 Task: Look for space in Seririt, Indonesia from 12th  August, 2023 to 15th August, 2023 for 3 adults in price range Rs.12000 to Rs.16000. Place can be entire place with 2 bedrooms having 3 beds and 1 bathroom. Property type can be house, flat, guest house. Booking option can be shelf check-in. Required host language is English.
Action: Mouse moved to (476, 79)
Screenshot: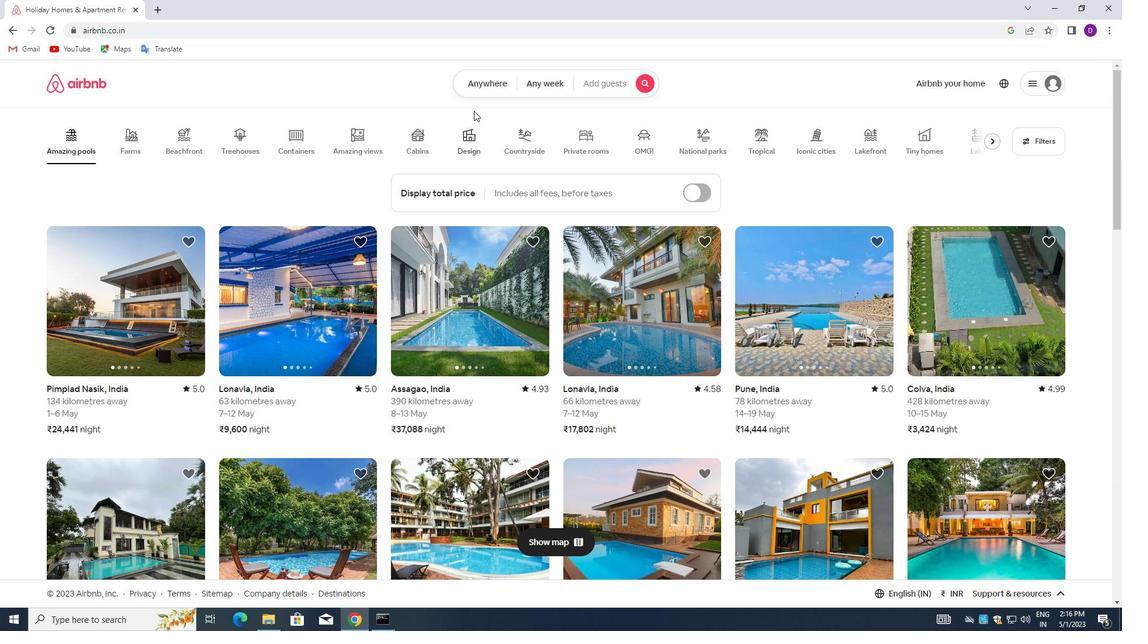 
Action: Mouse pressed left at (476, 79)
Screenshot: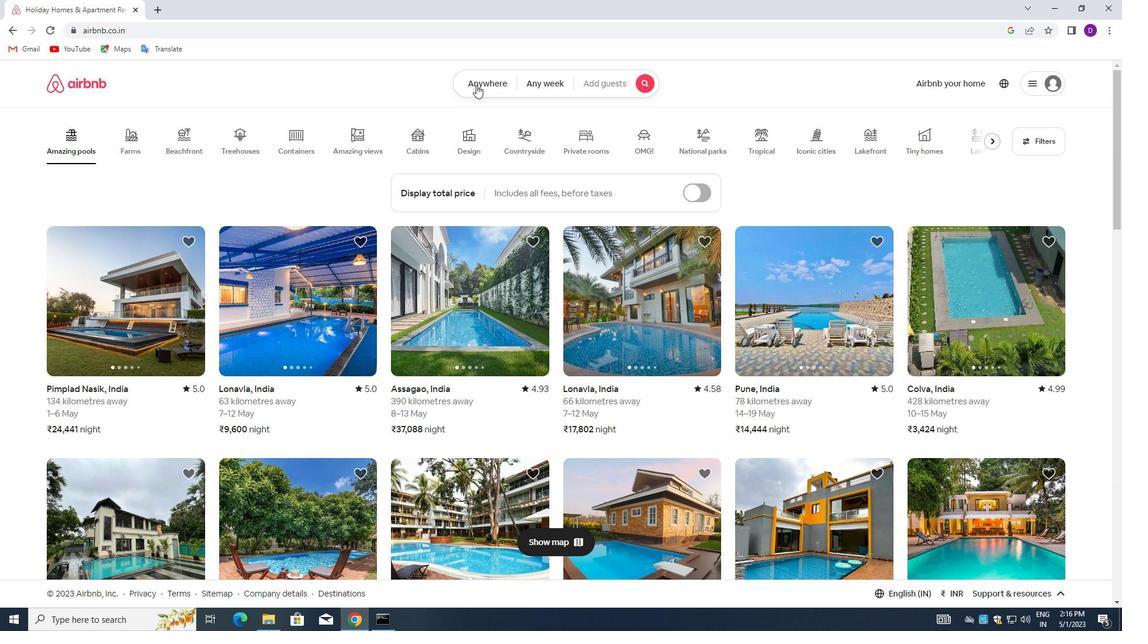 
Action: Mouse moved to (364, 132)
Screenshot: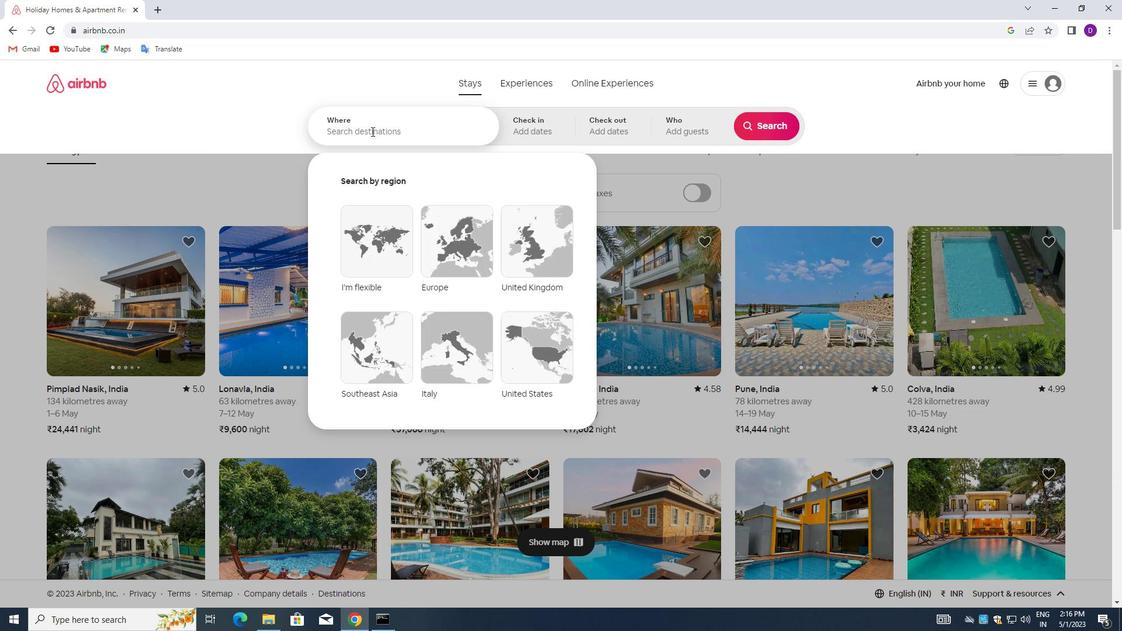 
Action: Mouse pressed left at (364, 132)
Screenshot: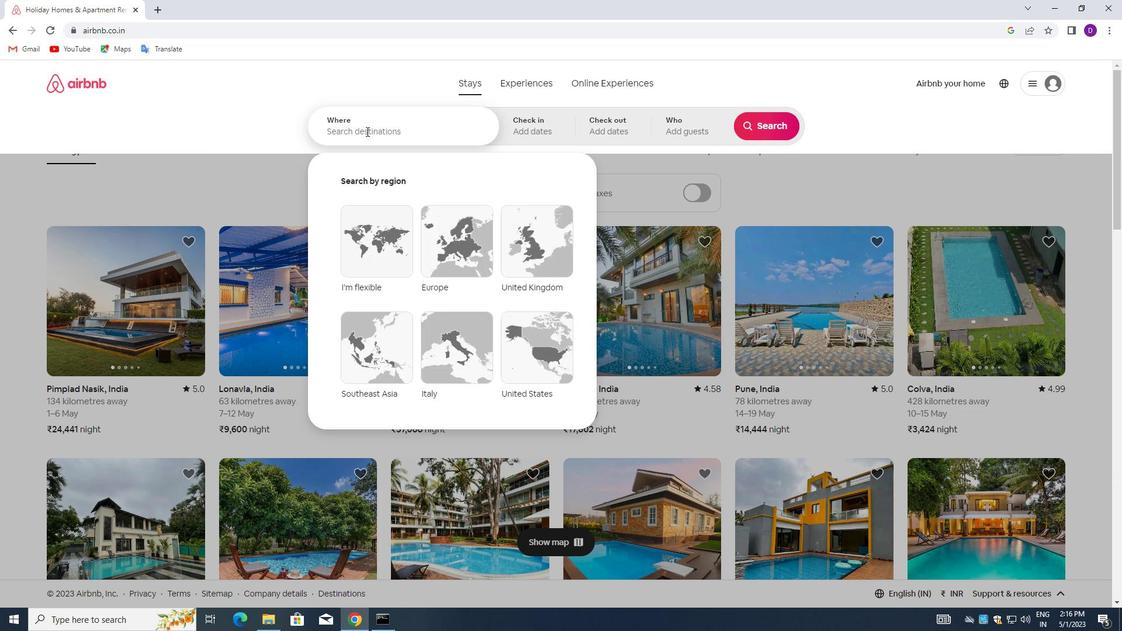 
Action: Key pressed <Key.shift>SERIRIT,<Key.space><Key.shift>INDONESIA<Key.enter>
Screenshot: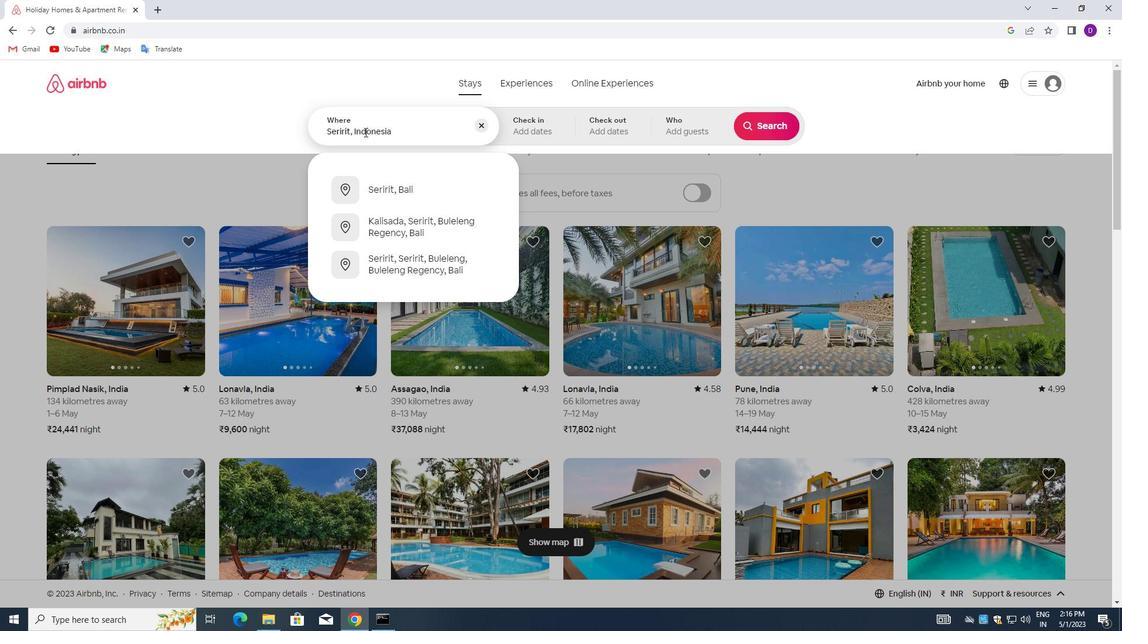 
Action: Mouse moved to (766, 218)
Screenshot: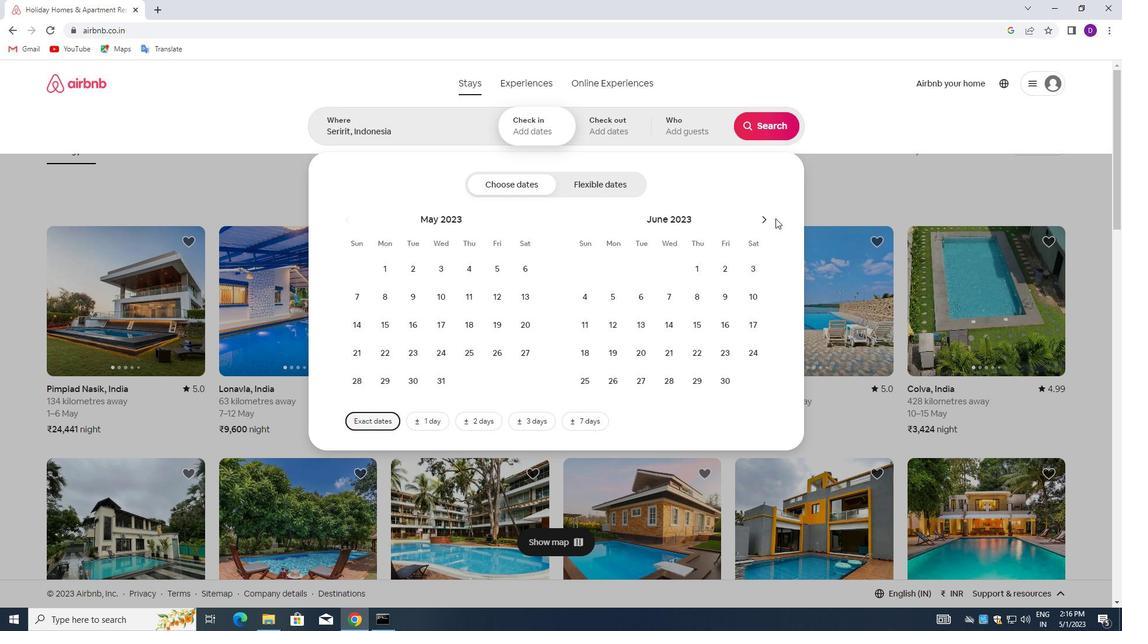 
Action: Mouse pressed left at (766, 218)
Screenshot: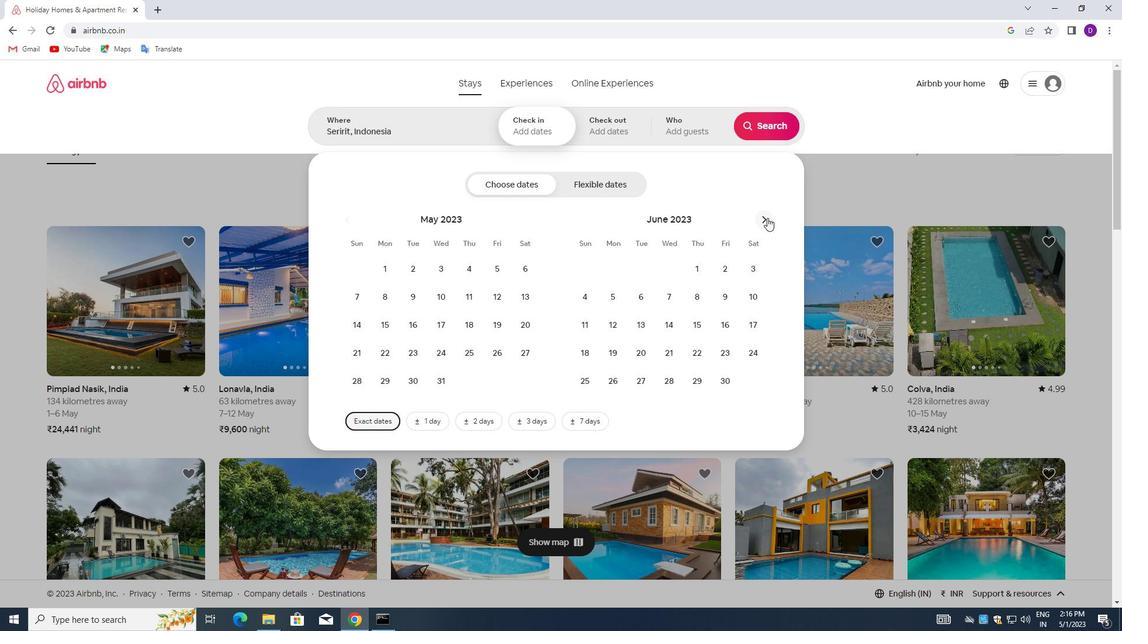 
Action: Mouse moved to (765, 218)
Screenshot: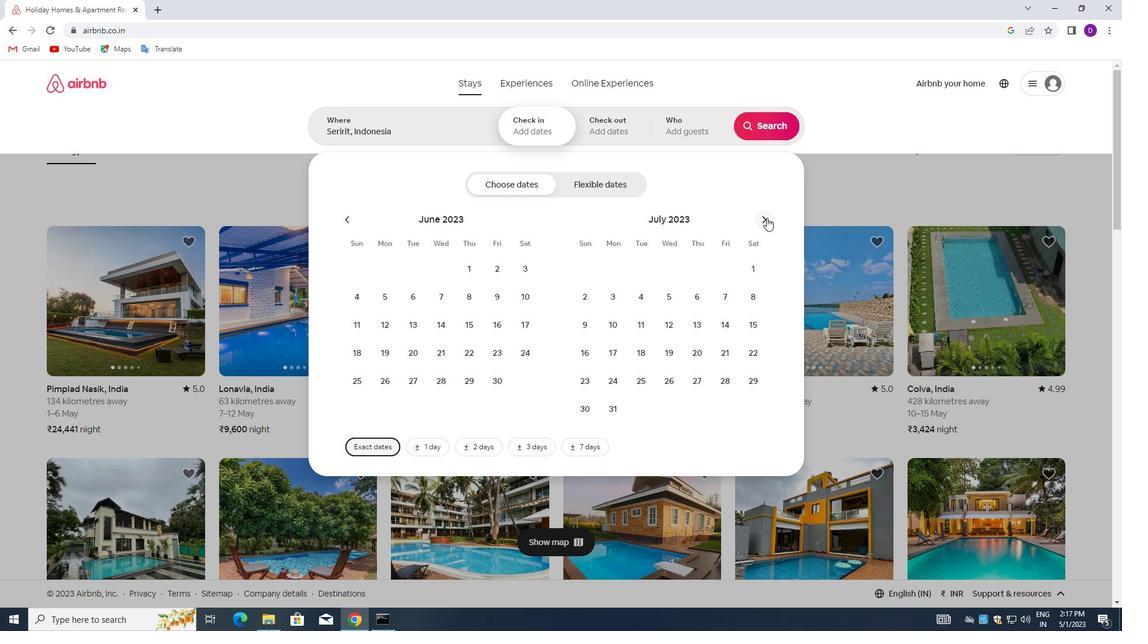 
Action: Mouse pressed left at (765, 218)
Screenshot: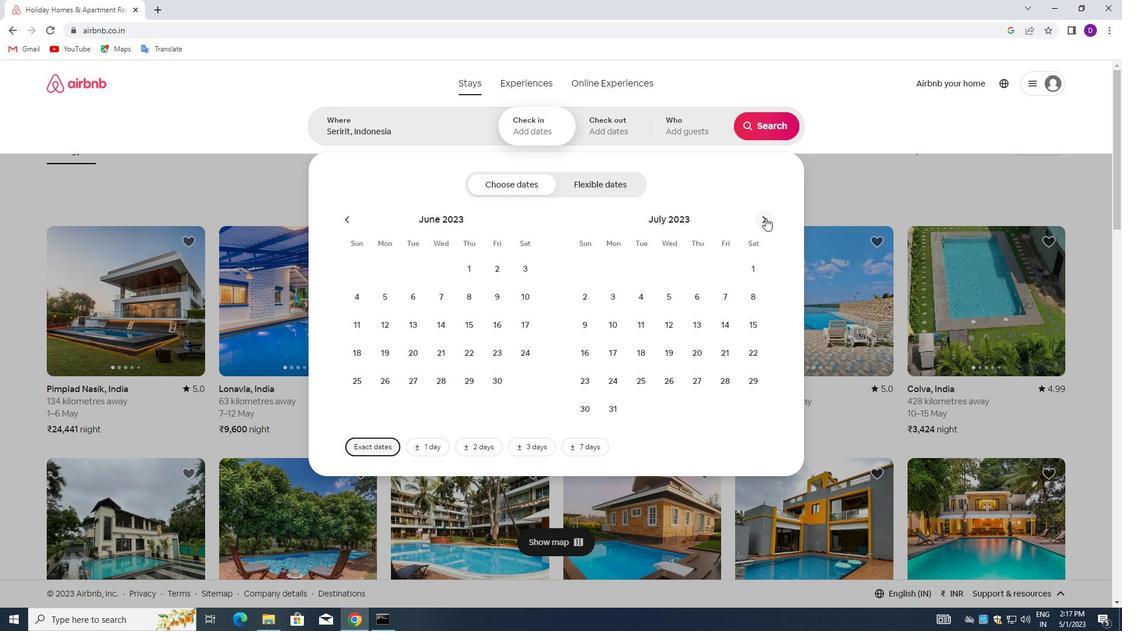 
Action: Mouse moved to (745, 292)
Screenshot: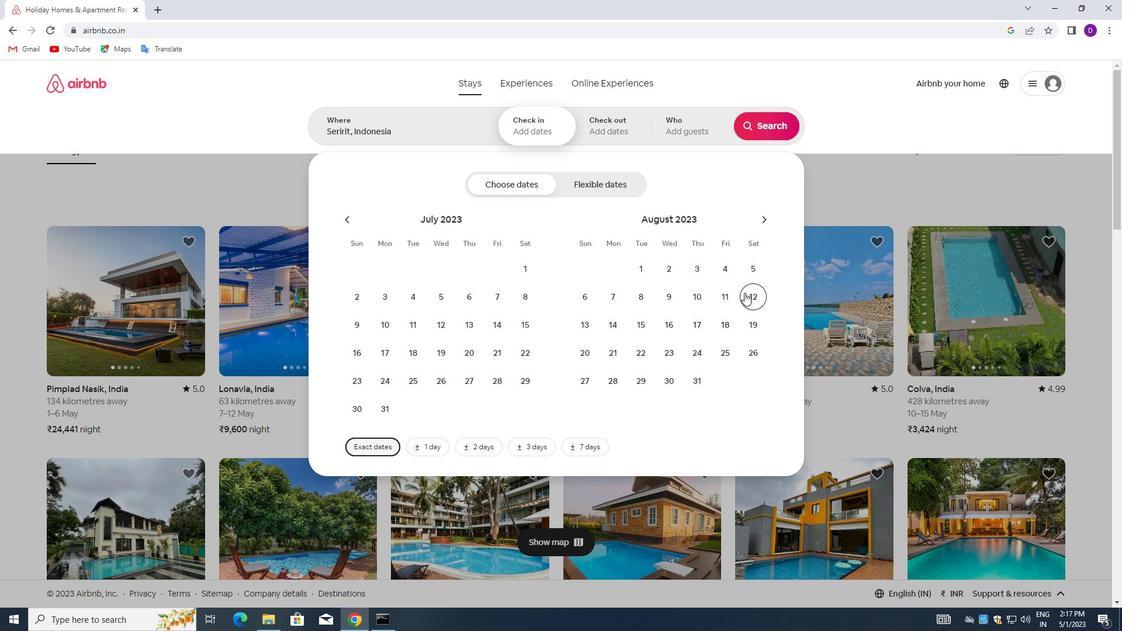 
Action: Mouse pressed left at (745, 292)
Screenshot: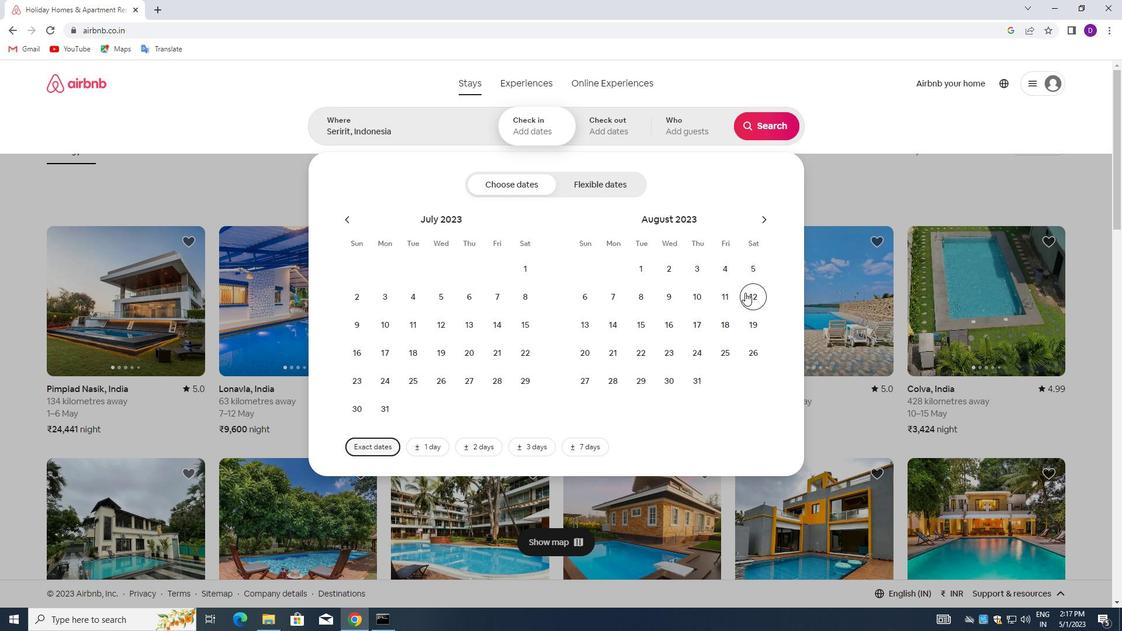 
Action: Mouse moved to (642, 323)
Screenshot: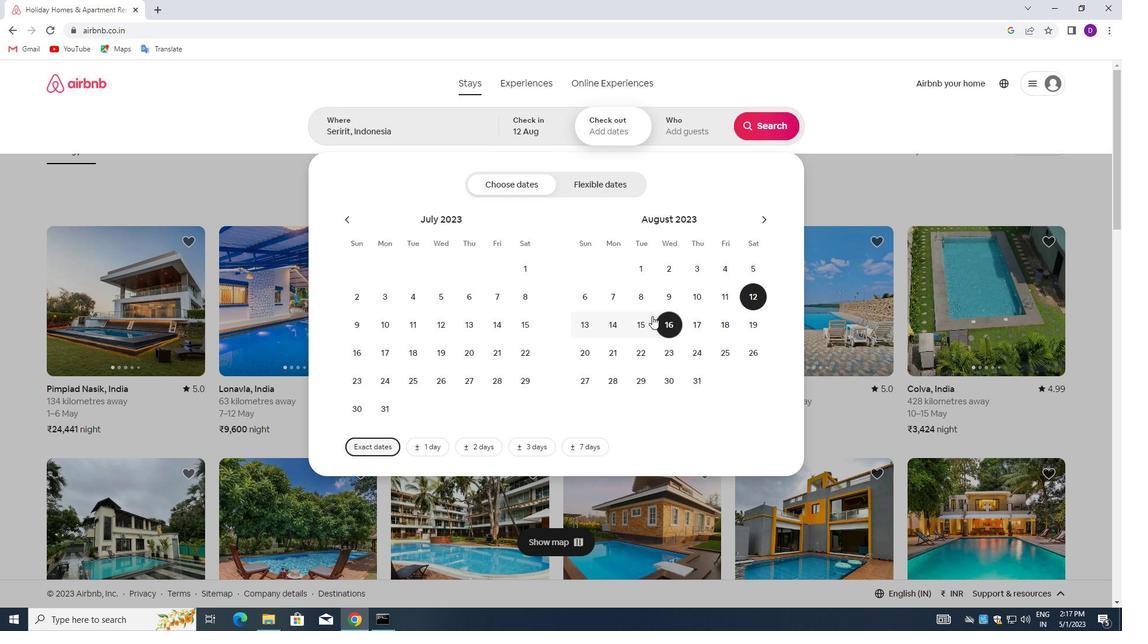
Action: Mouse pressed left at (642, 323)
Screenshot: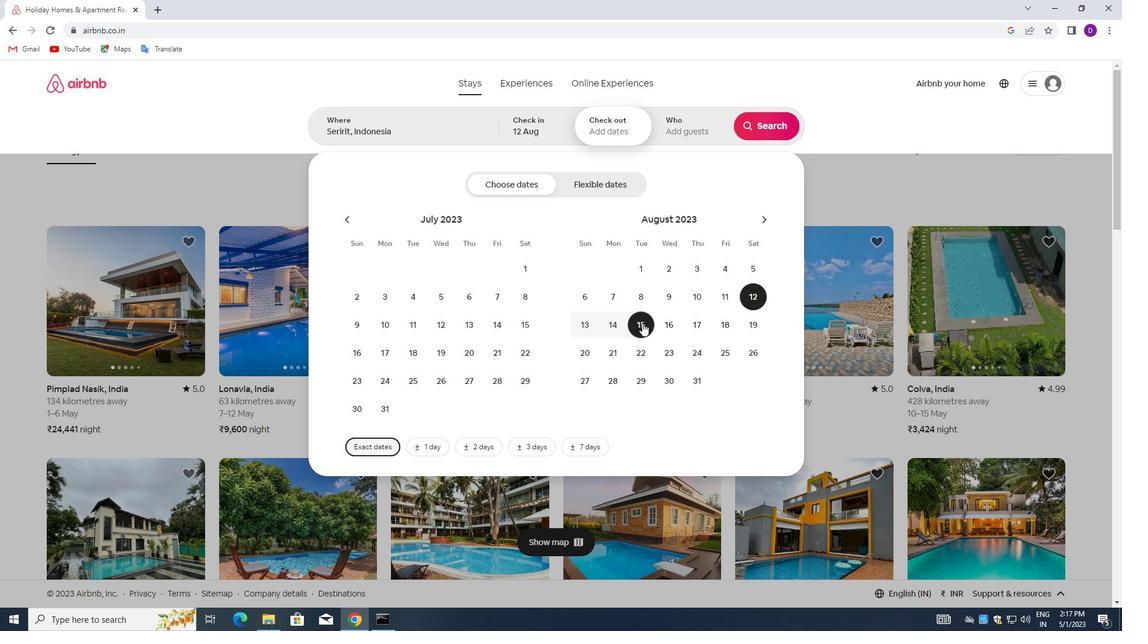 
Action: Mouse moved to (665, 126)
Screenshot: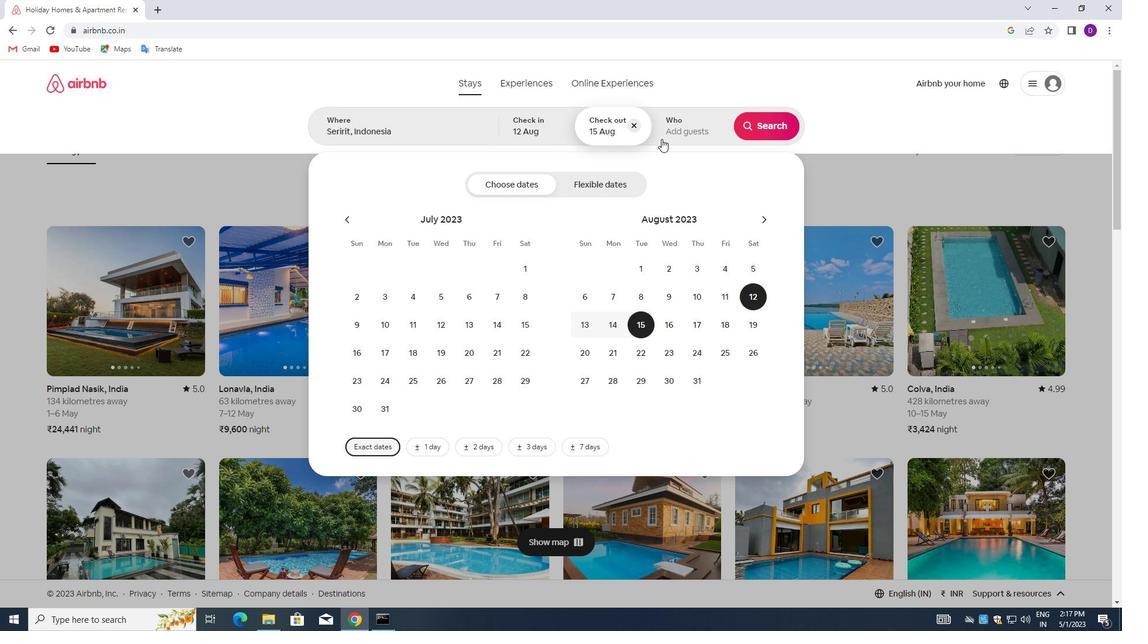 
Action: Mouse pressed left at (665, 126)
Screenshot: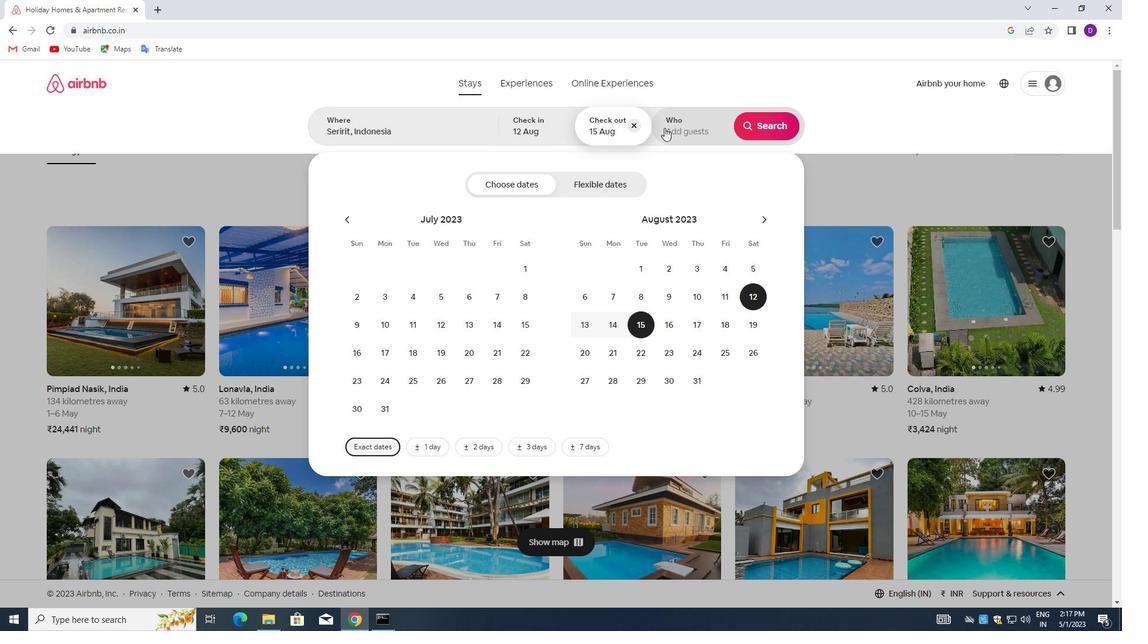 
Action: Mouse moved to (770, 191)
Screenshot: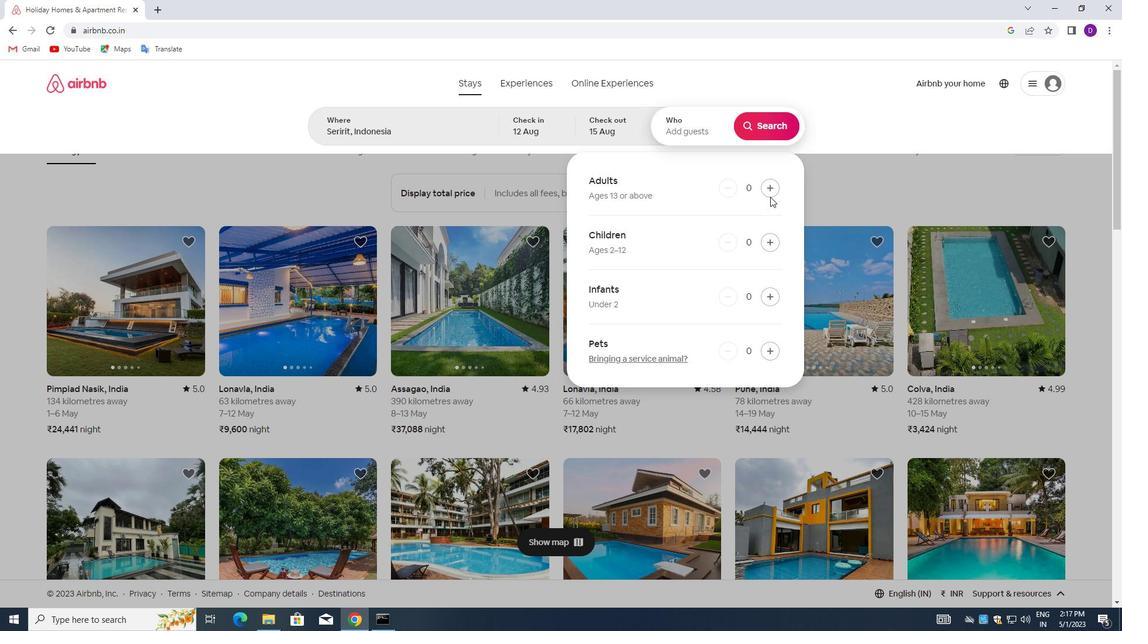 
Action: Mouse pressed left at (770, 191)
Screenshot: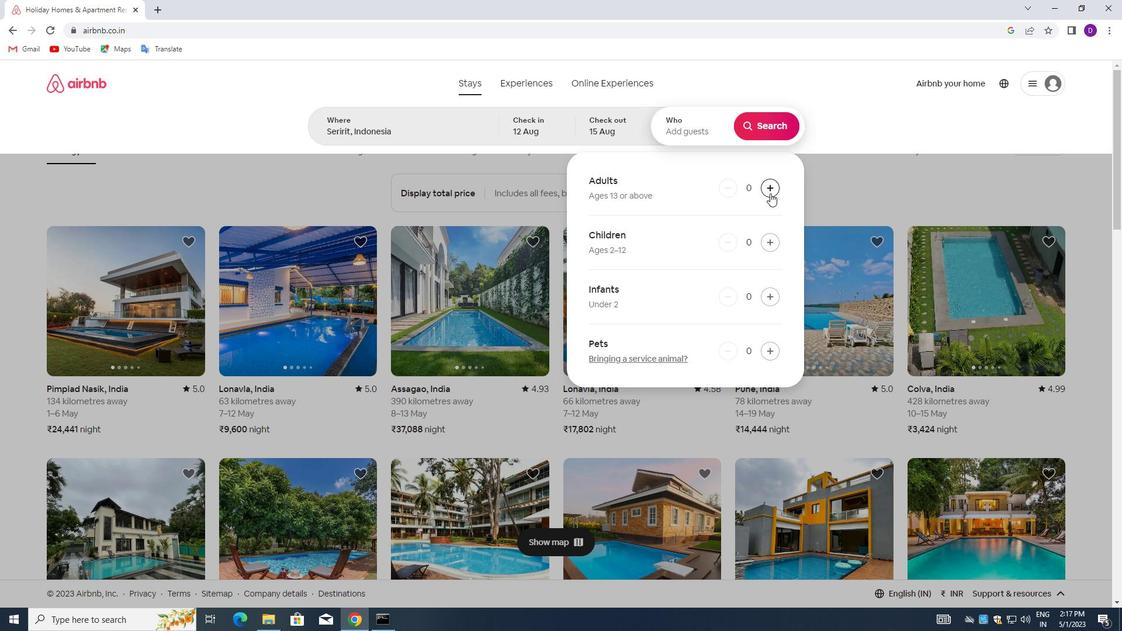 
Action: Mouse pressed left at (770, 191)
Screenshot: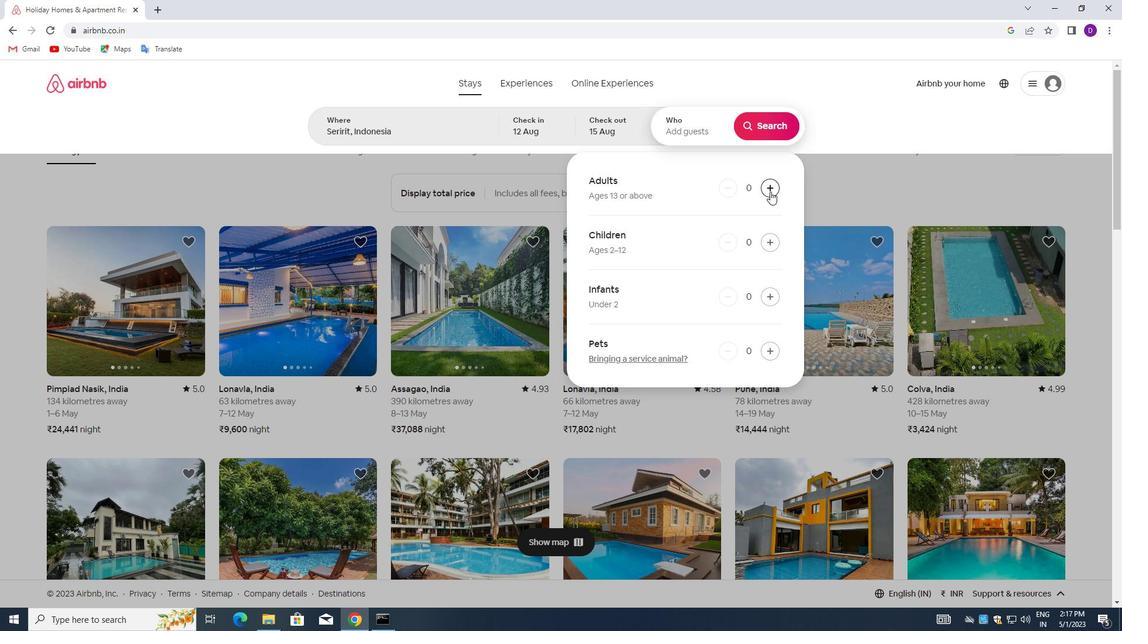 
Action: Mouse pressed left at (770, 191)
Screenshot: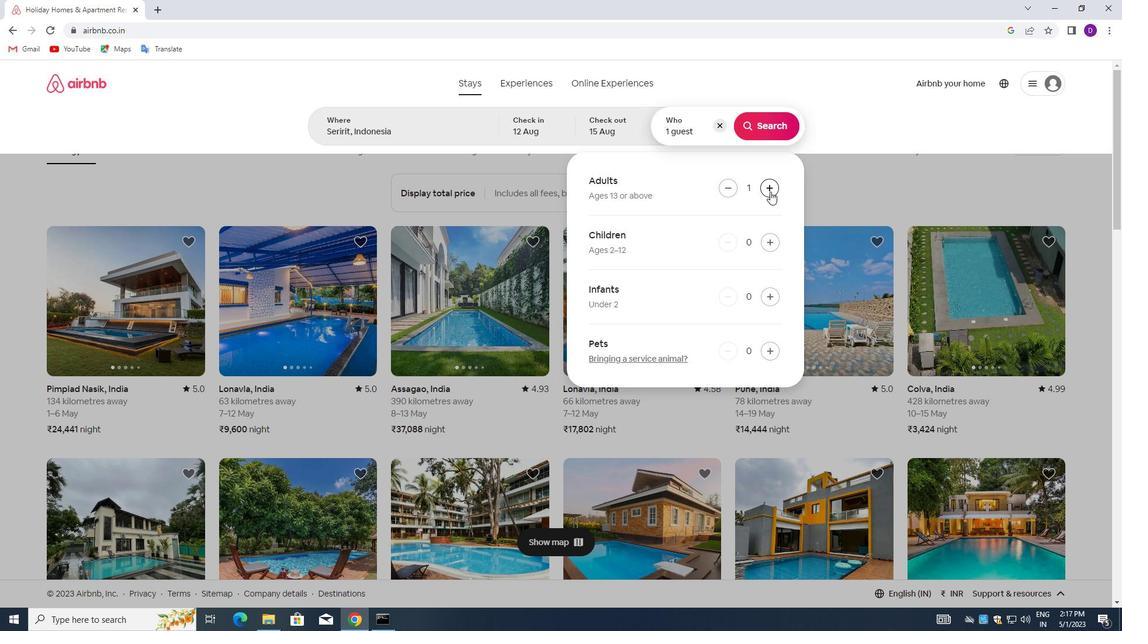 
Action: Mouse moved to (765, 125)
Screenshot: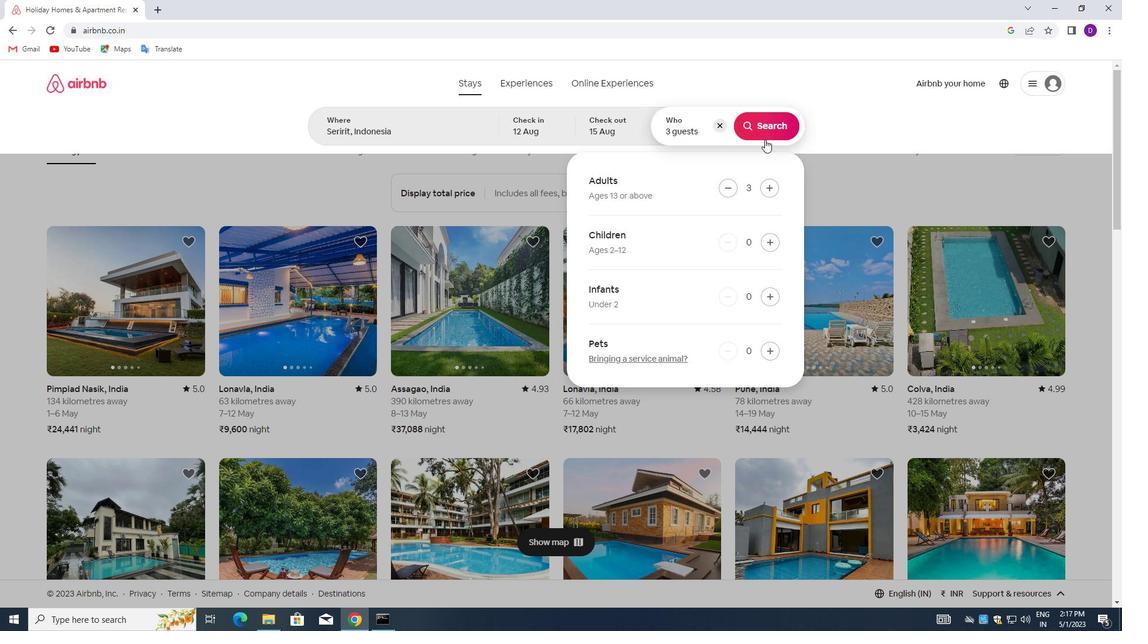 
Action: Mouse pressed left at (765, 125)
Screenshot: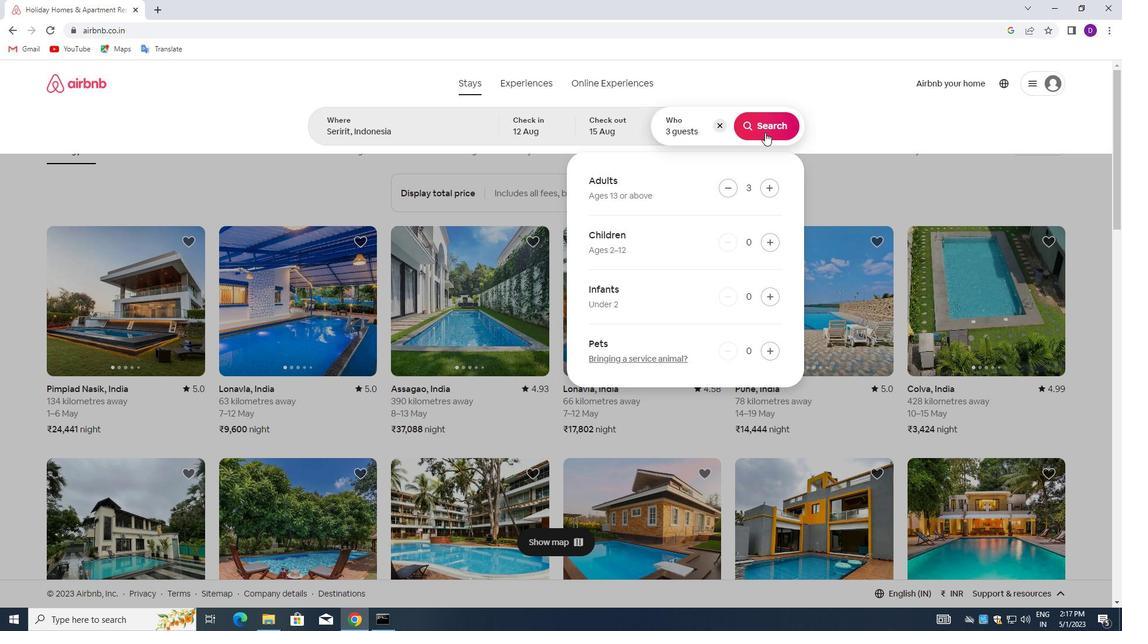 
Action: Mouse moved to (1059, 127)
Screenshot: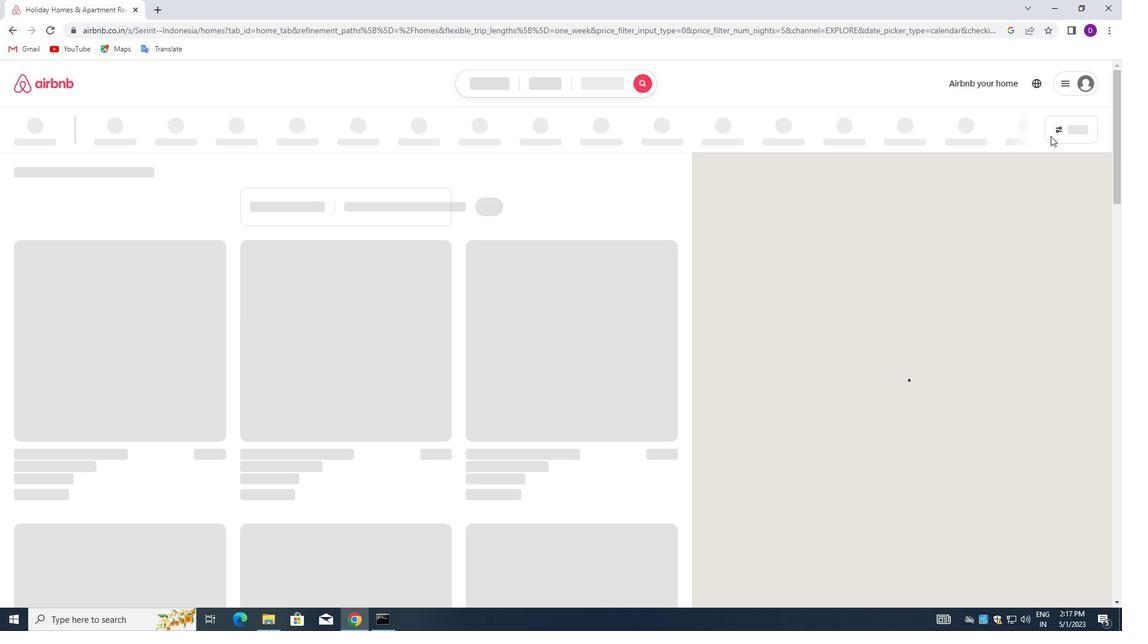 
Action: Mouse pressed left at (1059, 127)
Screenshot: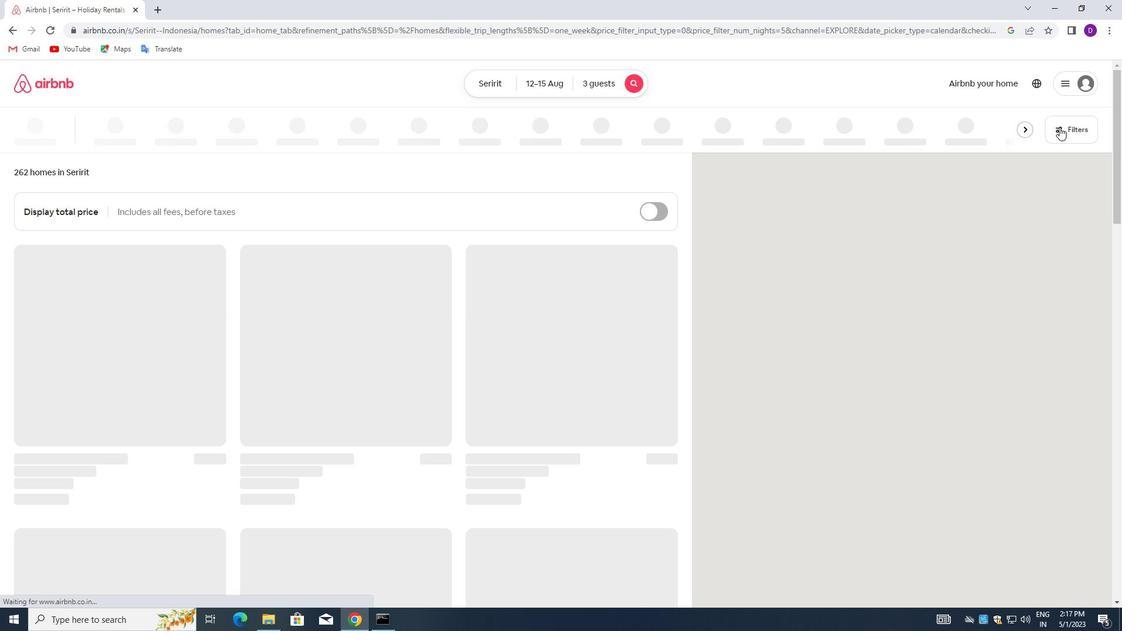 
Action: Mouse moved to (1052, 127)
Screenshot: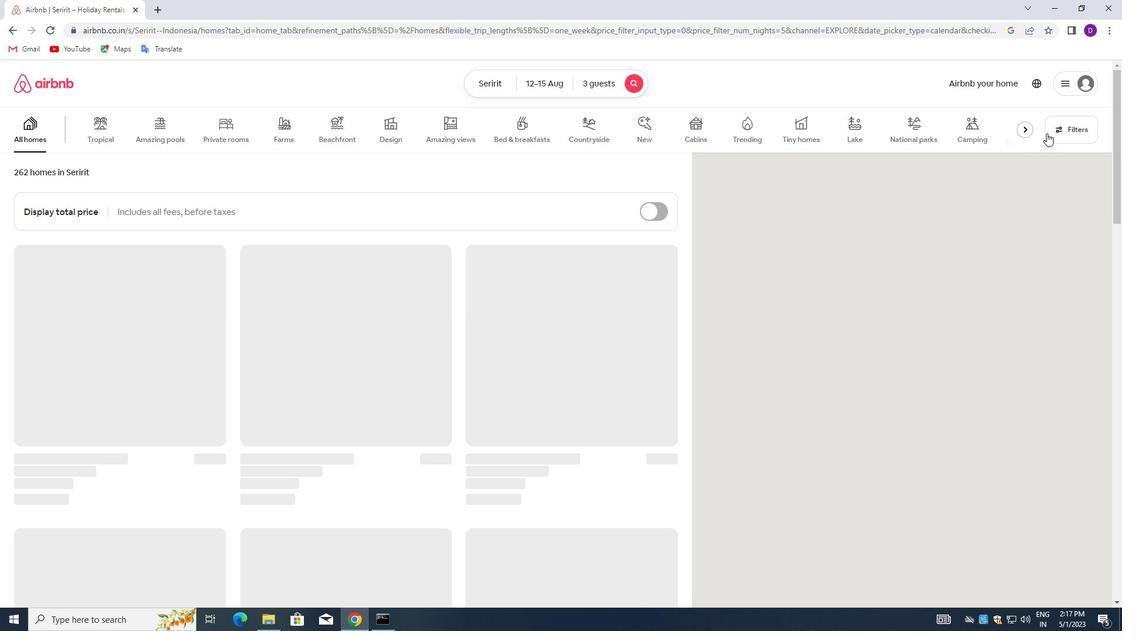 
Action: Mouse pressed left at (1052, 127)
Screenshot: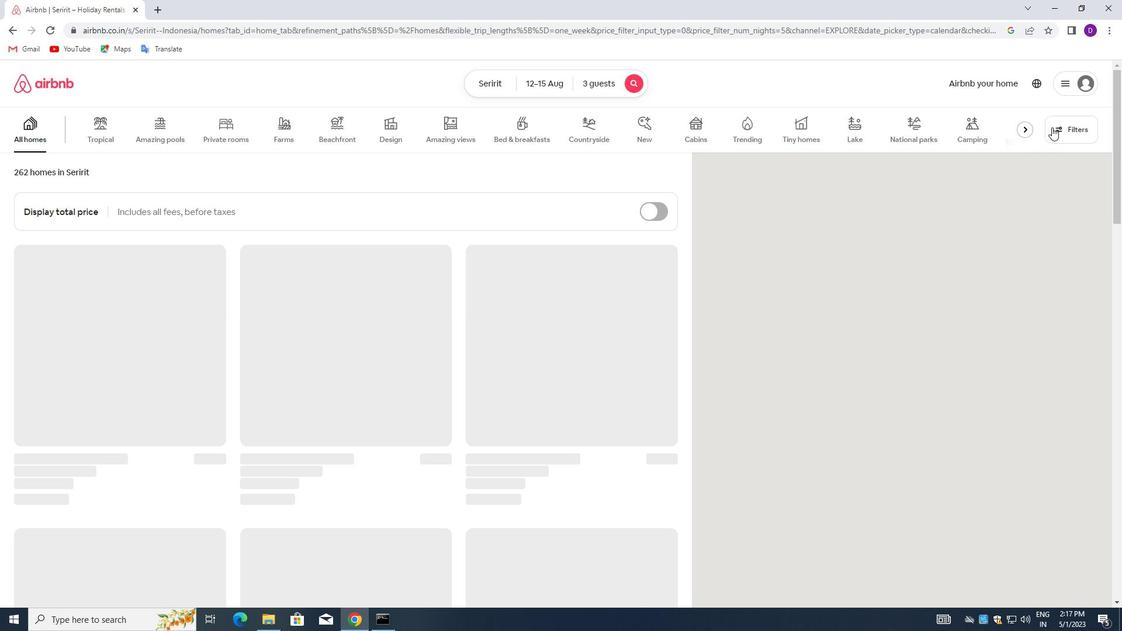 
Action: Mouse moved to (1058, 130)
Screenshot: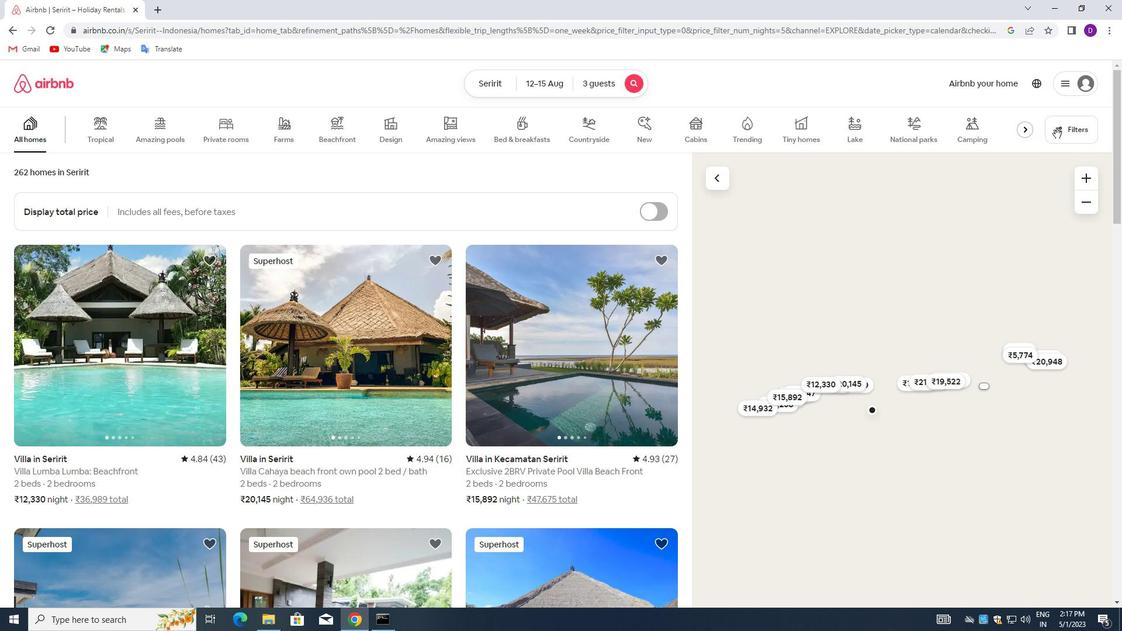 
Action: Mouse pressed left at (1058, 130)
Screenshot: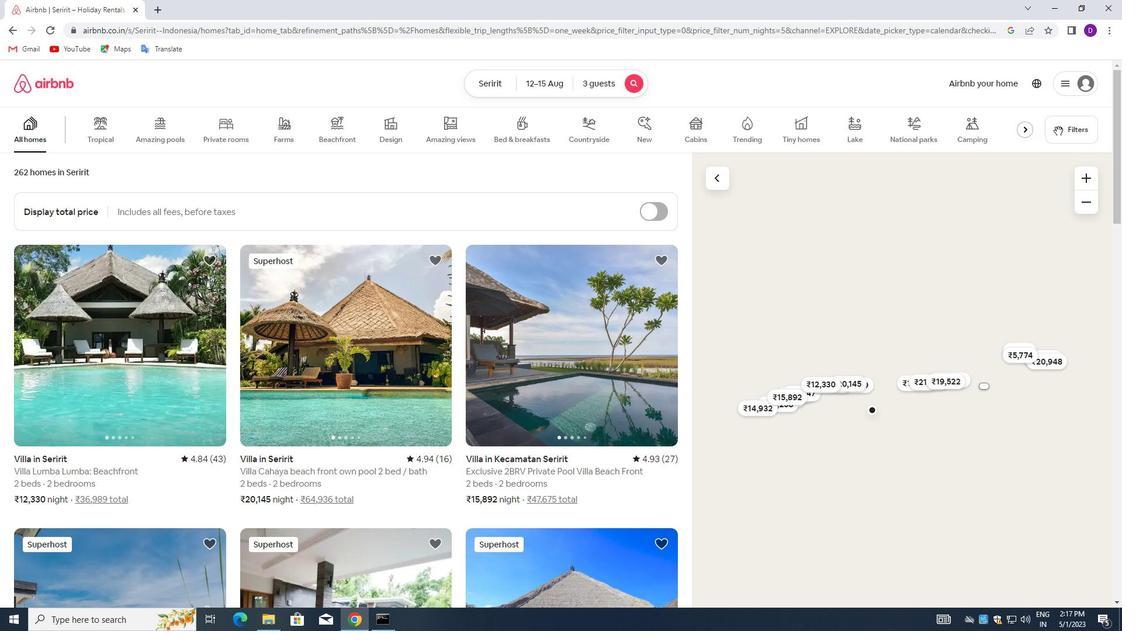 
Action: Mouse moved to (400, 280)
Screenshot: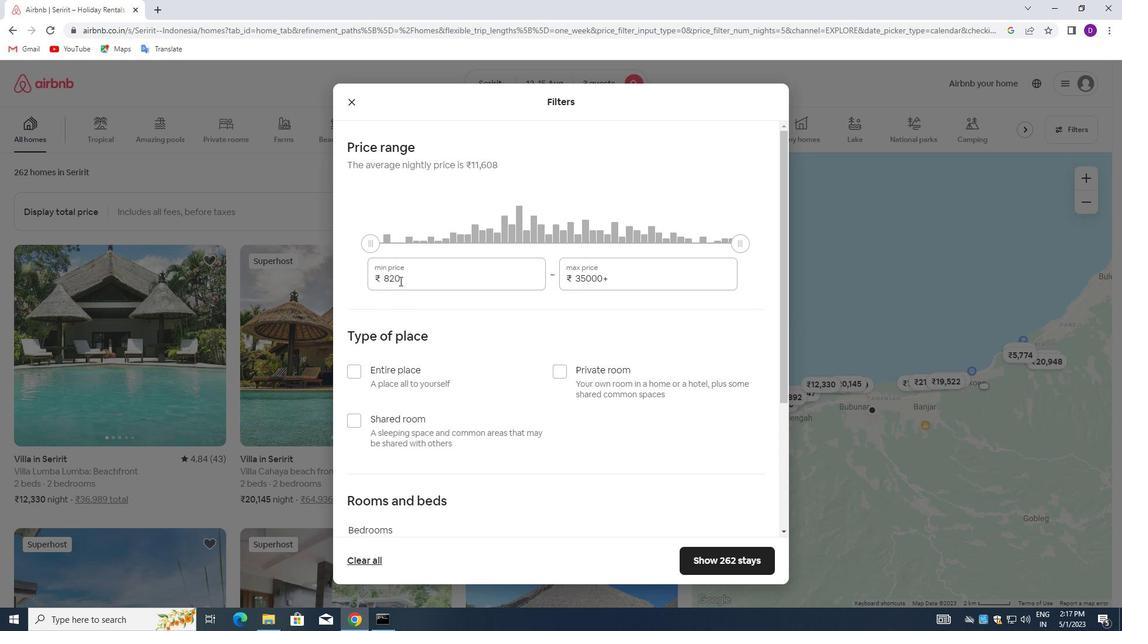 
Action: Mouse pressed left at (400, 280)
Screenshot: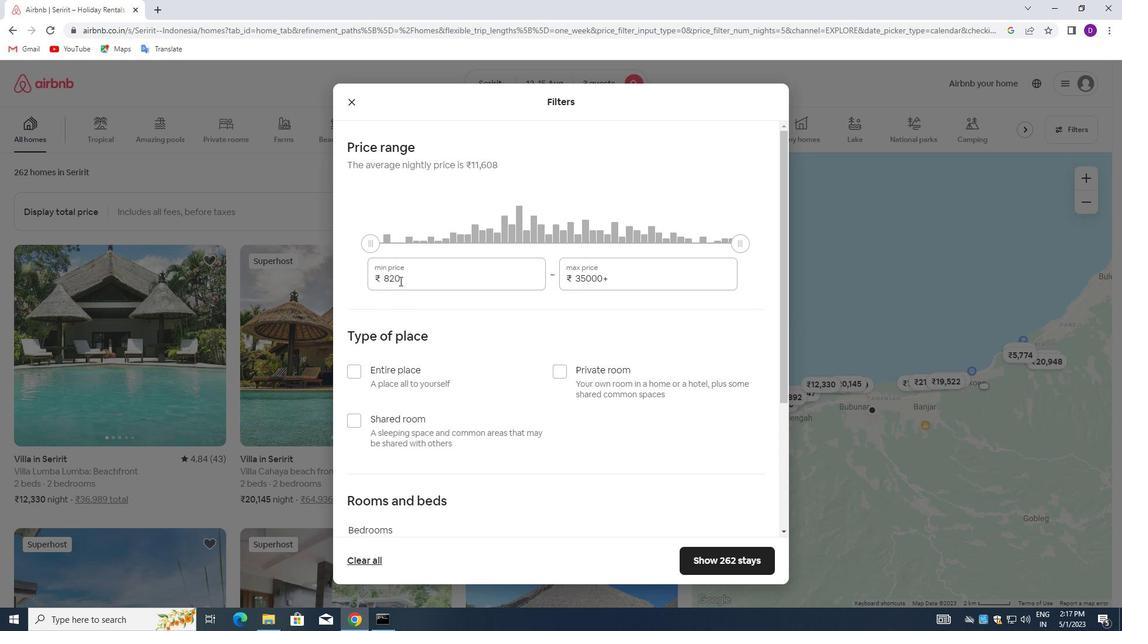 
Action: Mouse pressed left at (400, 280)
Screenshot: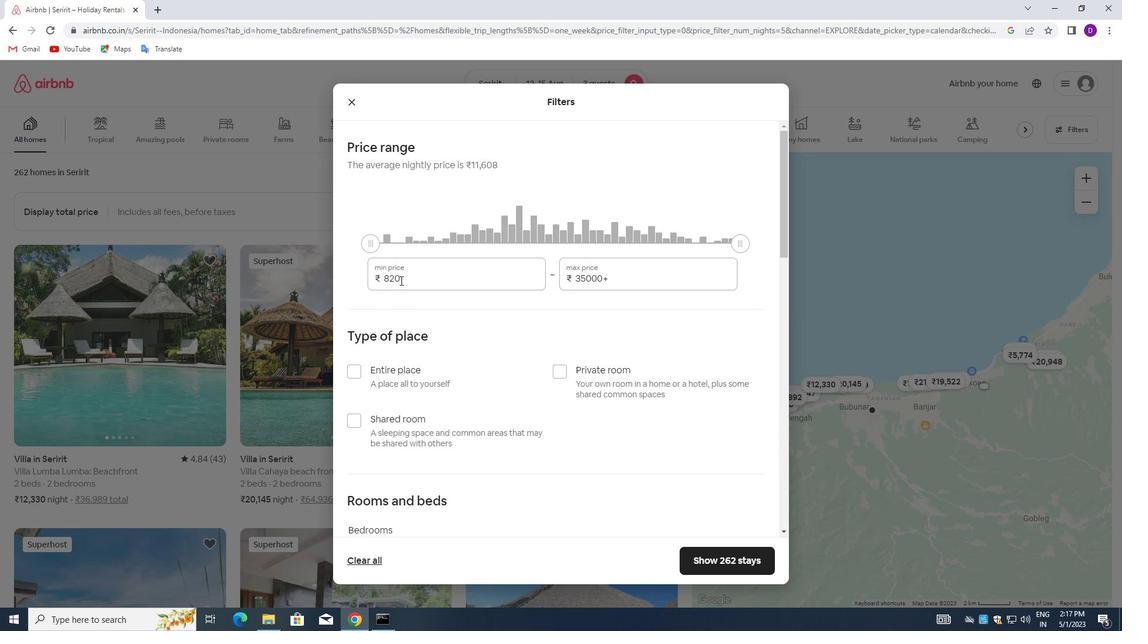 
Action: Key pressed 12000<Key.tab>16000
Screenshot: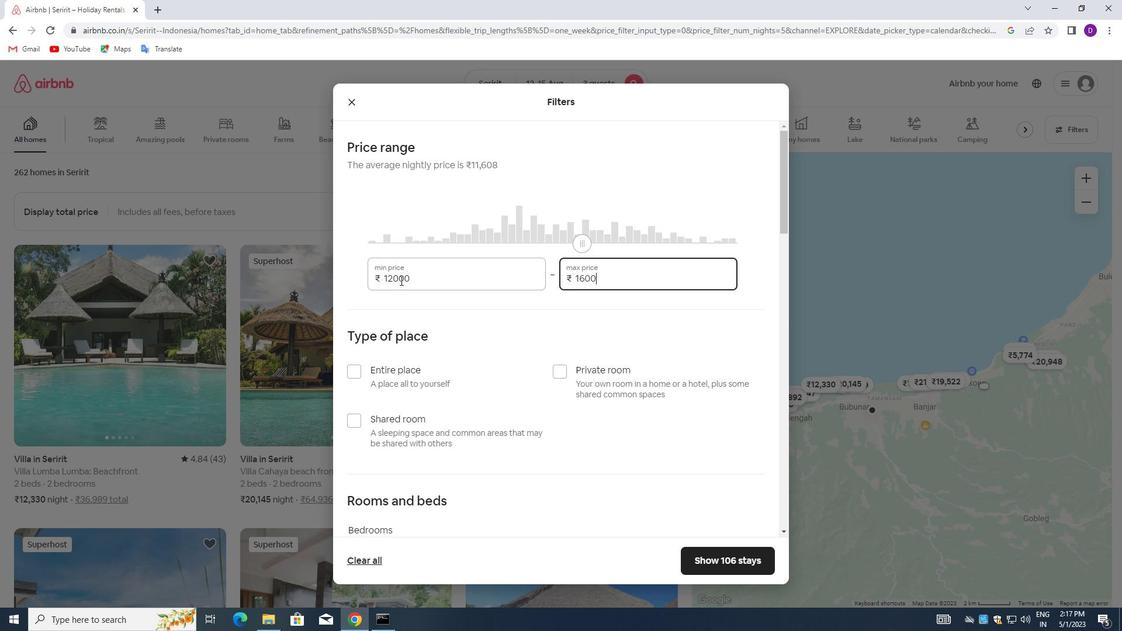 
Action: Mouse moved to (391, 330)
Screenshot: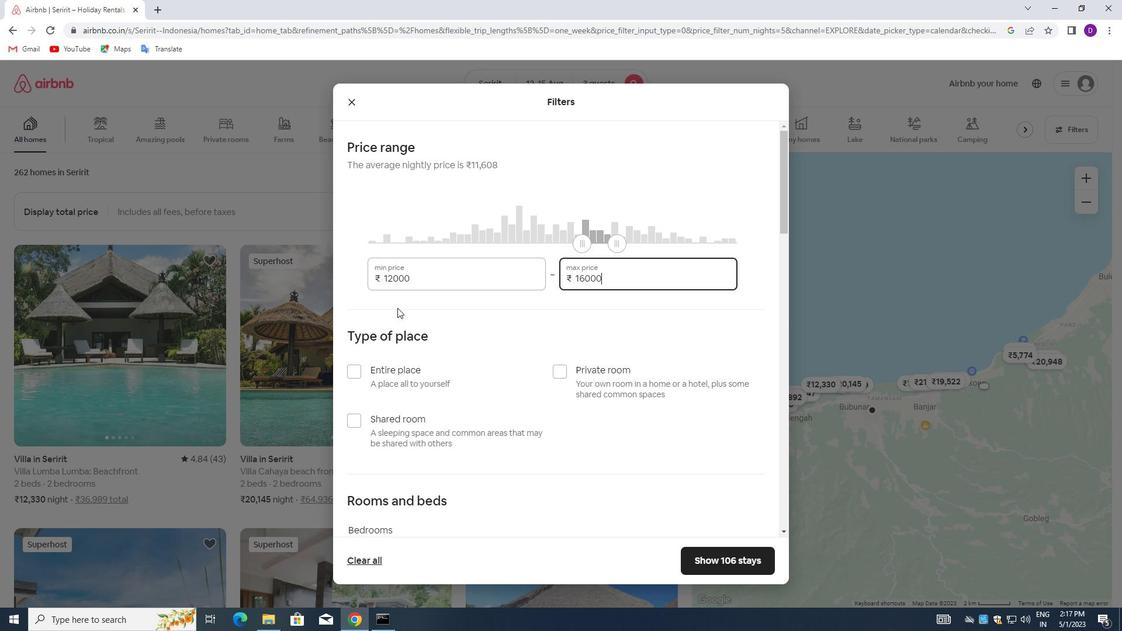 
Action: Mouse scrolled (391, 329) with delta (0, 0)
Screenshot: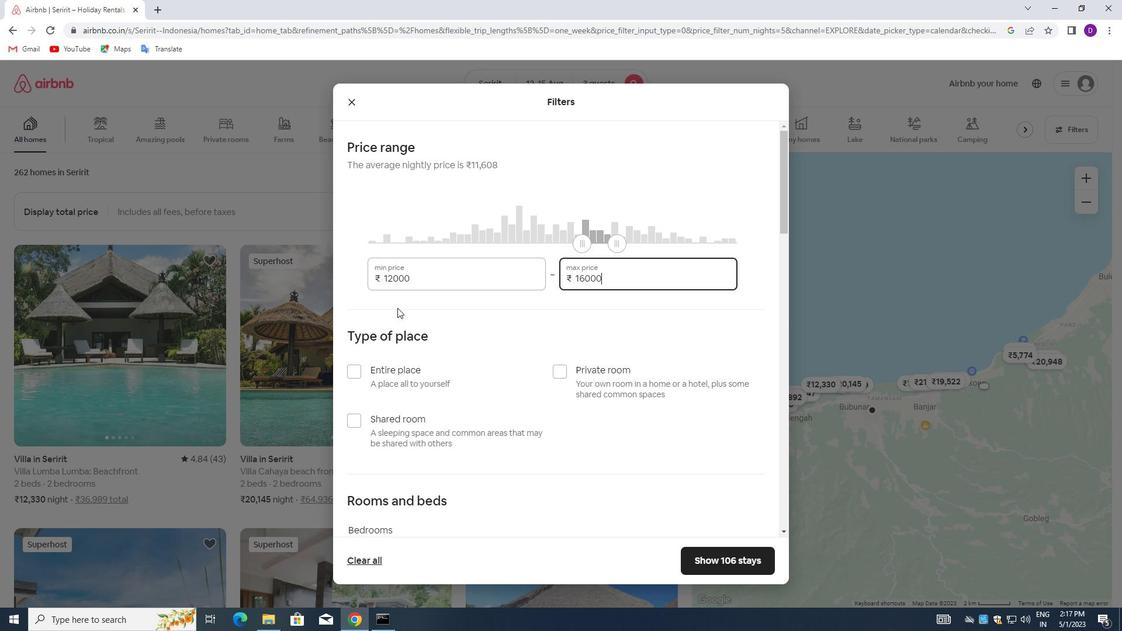 
Action: Mouse moved to (391, 334)
Screenshot: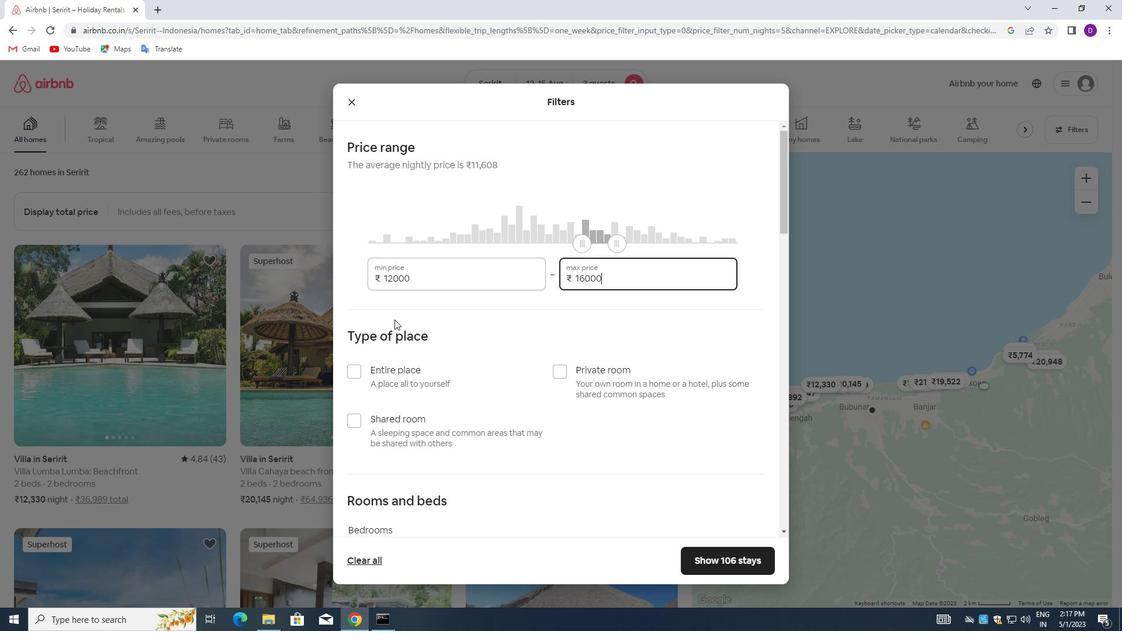 
Action: Mouse scrolled (391, 333) with delta (0, 0)
Screenshot: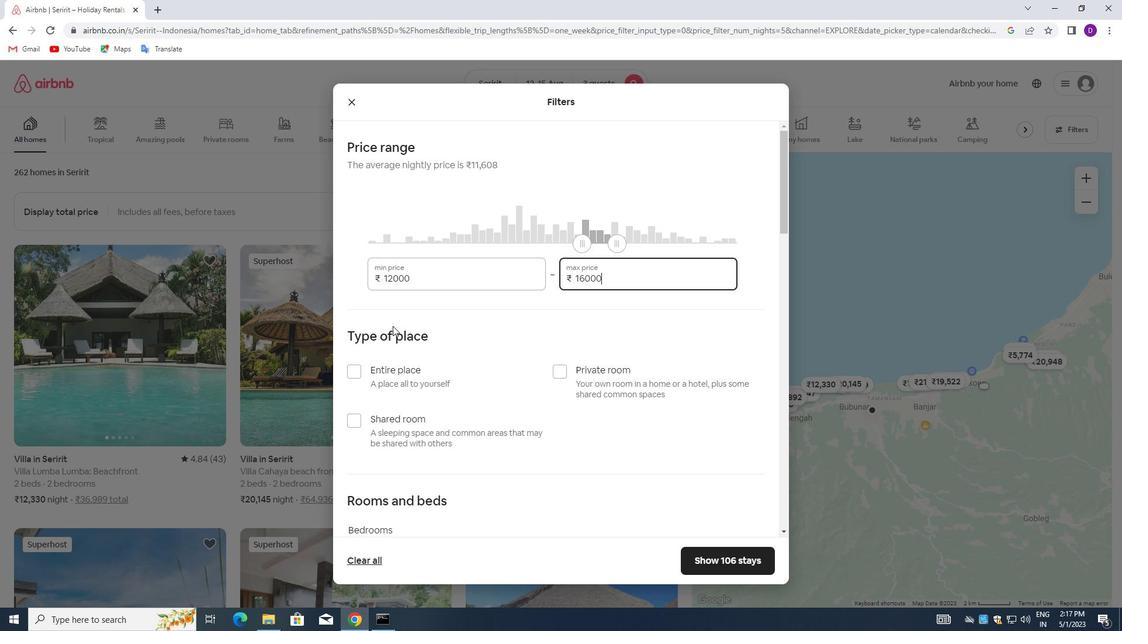 
Action: Mouse moved to (356, 260)
Screenshot: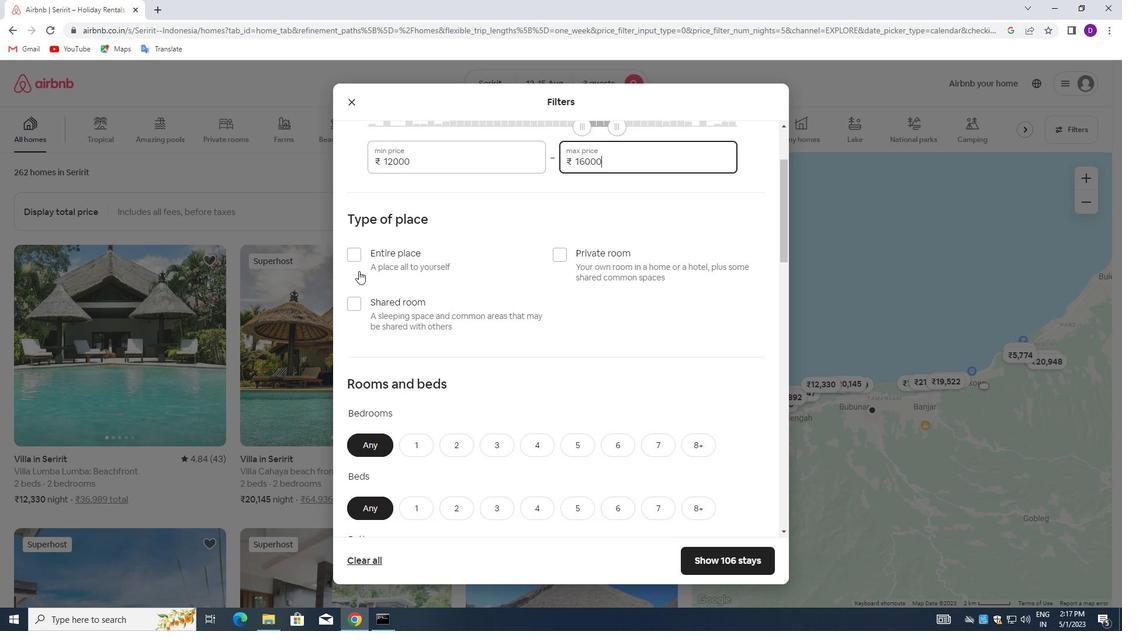 
Action: Mouse pressed left at (356, 260)
Screenshot: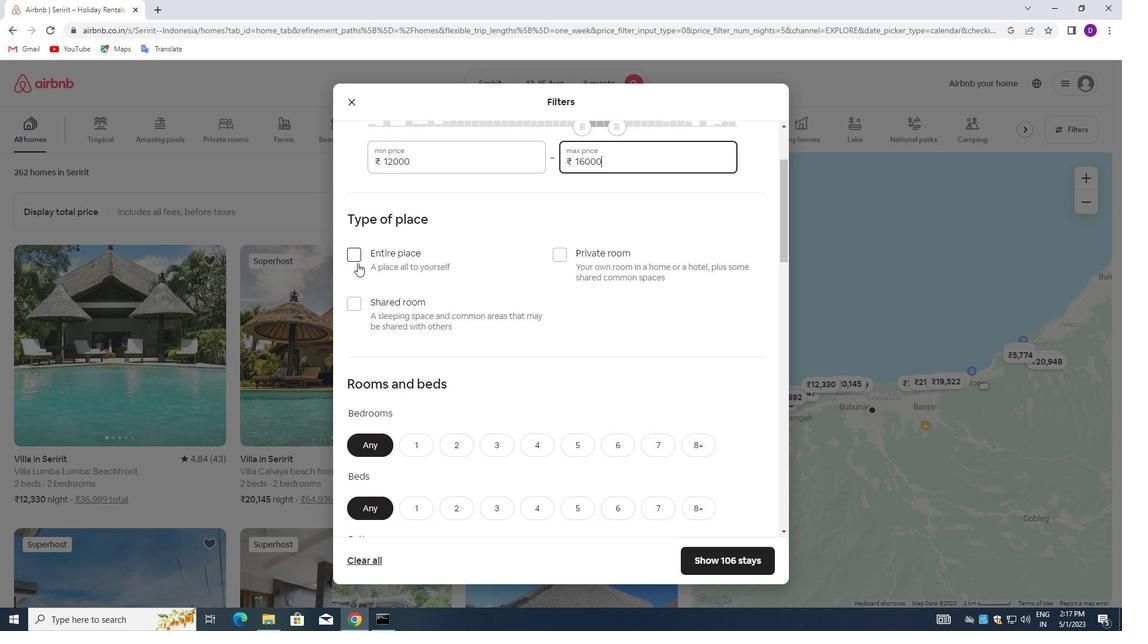 
Action: Mouse moved to (421, 294)
Screenshot: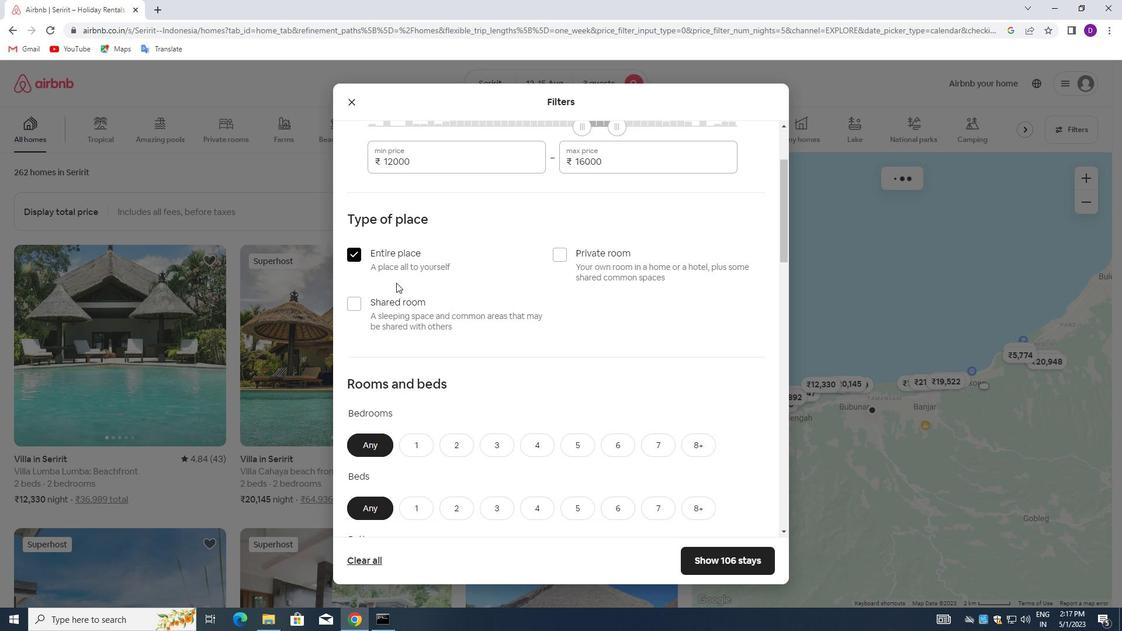 
Action: Mouse scrolled (421, 293) with delta (0, 0)
Screenshot: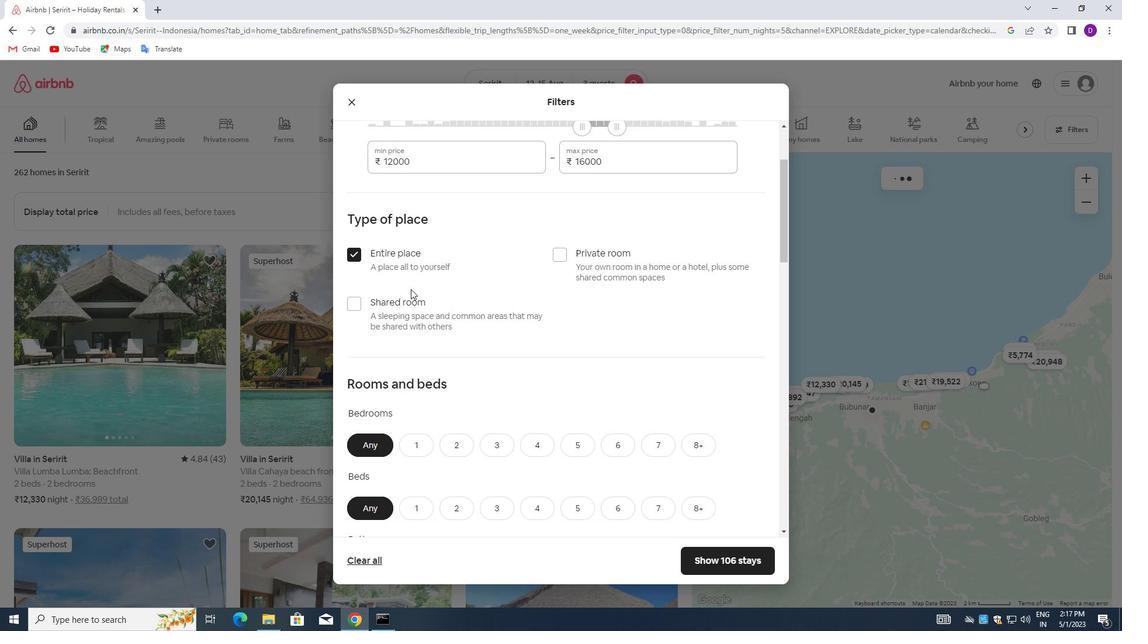 
Action: Mouse moved to (422, 295)
Screenshot: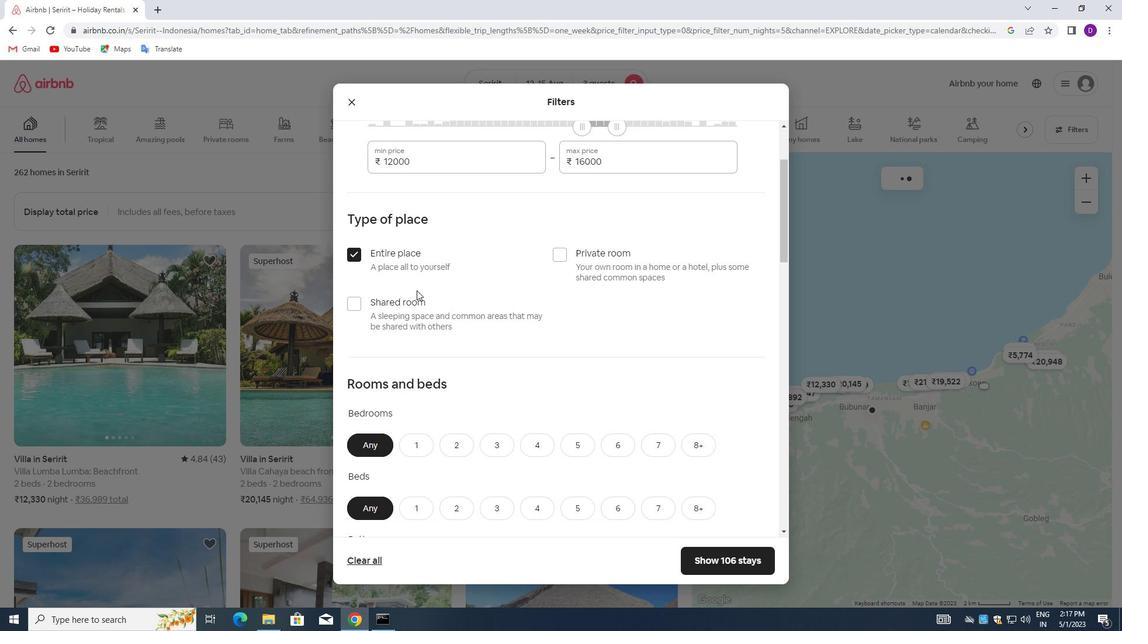 
Action: Mouse scrolled (422, 295) with delta (0, 0)
Screenshot: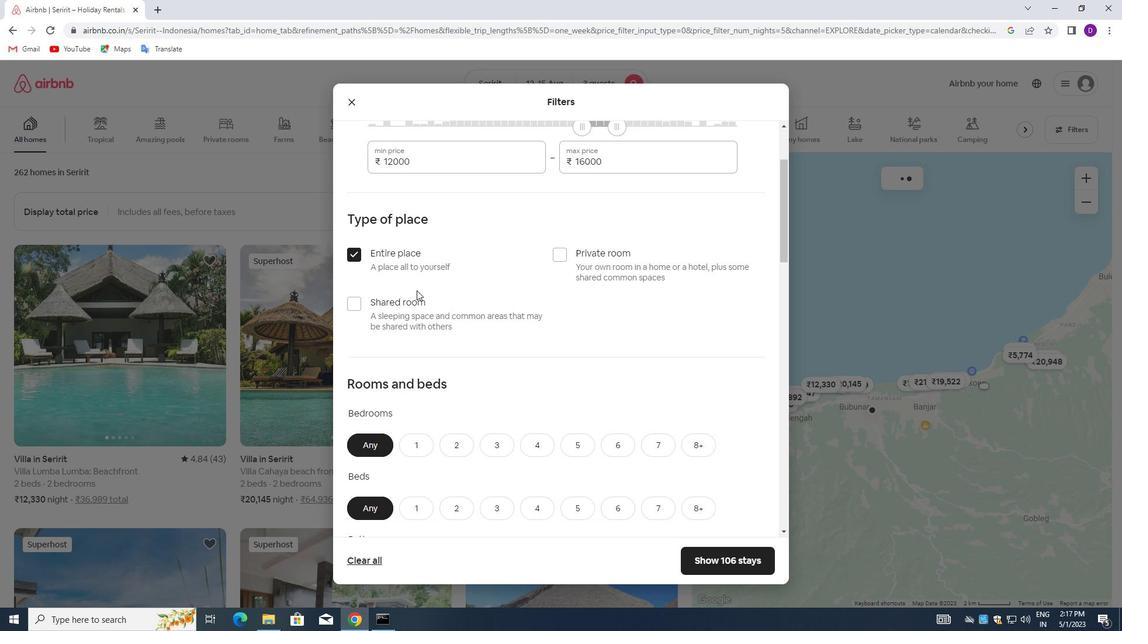 
Action: Mouse moved to (422, 296)
Screenshot: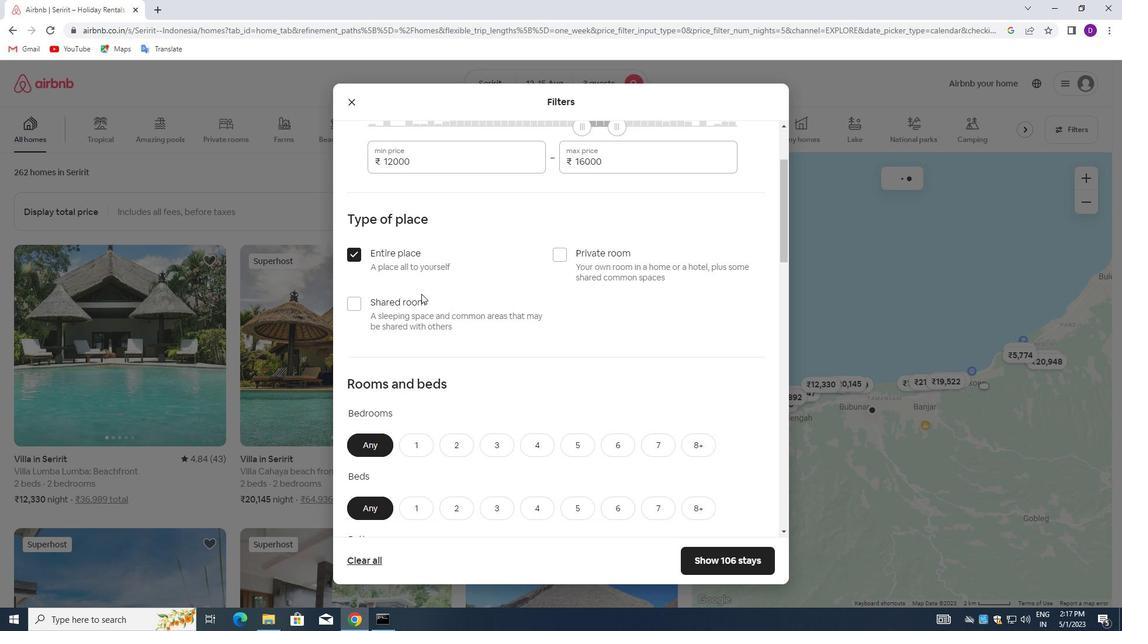 
Action: Mouse scrolled (422, 295) with delta (0, 0)
Screenshot: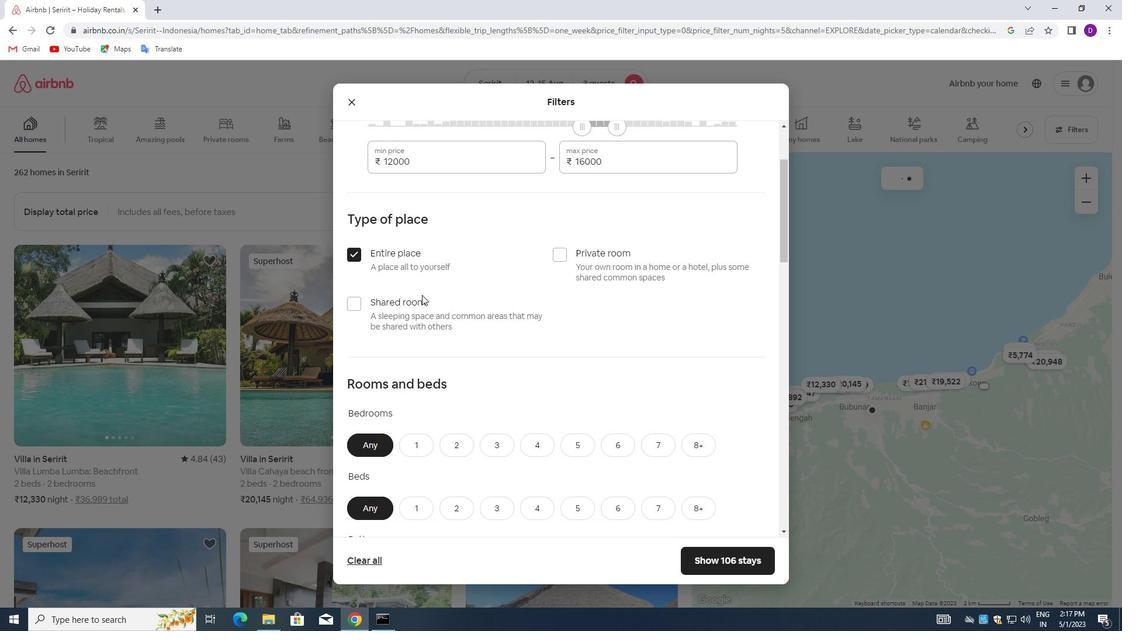 
Action: Mouse moved to (460, 274)
Screenshot: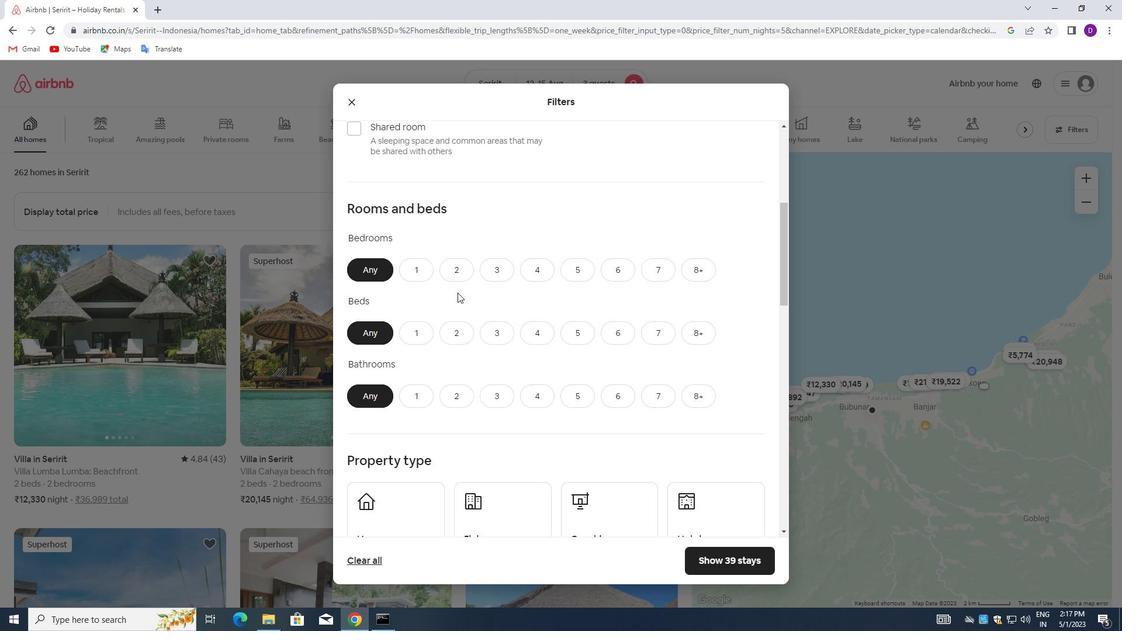 
Action: Mouse pressed left at (460, 274)
Screenshot: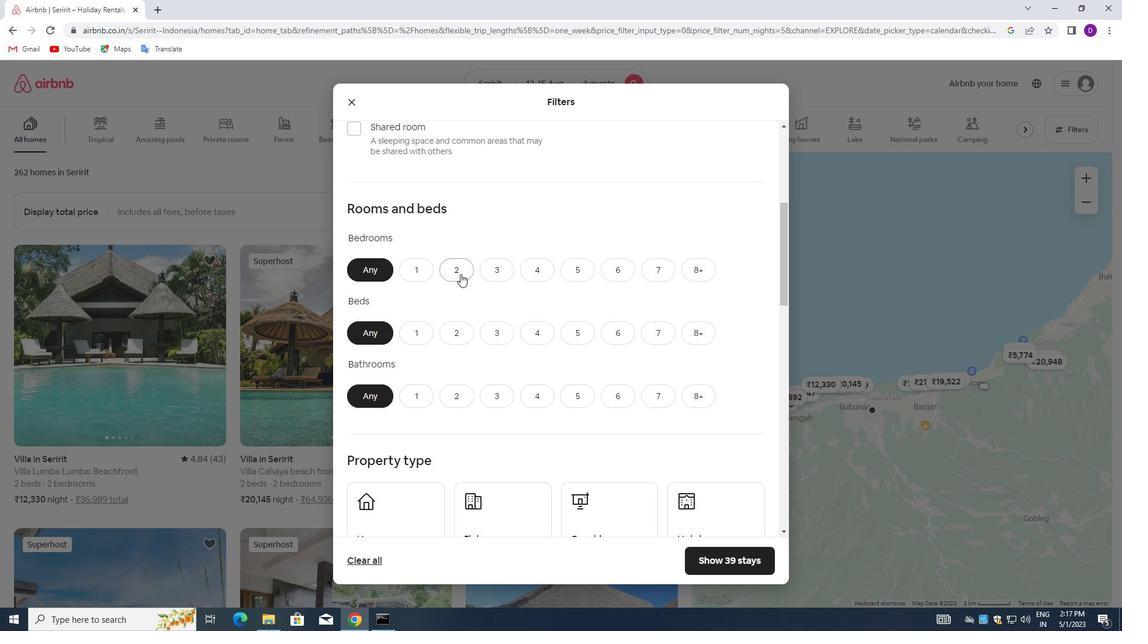
Action: Mouse moved to (490, 333)
Screenshot: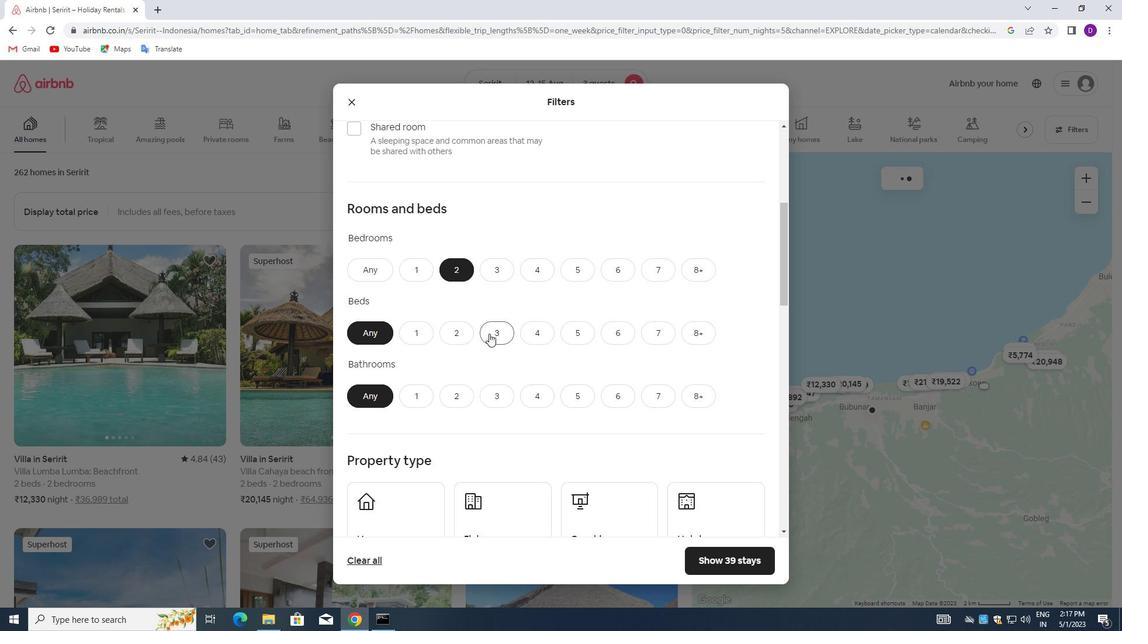 
Action: Mouse pressed left at (490, 333)
Screenshot: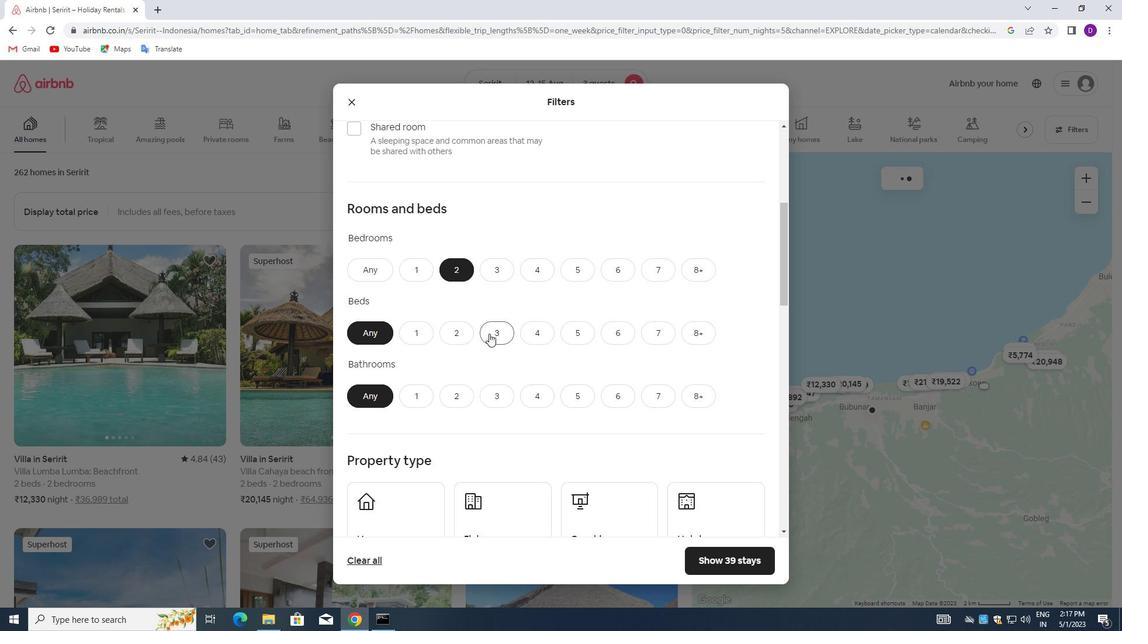 
Action: Mouse moved to (426, 397)
Screenshot: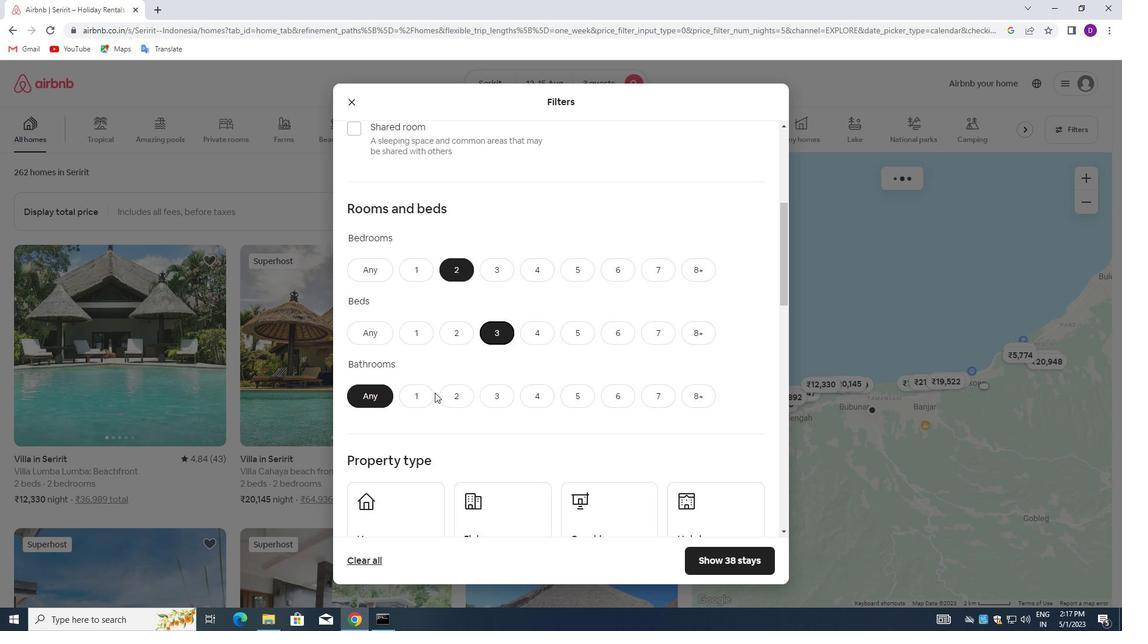 
Action: Mouse pressed left at (426, 397)
Screenshot: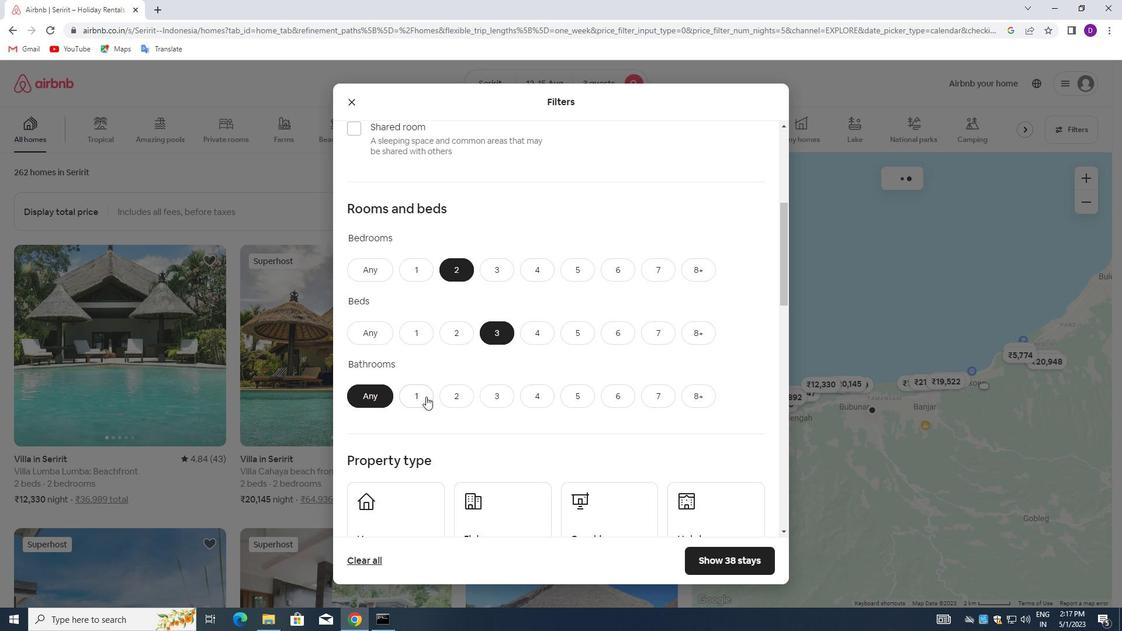 
Action: Mouse moved to (473, 358)
Screenshot: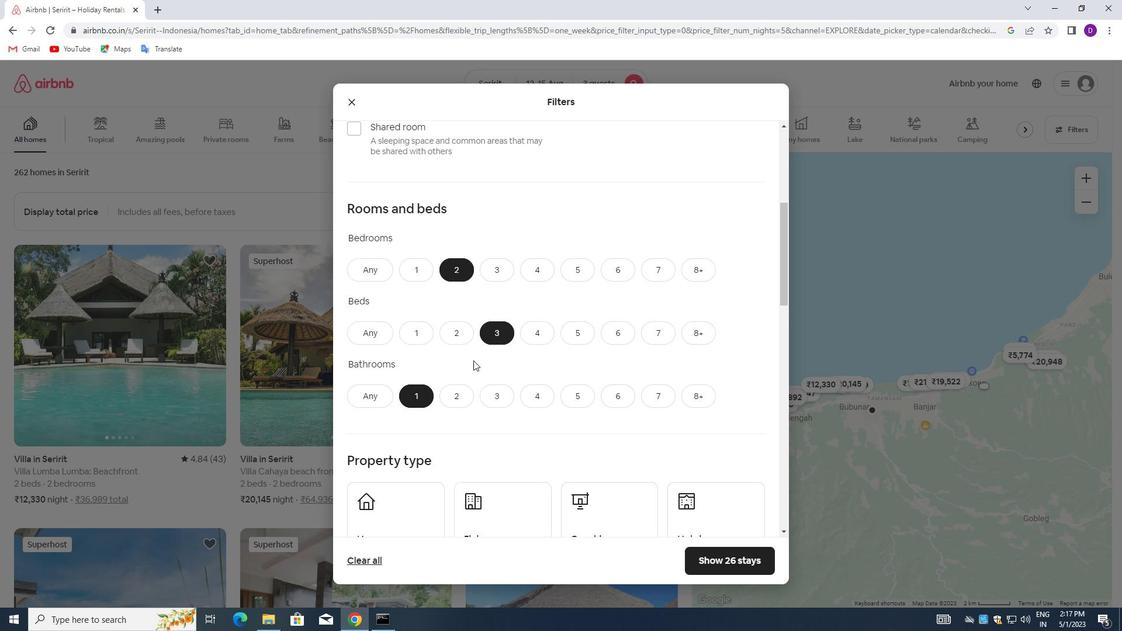 
Action: Mouse scrolled (473, 358) with delta (0, 0)
Screenshot: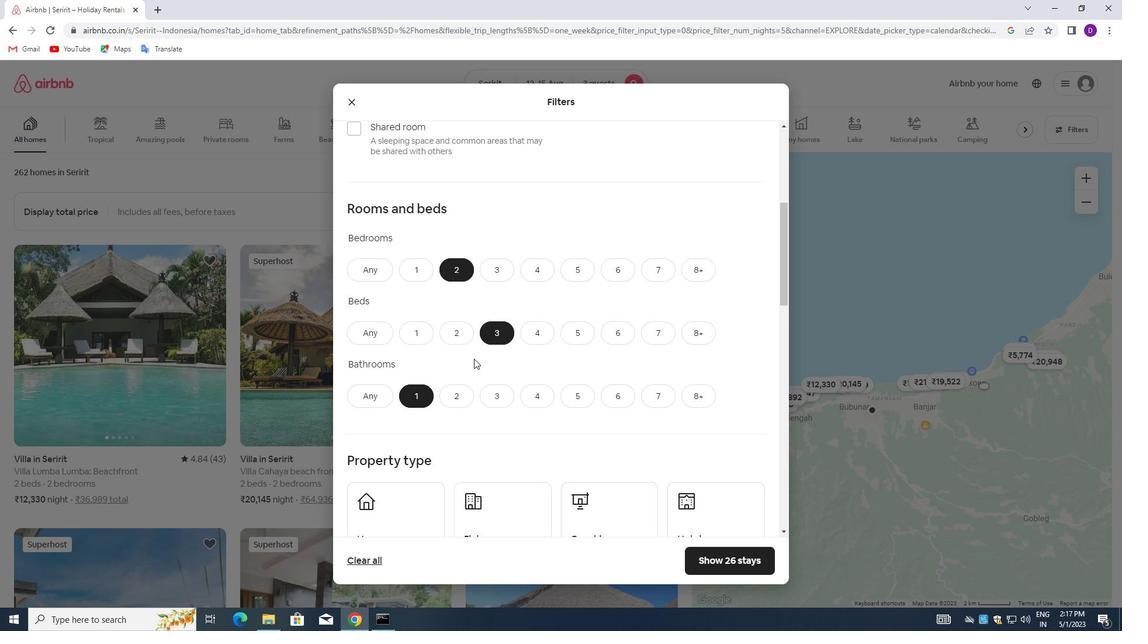 
Action: Mouse scrolled (473, 358) with delta (0, 0)
Screenshot: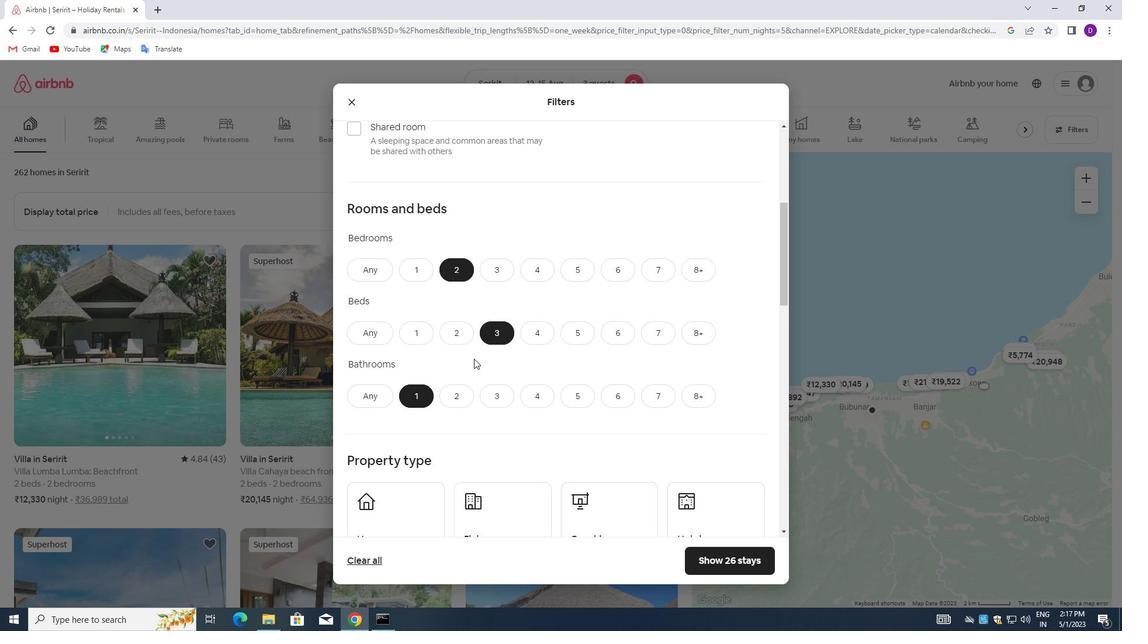 
Action: Mouse moved to (473, 358)
Screenshot: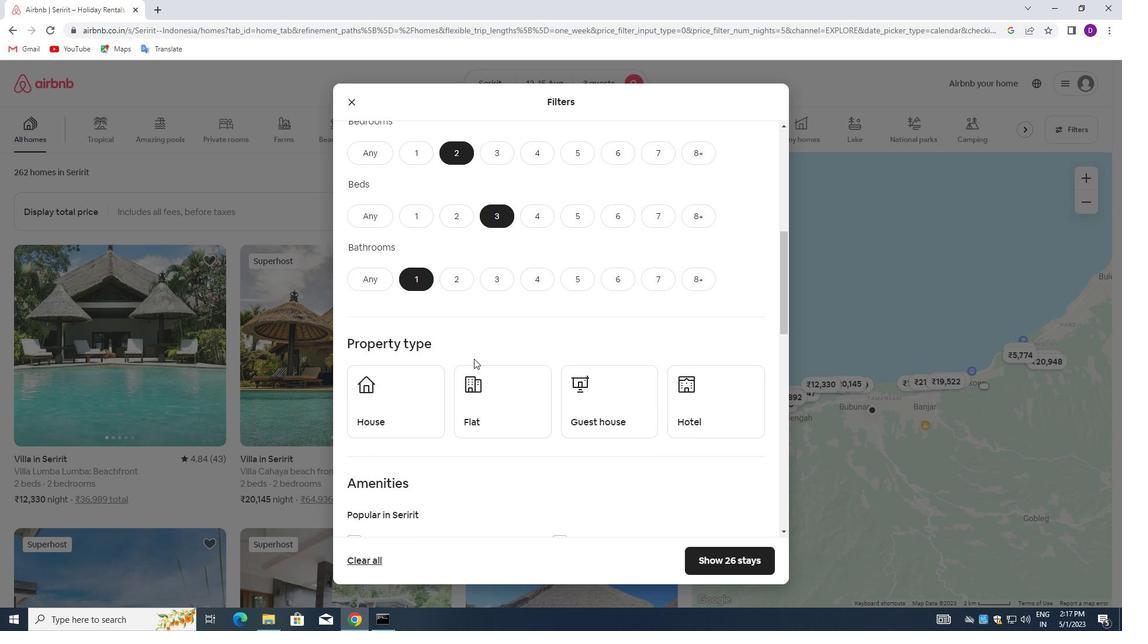
Action: Mouse scrolled (473, 358) with delta (0, 0)
Screenshot: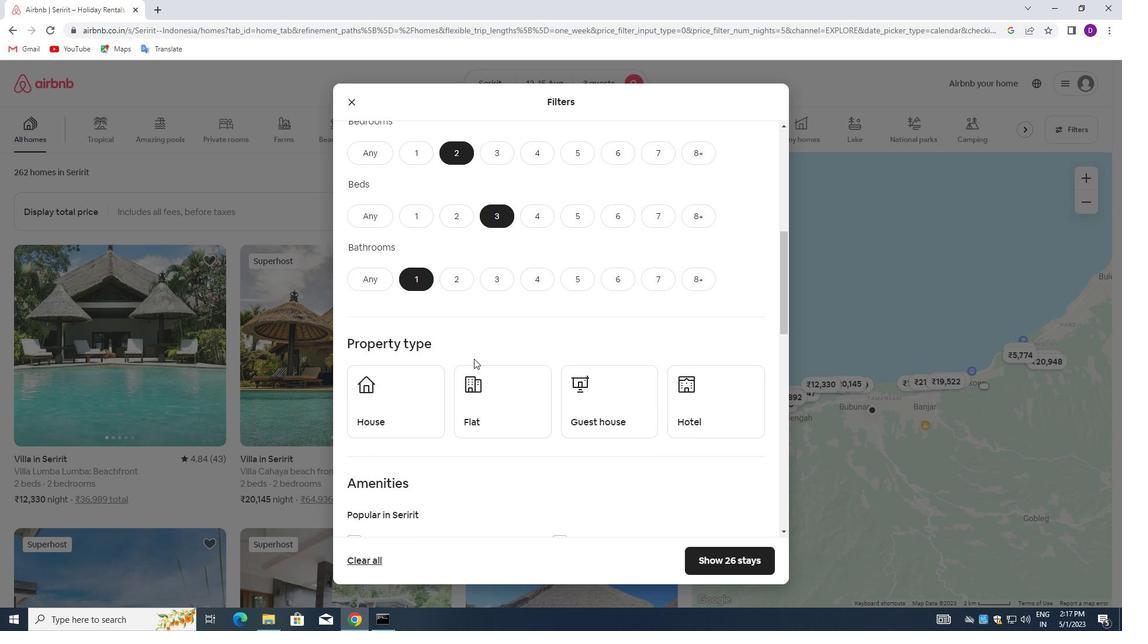 
Action: Mouse moved to (391, 344)
Screenshot: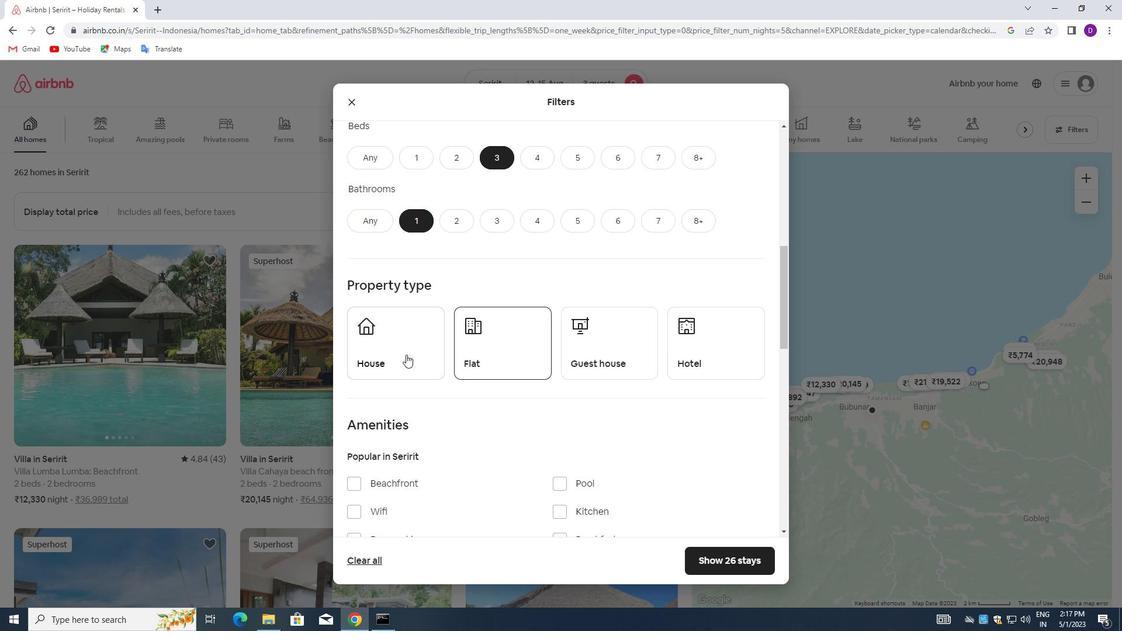 
Action: Mouse pressed left at (391, 344)
Screenshot: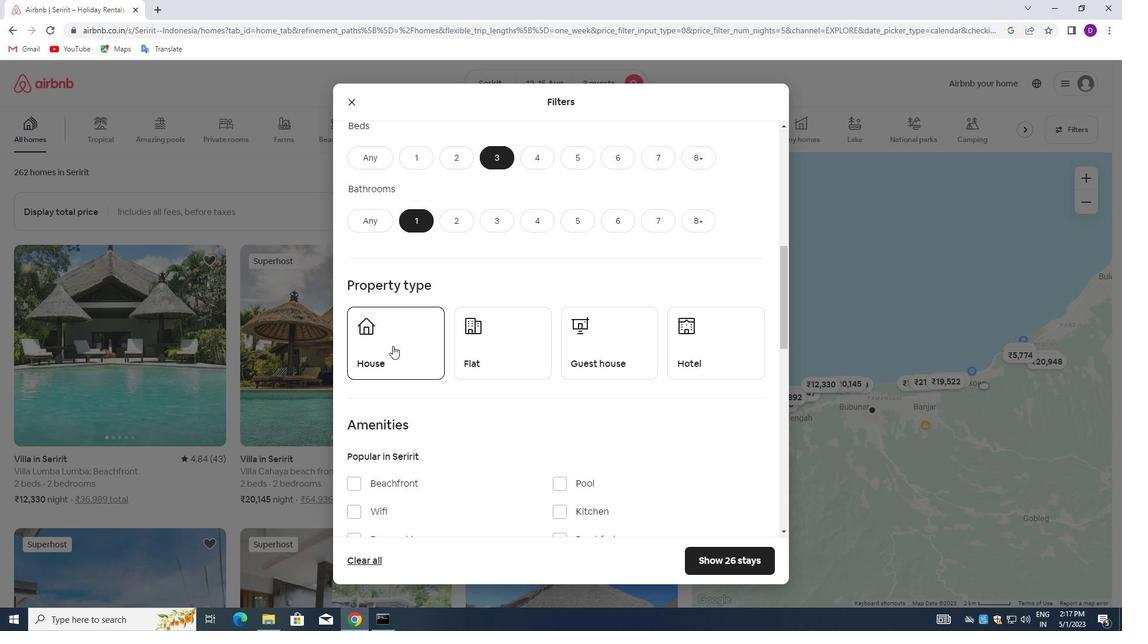 
Action: Mouse moved to (479, 343)
Screenshot: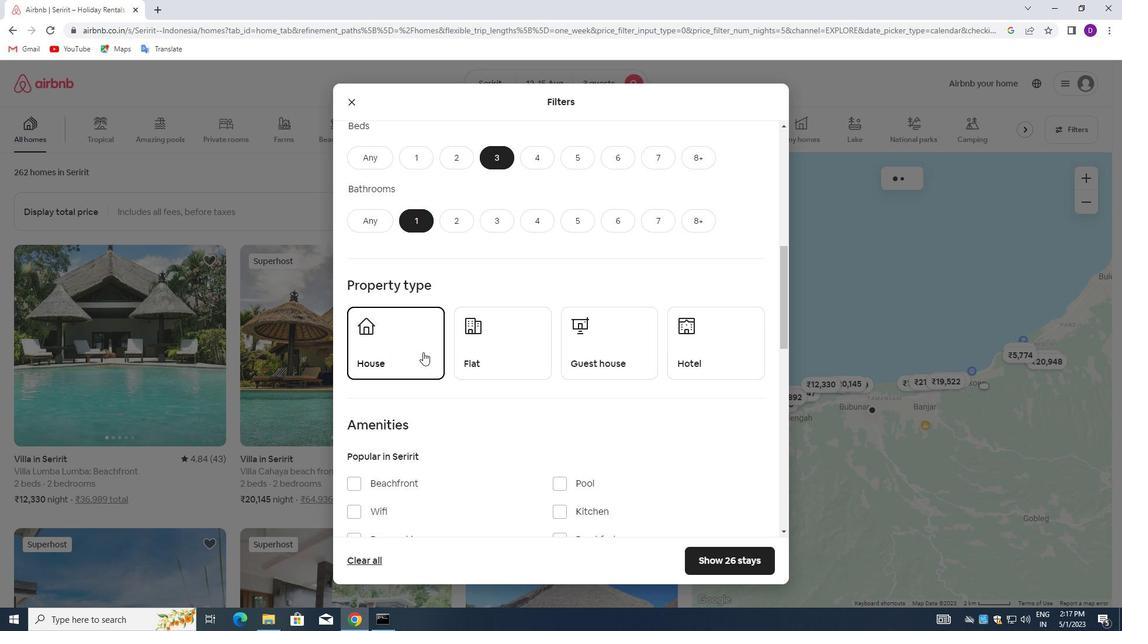 
Action: Mouse pressed left at (479, 343)
Screenshot: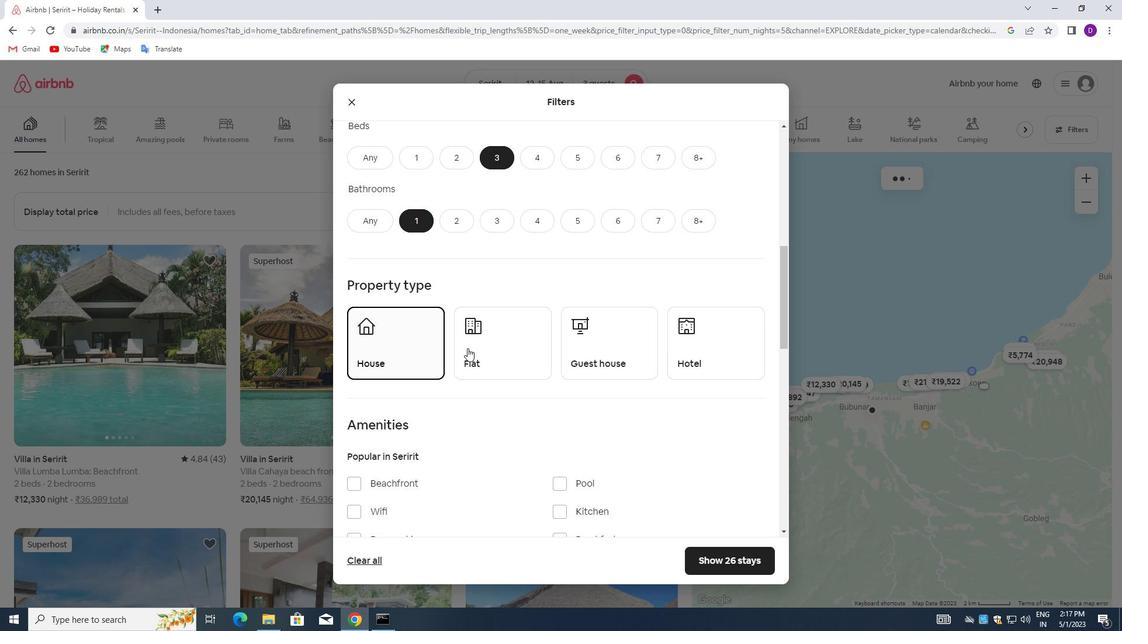 
Action: Mouse moved to (589, 351)
Screenshot: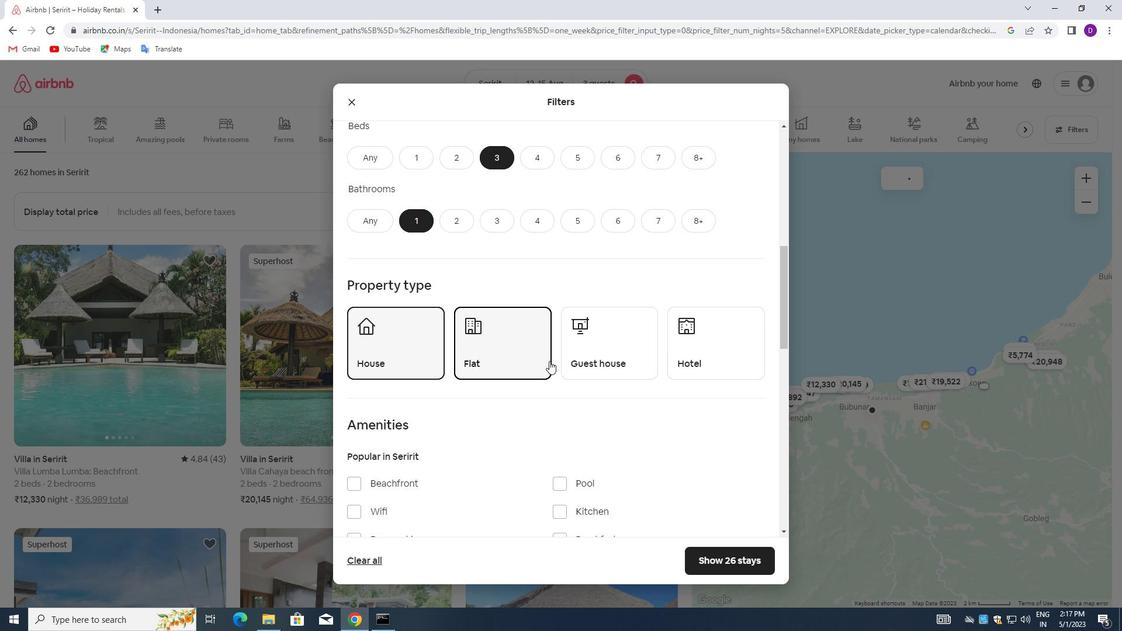 
Action: Mouse pressed left at (589, 351)
Screenshot: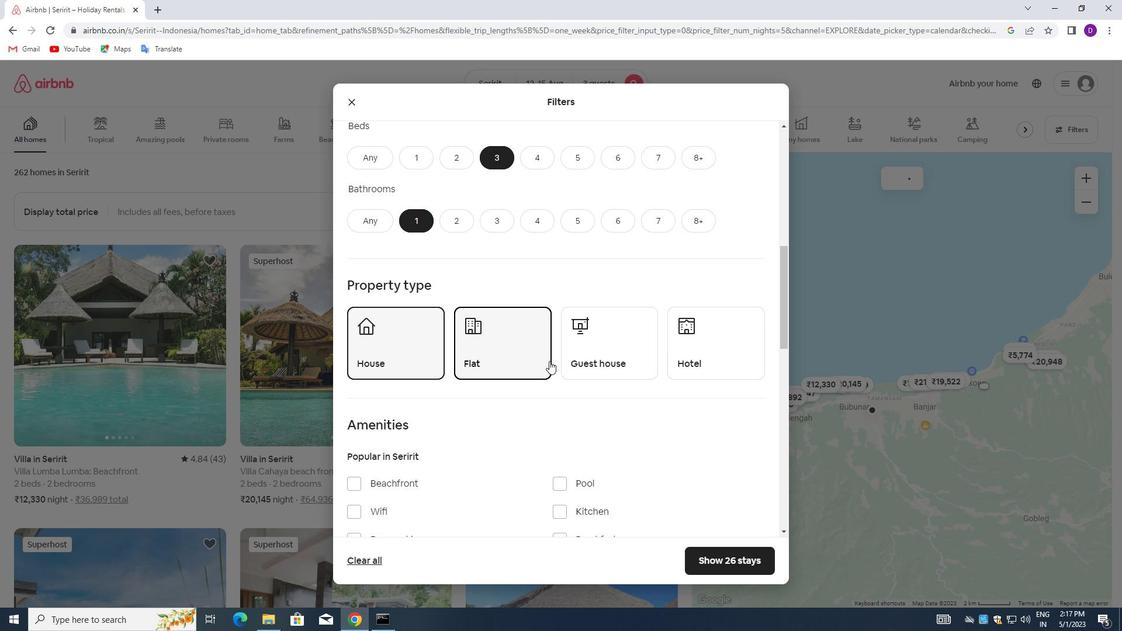 
Action: Mouse moved to (590, 350)
Screenshot: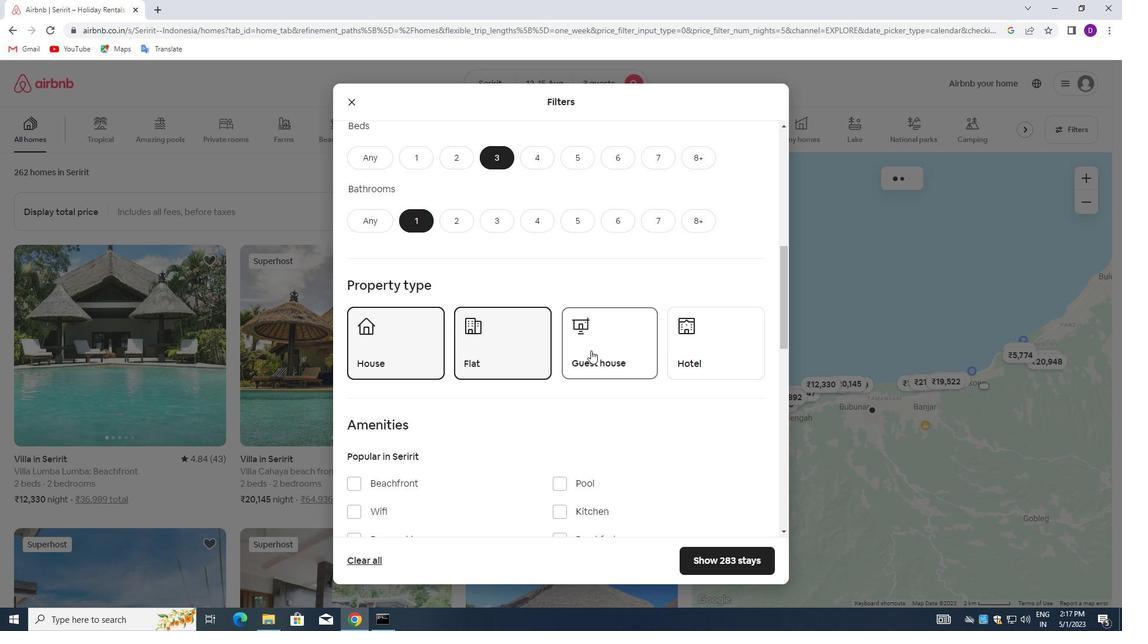 
Action: Mouse scrolled (590, 349) with delta (0, 0)
Screenshot: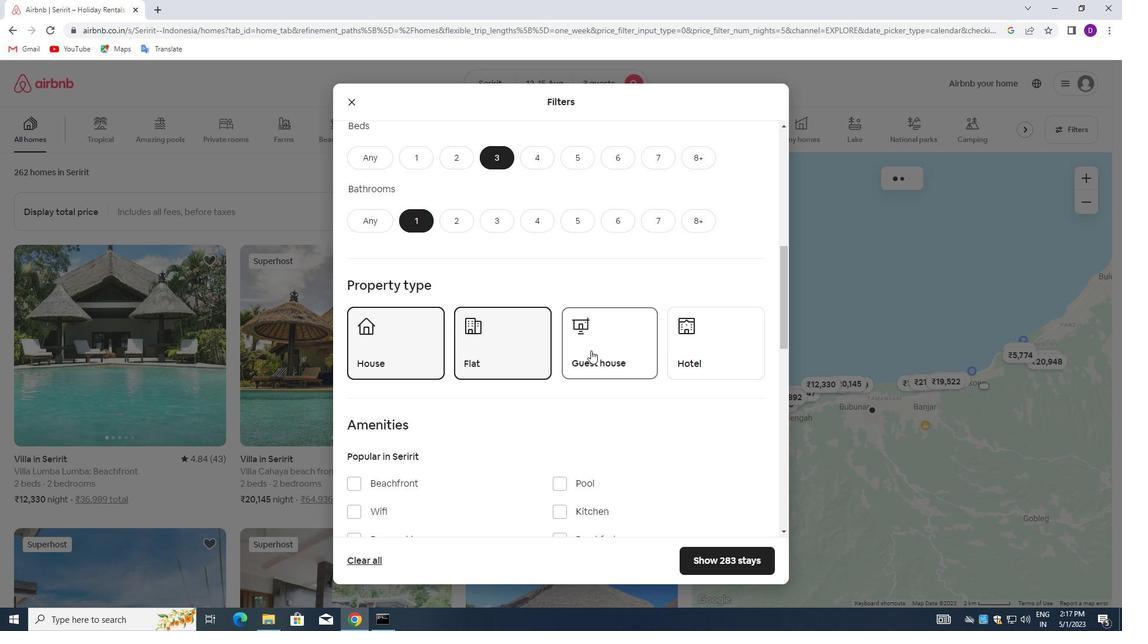 
Action: Mouse scrolled (590, 349) with delta (0, 0)
Screenshot: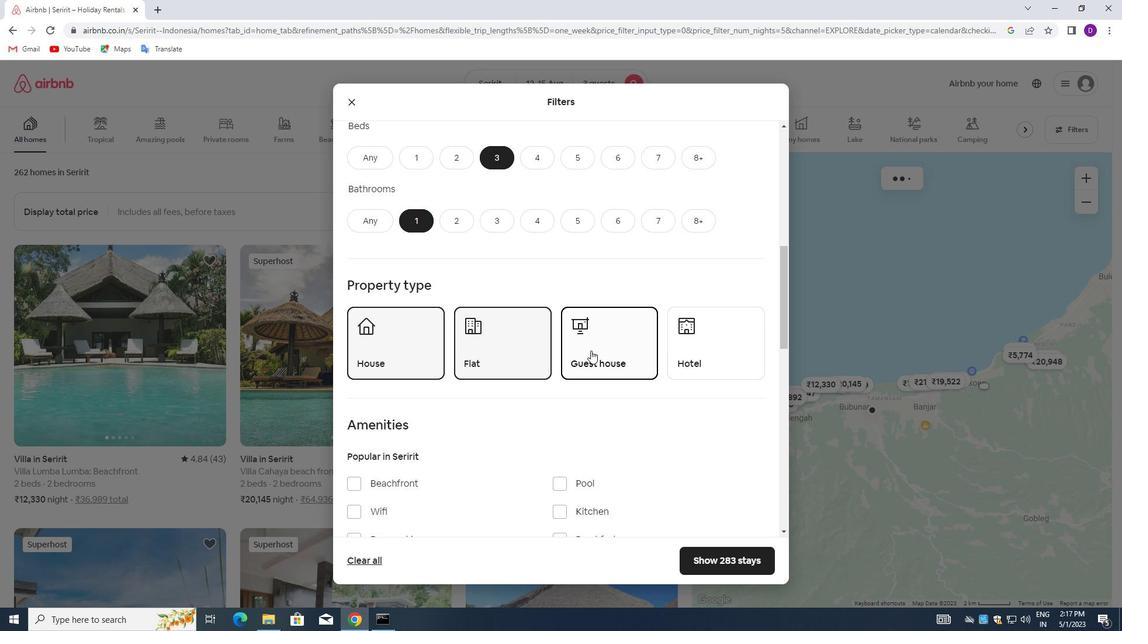 
Action: Mouse scrolled (590, 349) with delta (0, 0)
Screenshot: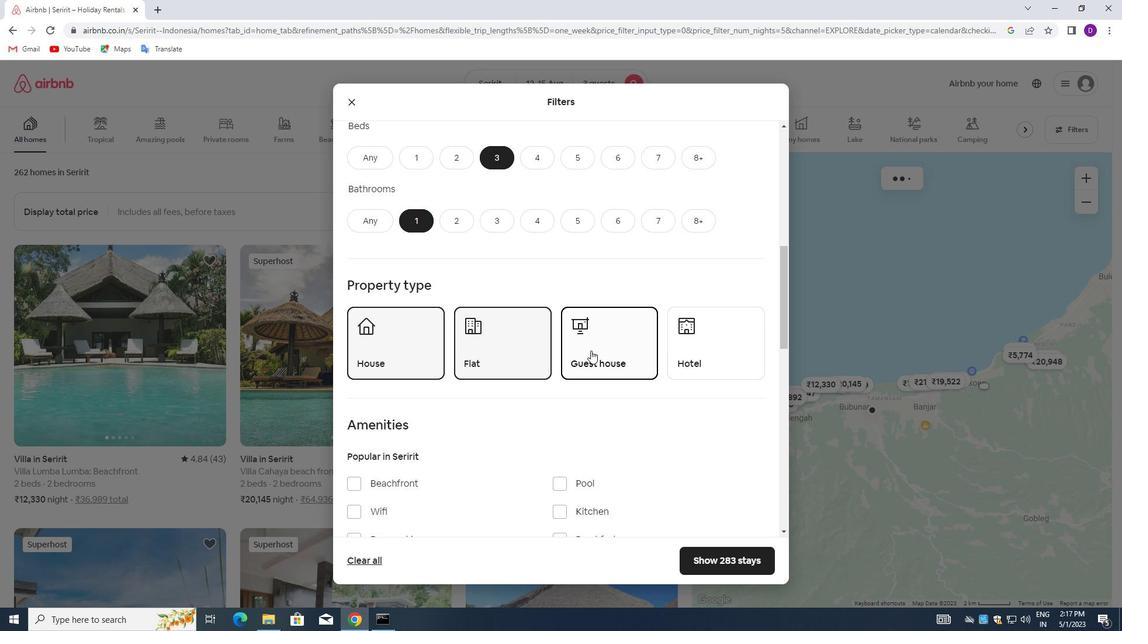 
Action: Mouse scrolled (590, 349) with delta (0, 0)
Screenshot: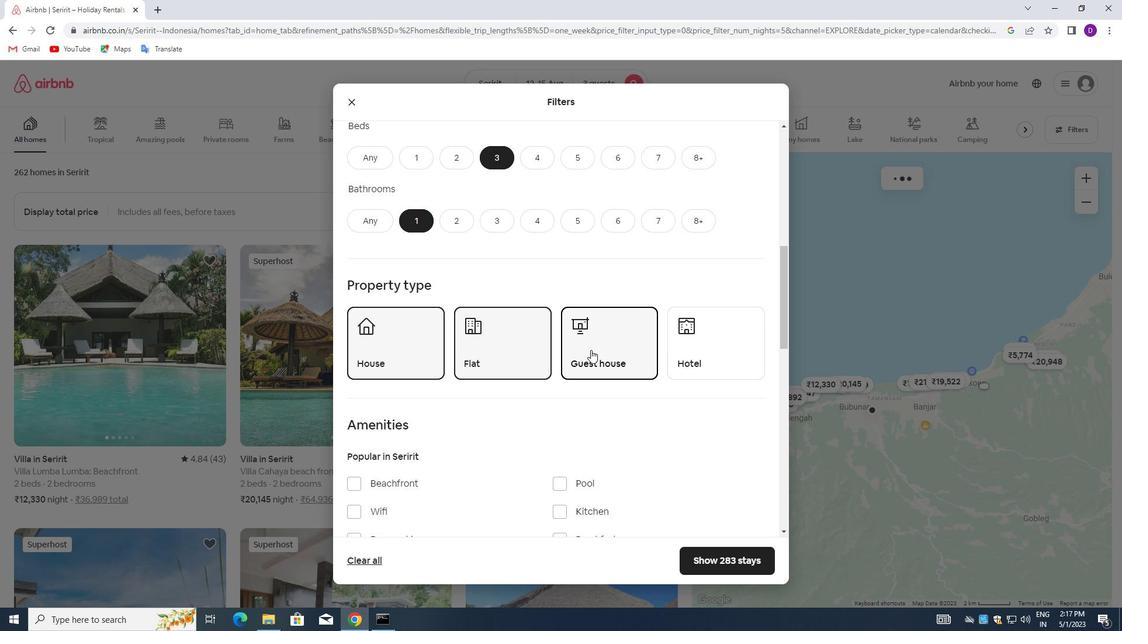 
Action: Mouse scrolled (590, 349) with delta (0, 0)
Screenshot: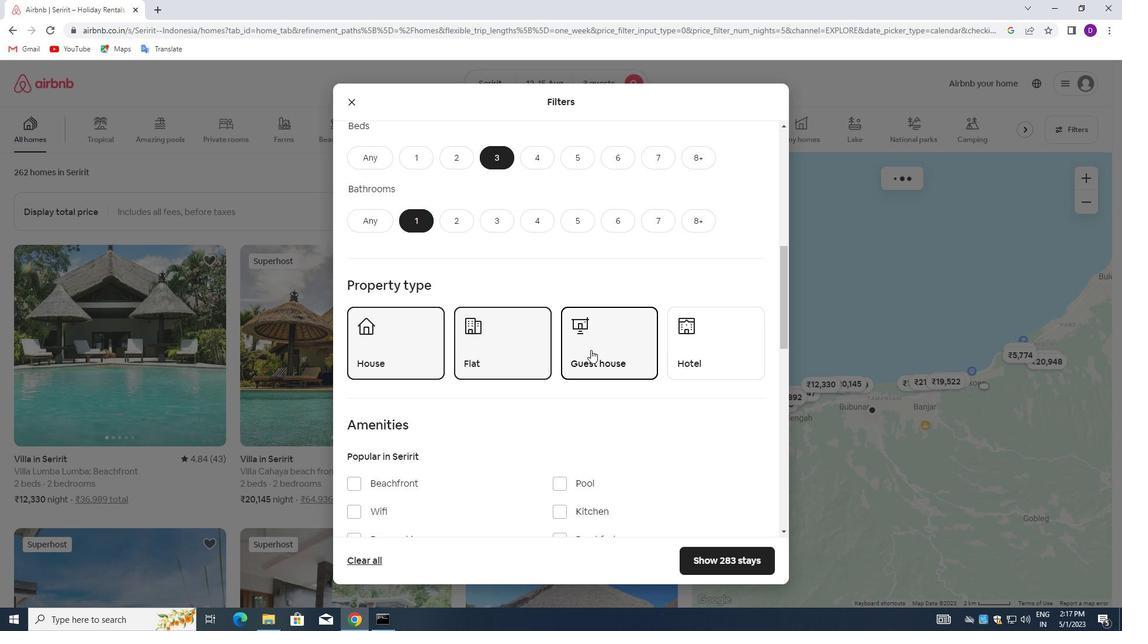 
Action: Mouse scrolled (590, 349) with delta (0, 0)
Screenshot: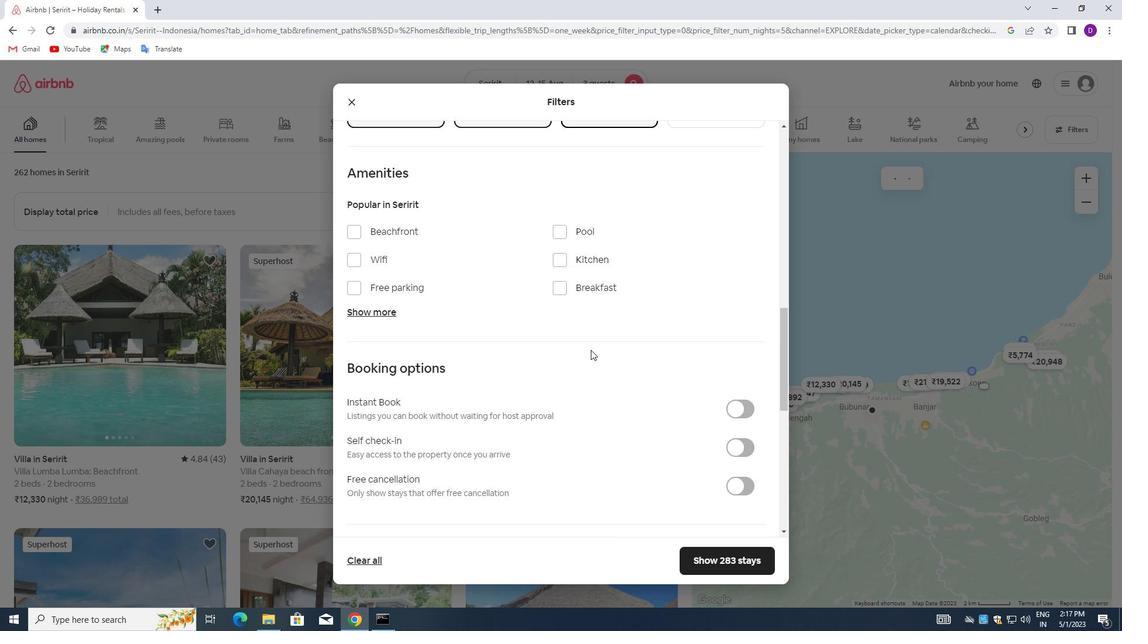 
Action: Mouse scrolled (590, 349) with delta (0, 0)
Screenshot: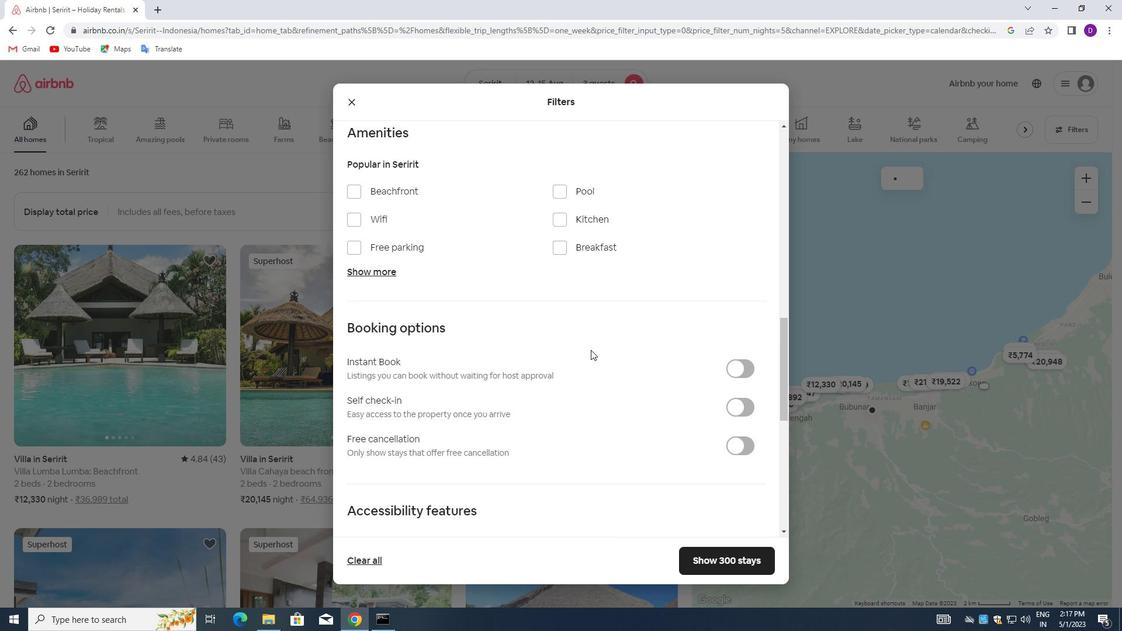 
Action: Mouse scrolled (590, 349) with delta (0, 0)
Screenshot: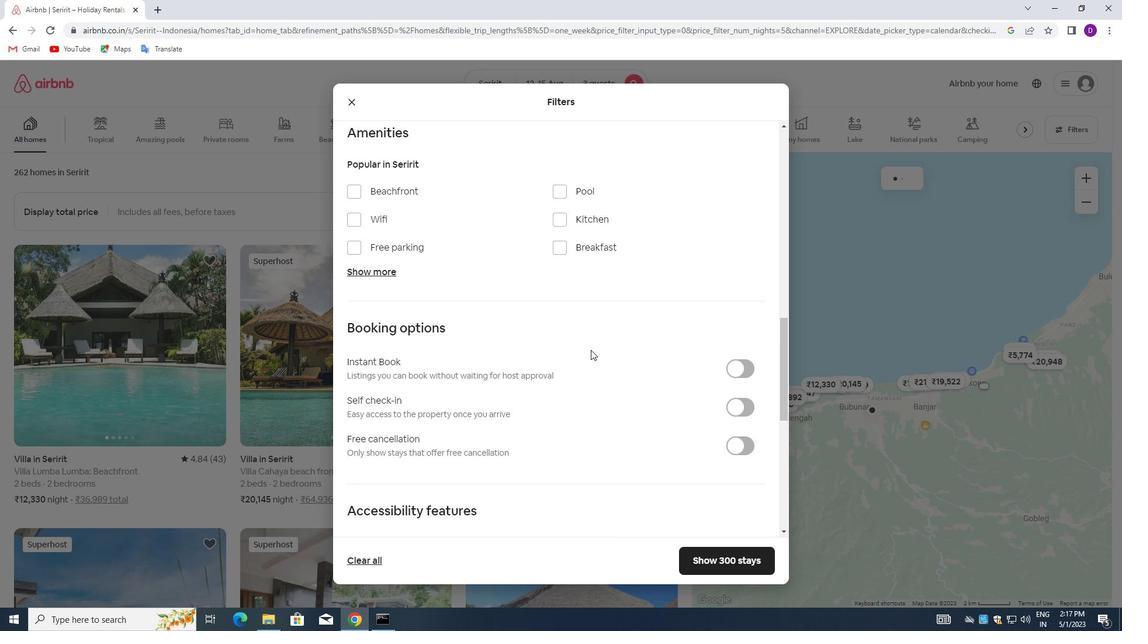 
Action: Mouse moved to (734, 237)
Screenshot: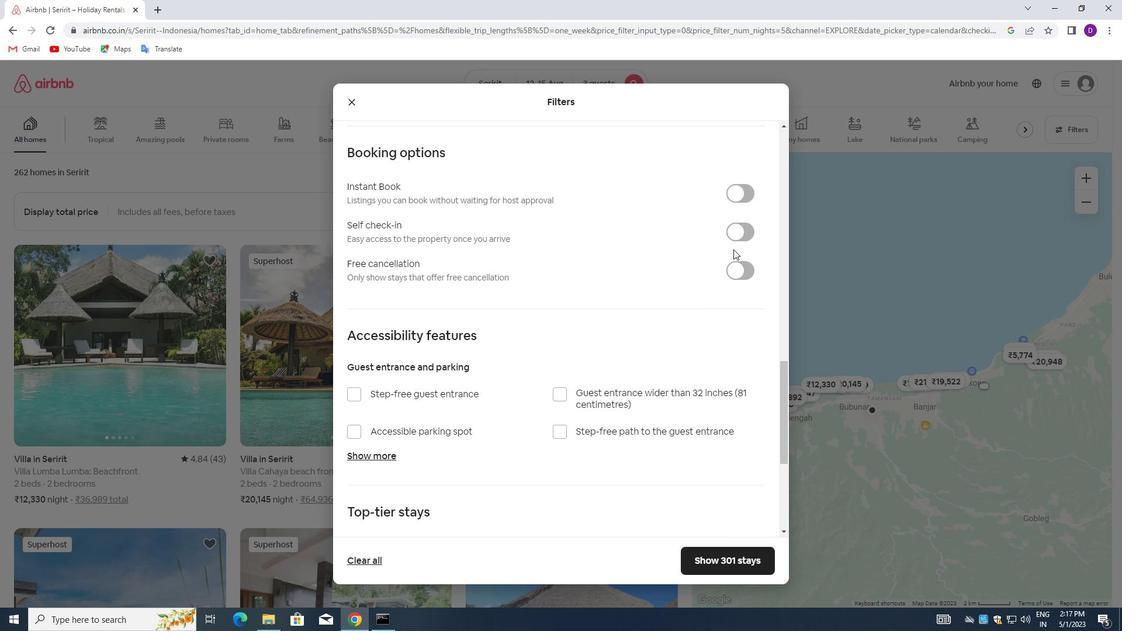 
Action: Mouse pressed left at (734, 237)
Screenshot: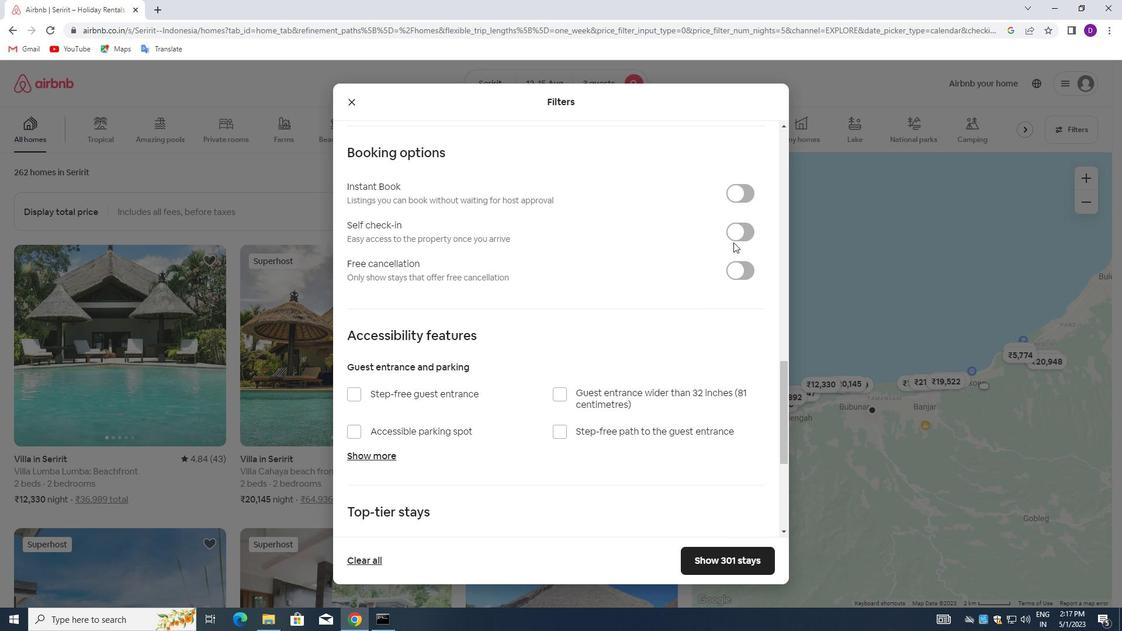 
Action: Mouse moved to (511, 347)
Screenshot: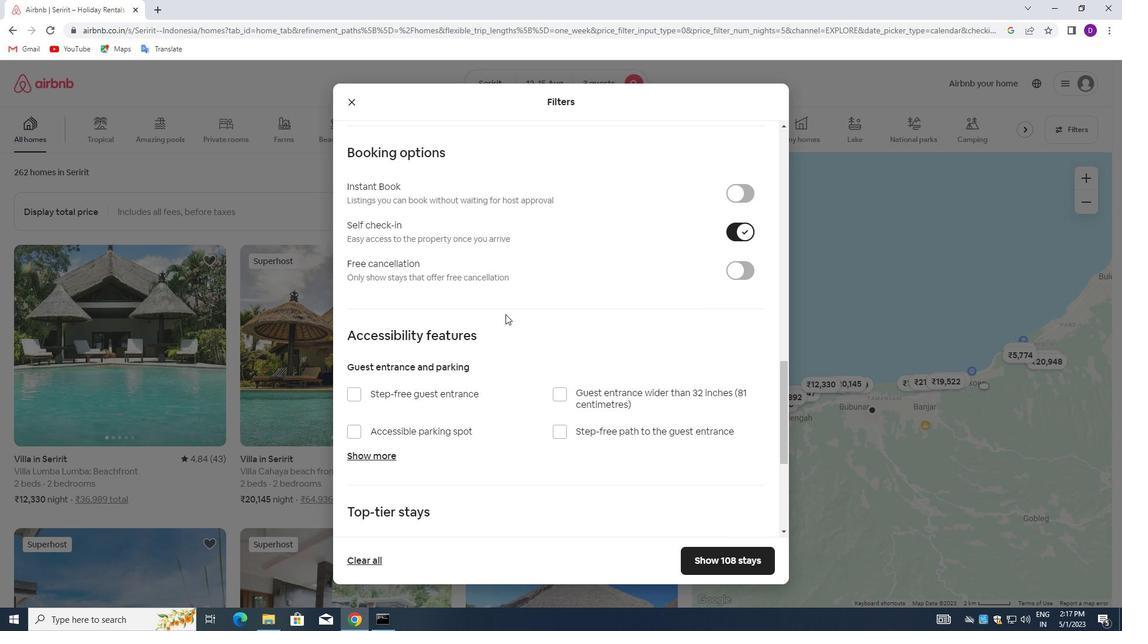 
Action: Mouse scrolled (511, 346) with delta (0, 0)
Screenshot: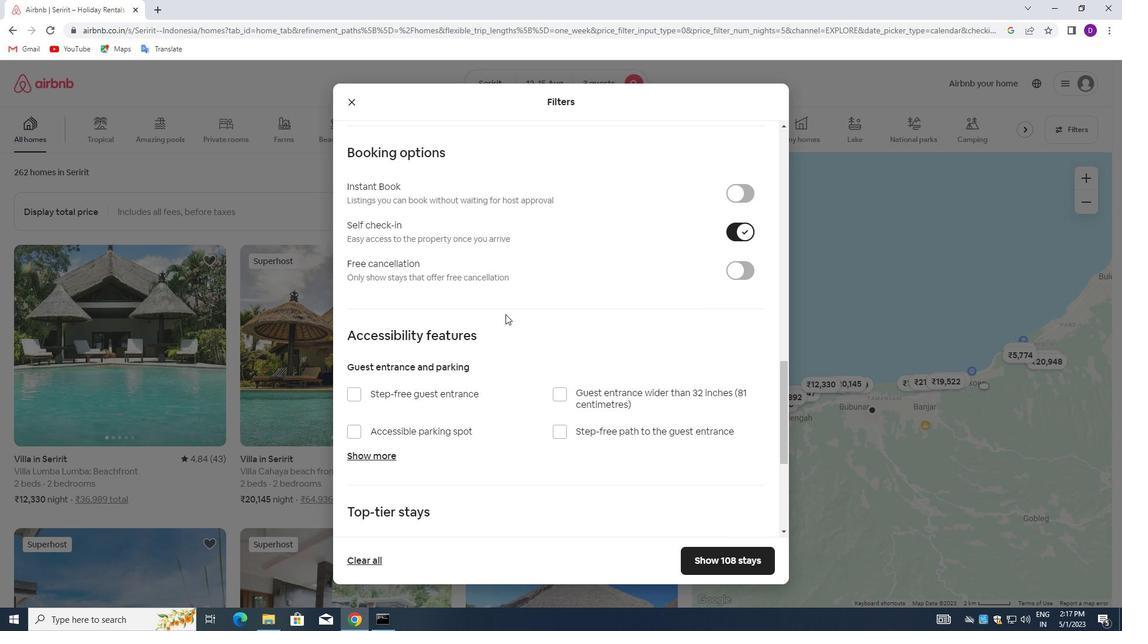 
Action: Mouse moved to (511, 348)
Screenshot: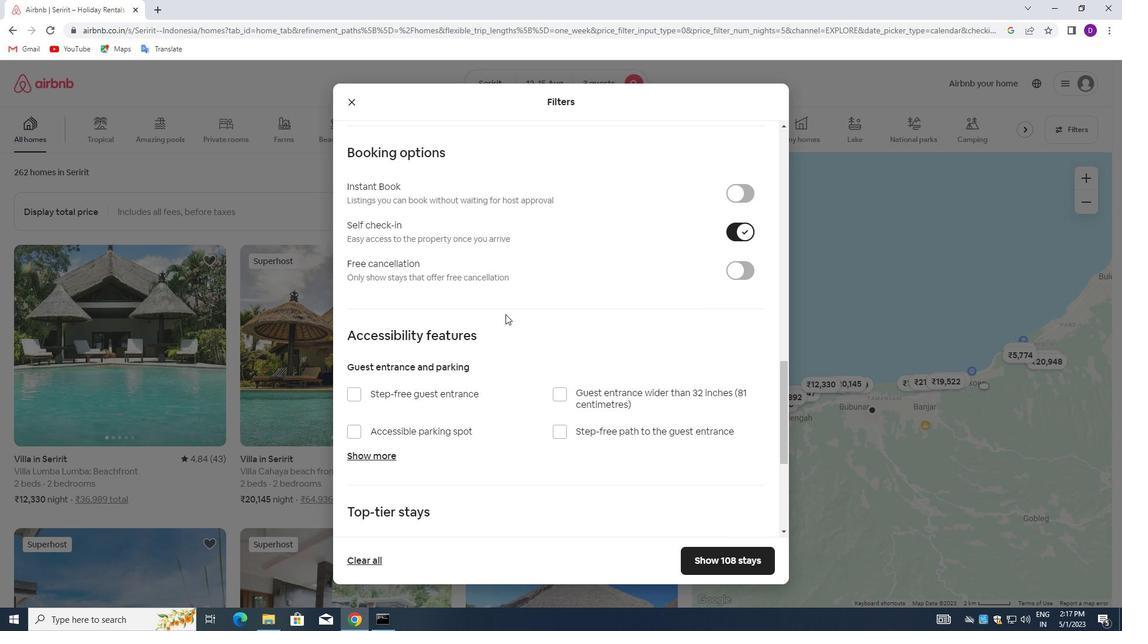 
Action: Mouse scrolled (511, 347) with delta (0, 0)
Screenshot: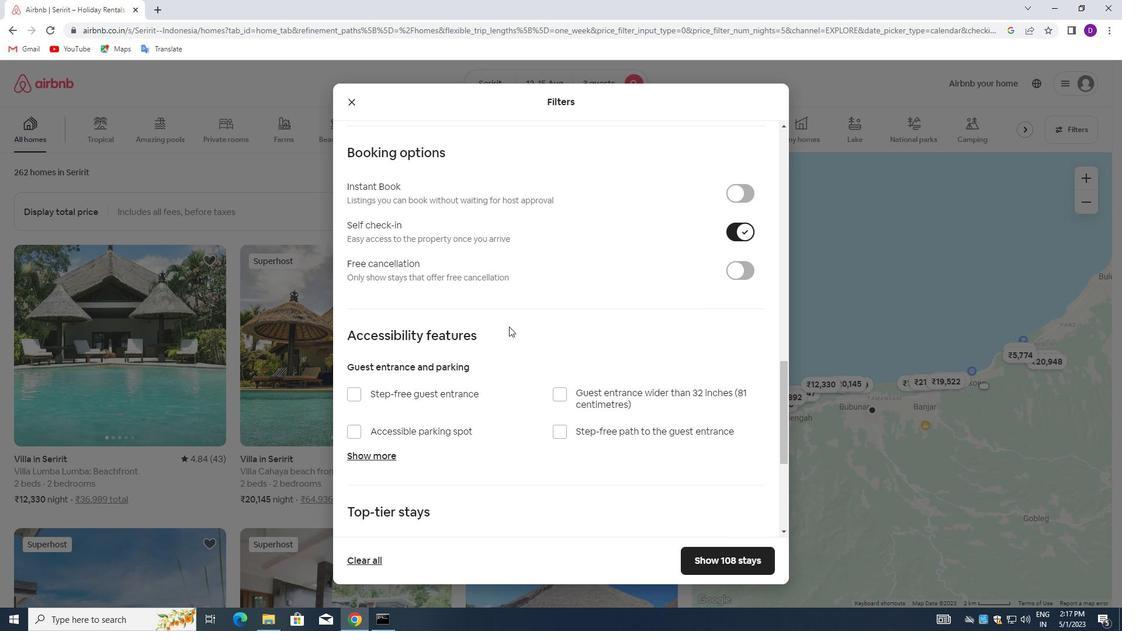 
Action: Mouse moved to (511, 349)
Screenshot: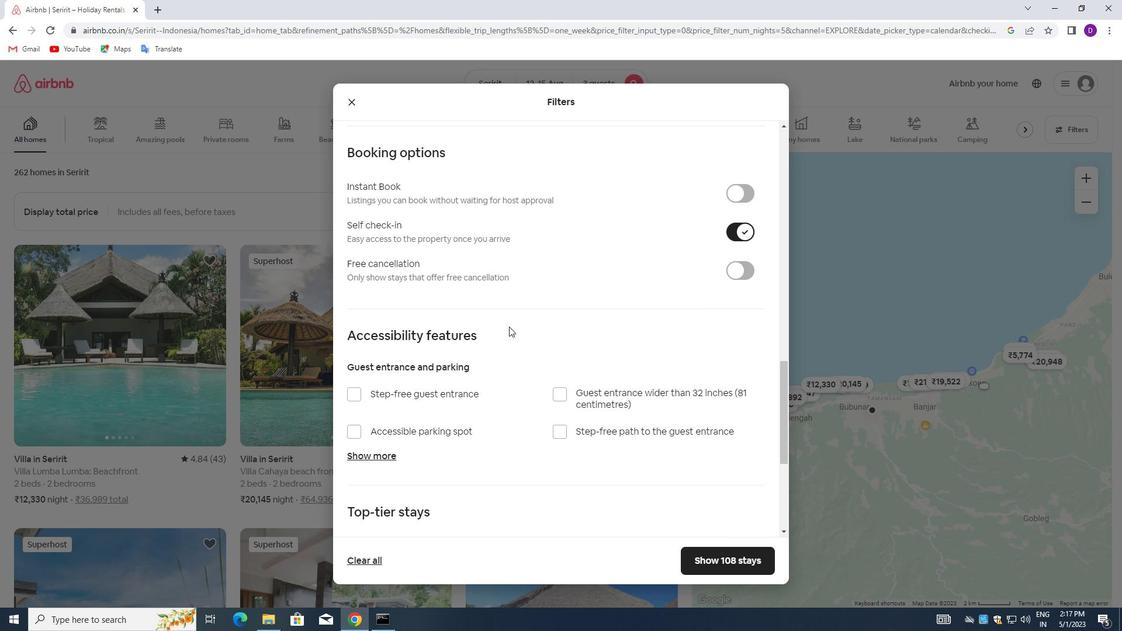
Action: Mouse scrolled (511, 348) with delta (0, 0)
Screenshot: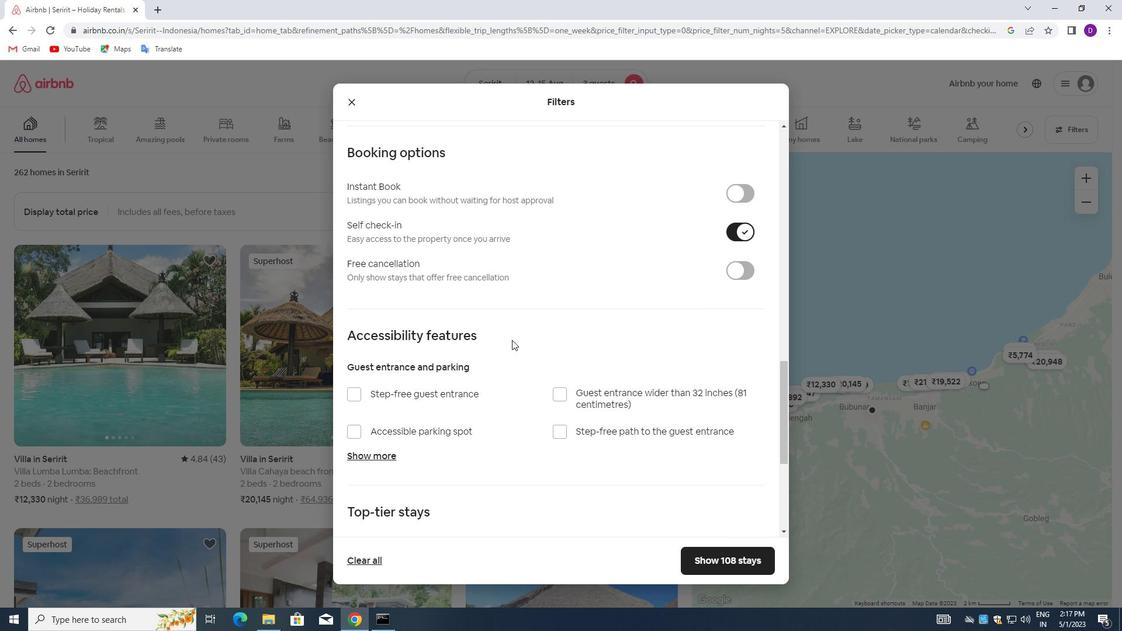 
Action: Mouse scrolled (511, 348) with delta (0, 0)
Screenshot: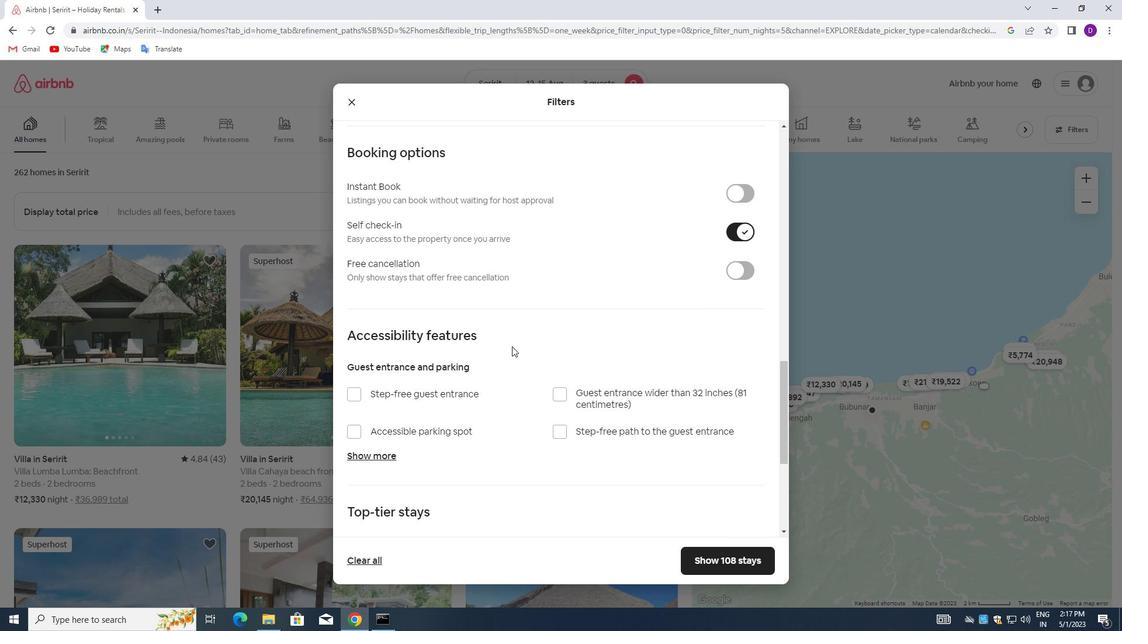 
Action: Mouse scrolled (511, 348) with delta (0, 0)
Screenshot: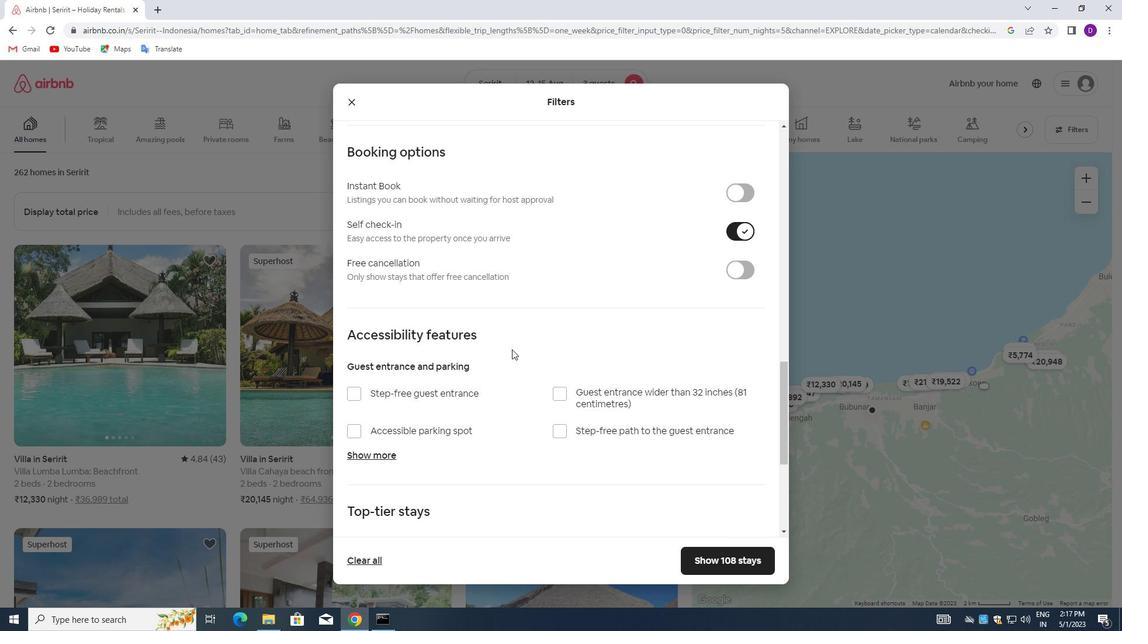 
Action: Mouse moved to (511, 354)
Screenshot: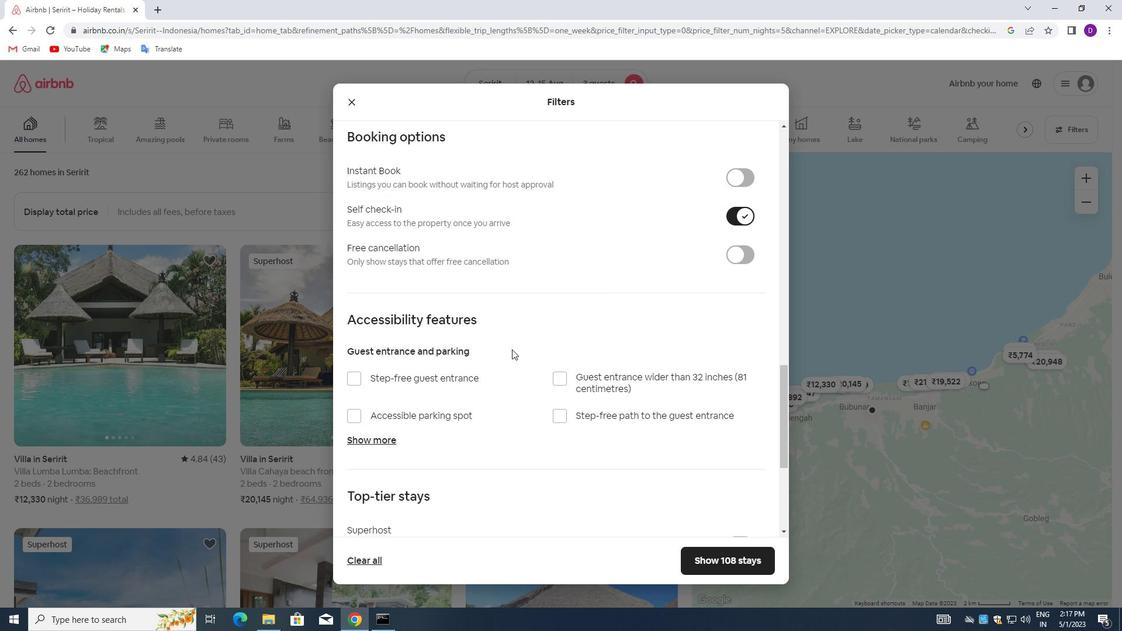 
Action: Mouse scrolled (511, 354) with delta (0, 0)
Screenshot: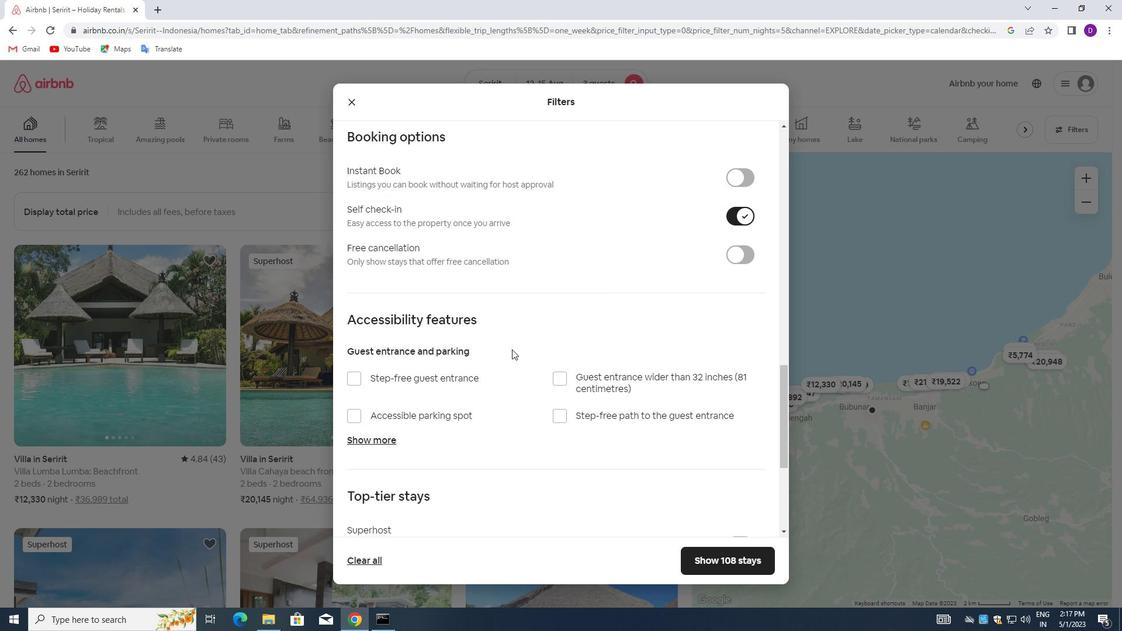 
Action: Mouse moved to (511, 374)
Screenshot: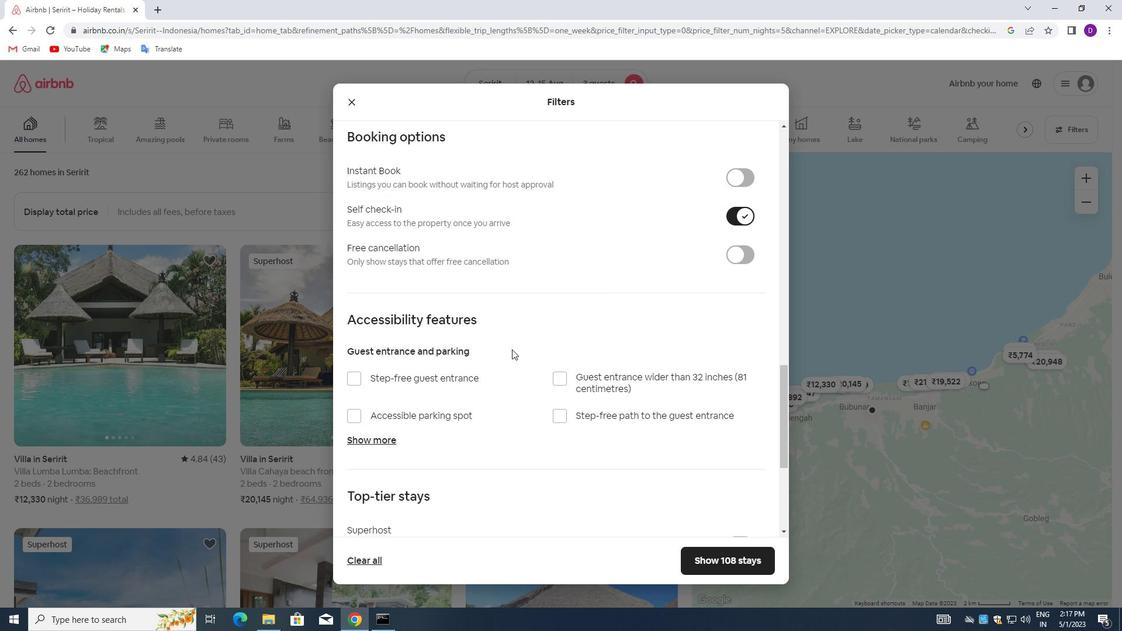 
Action: Mouse scrolled (511, 373) with delta (0, 0)
Screenshot: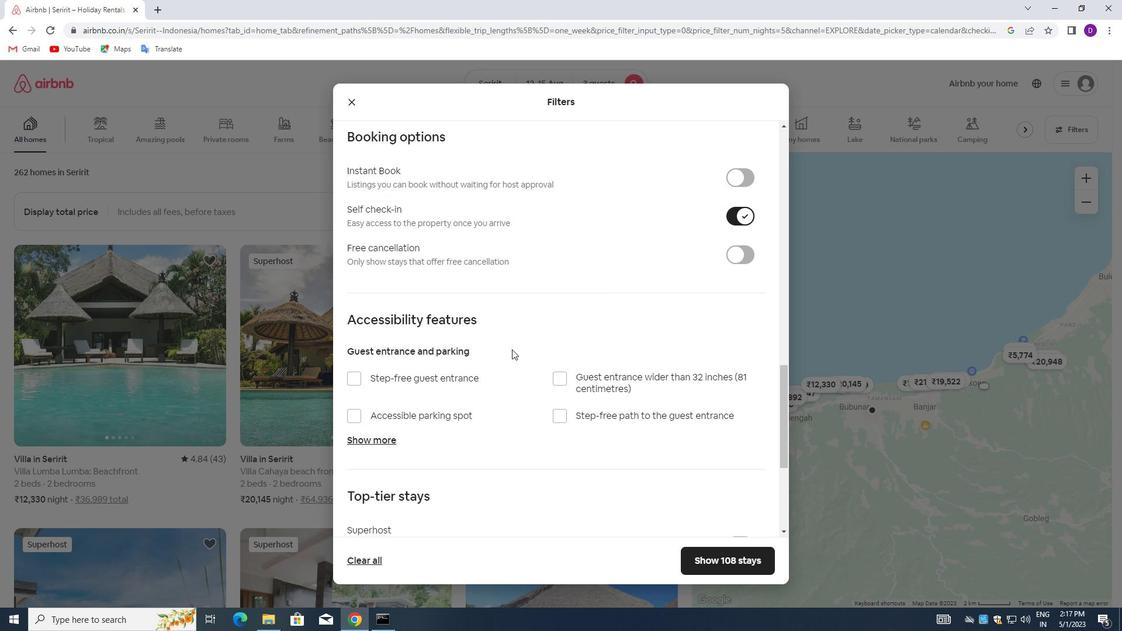 
Action: Mouse moved to (509, 398)
Screenshot: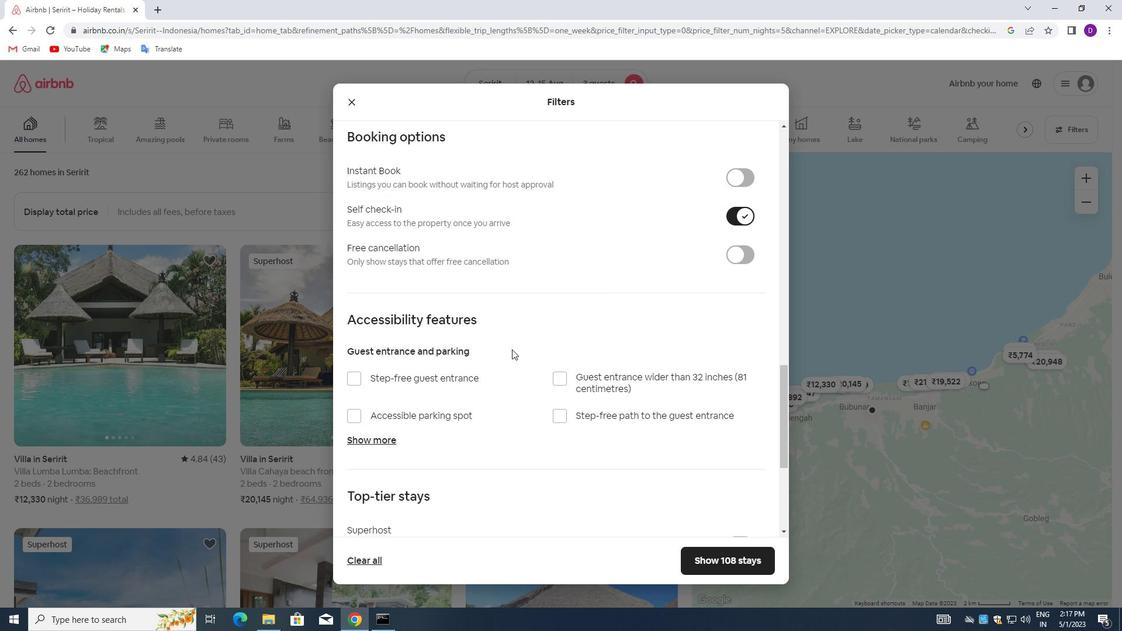 
Action: Mouse scrolled (509, 397) with delta (0, 0)
Screenshot: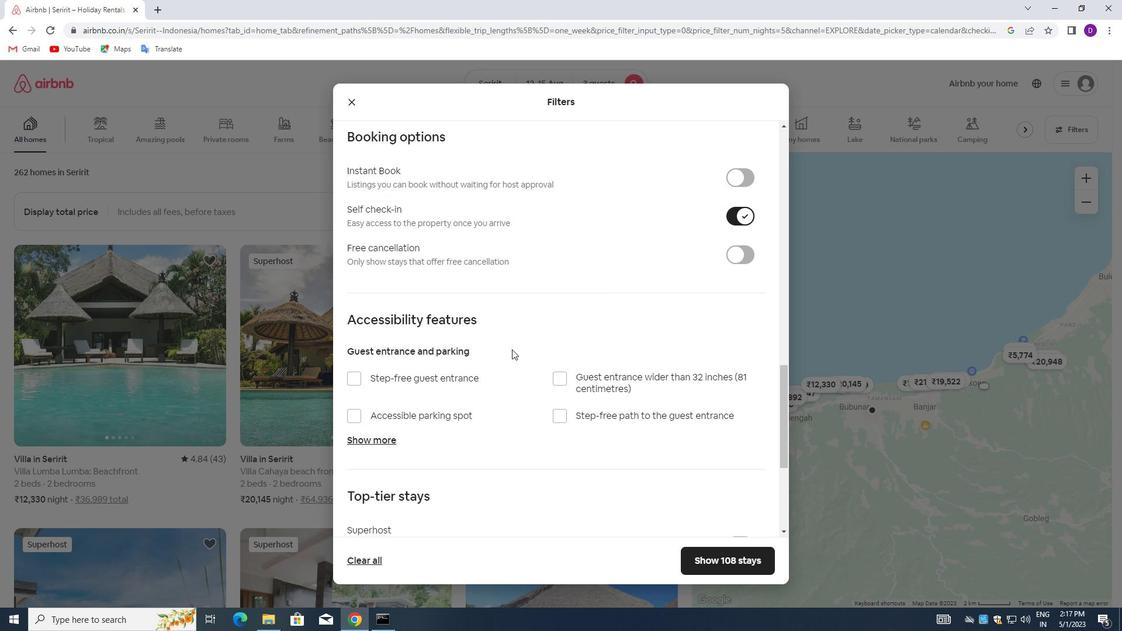 
Action: Mouse moved to (438, 442)
Screenshot: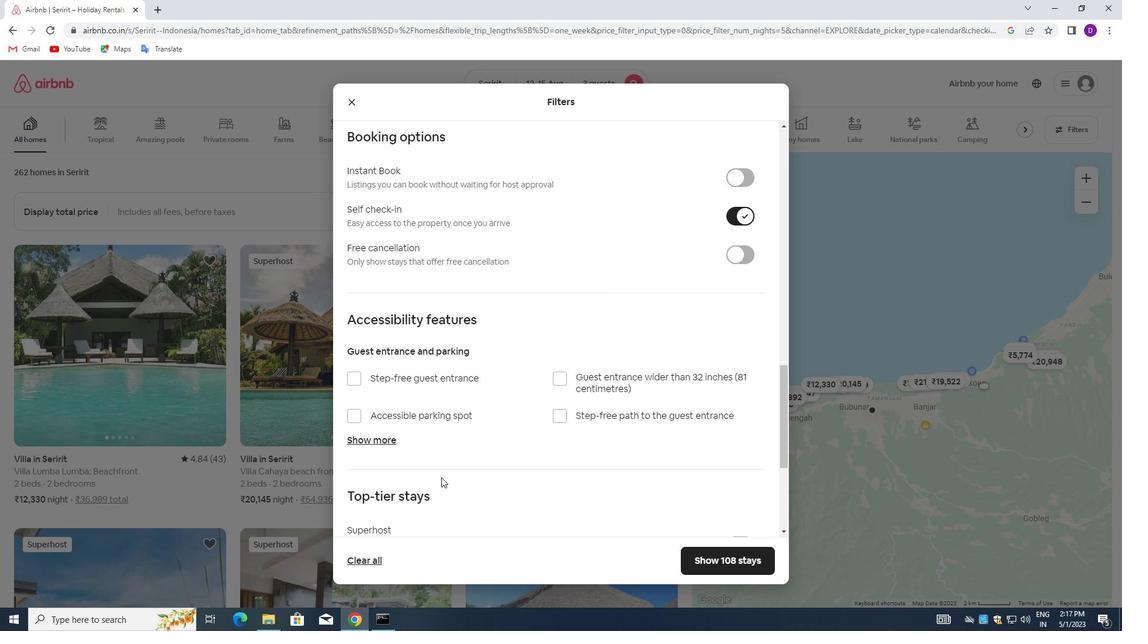 
Action: Mouse scrolled (438, 441) with delta (0, 0)
Screenshot: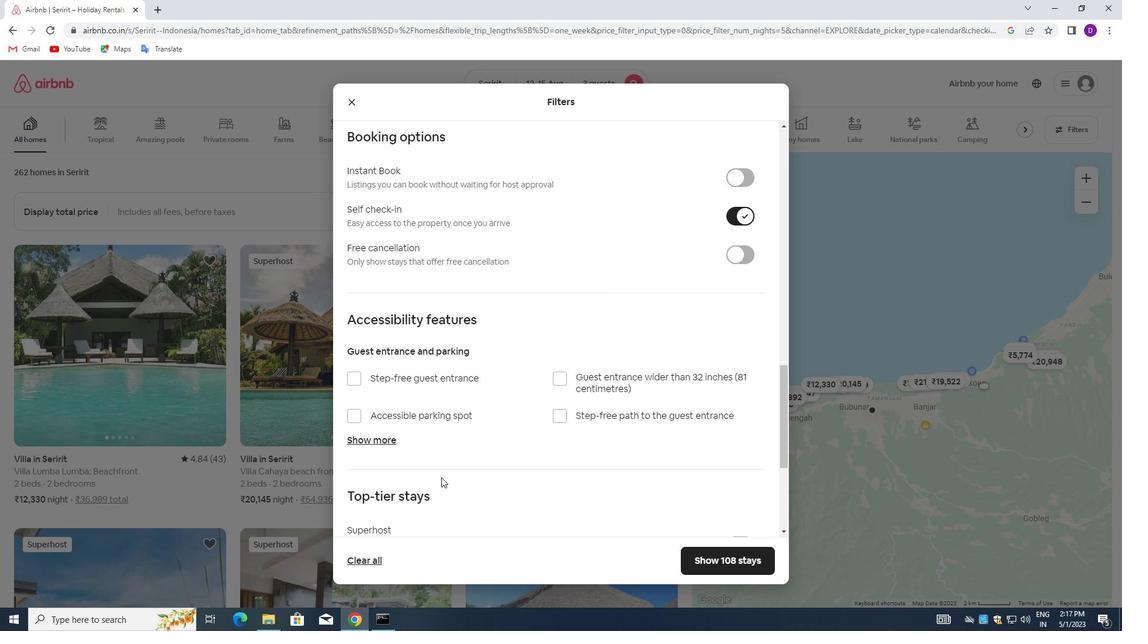 
Action: Mouse moved to (440, 438)
Screenshot: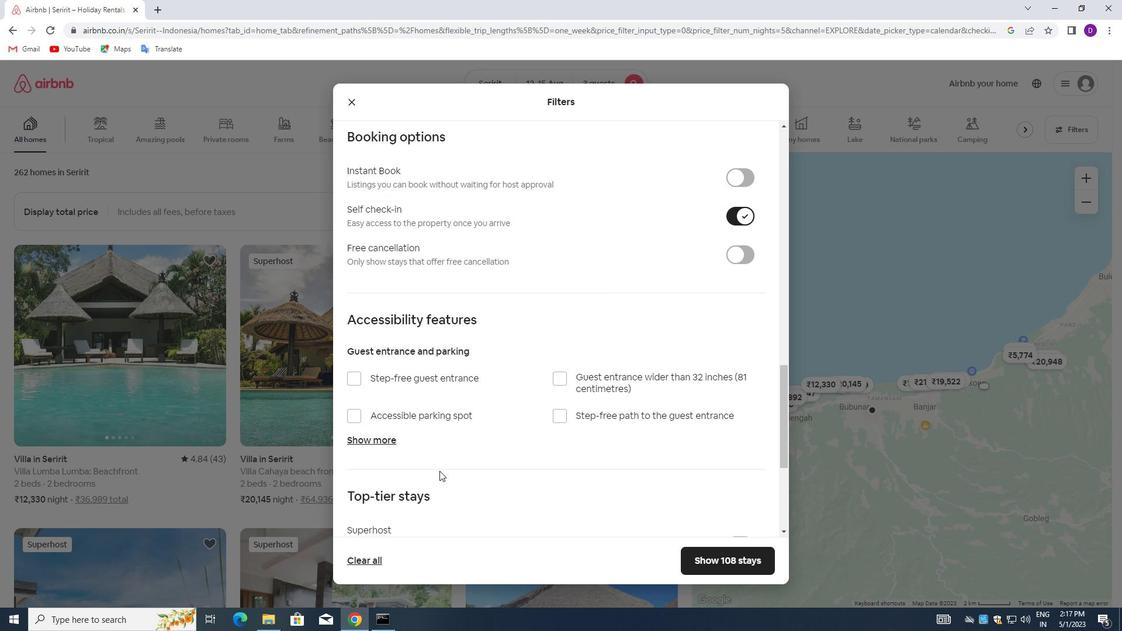 
Action: Mouse scrolled (440, 437) with delta (0, 0)
Screenshot: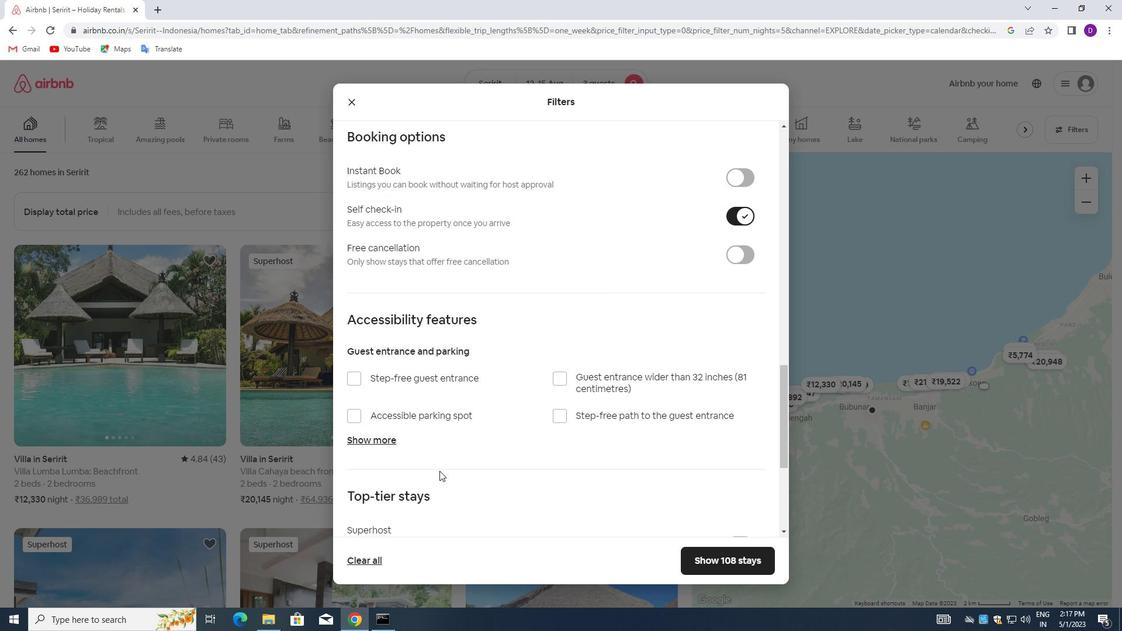 
Action: Mouse moved to (441, 435)
Screenshot: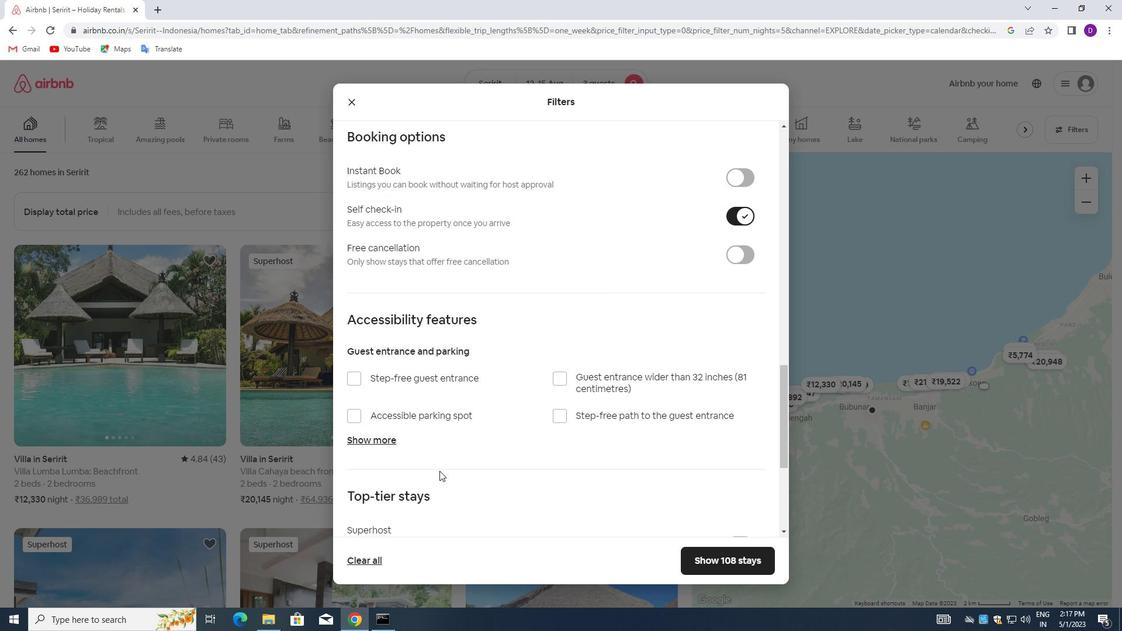 
Action: Mouse scrolled (441, 434) with delta (0, 0)
Screenshot: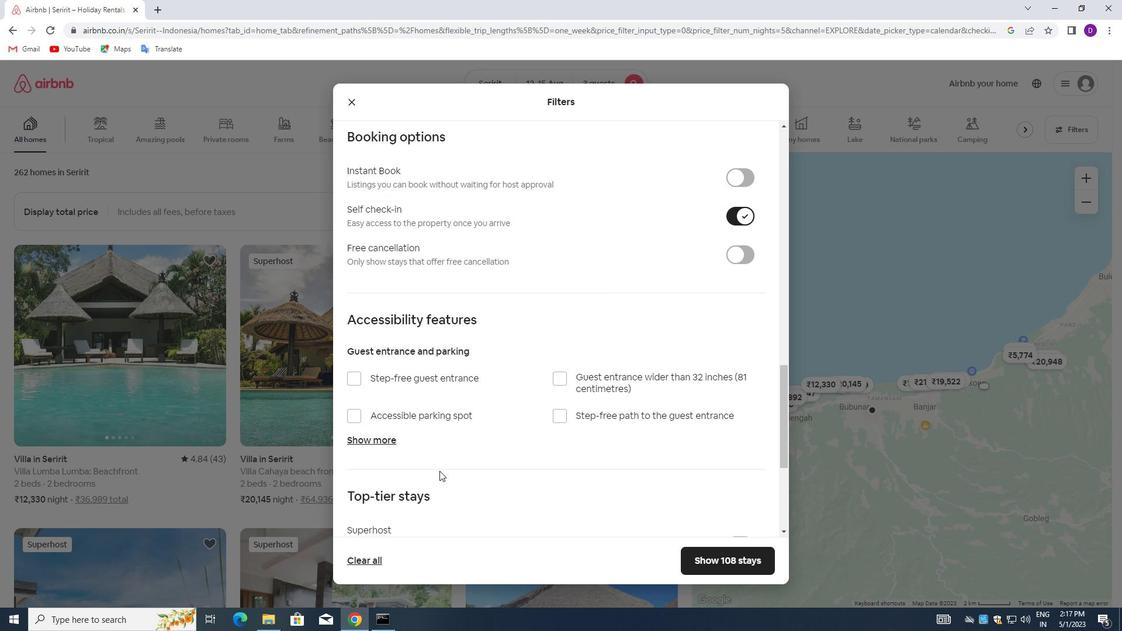 
Action: Mouse moved to (441, 431)
Screenshot: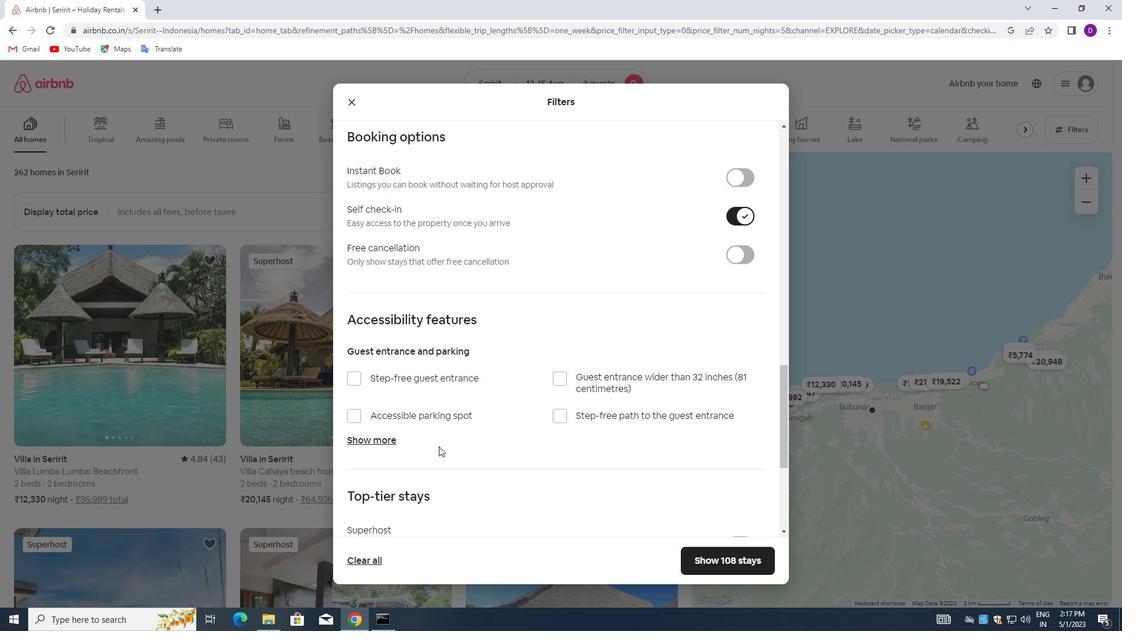
Action: Mouse scrolled (441, 431) with delta (0, 0)
Screenshot: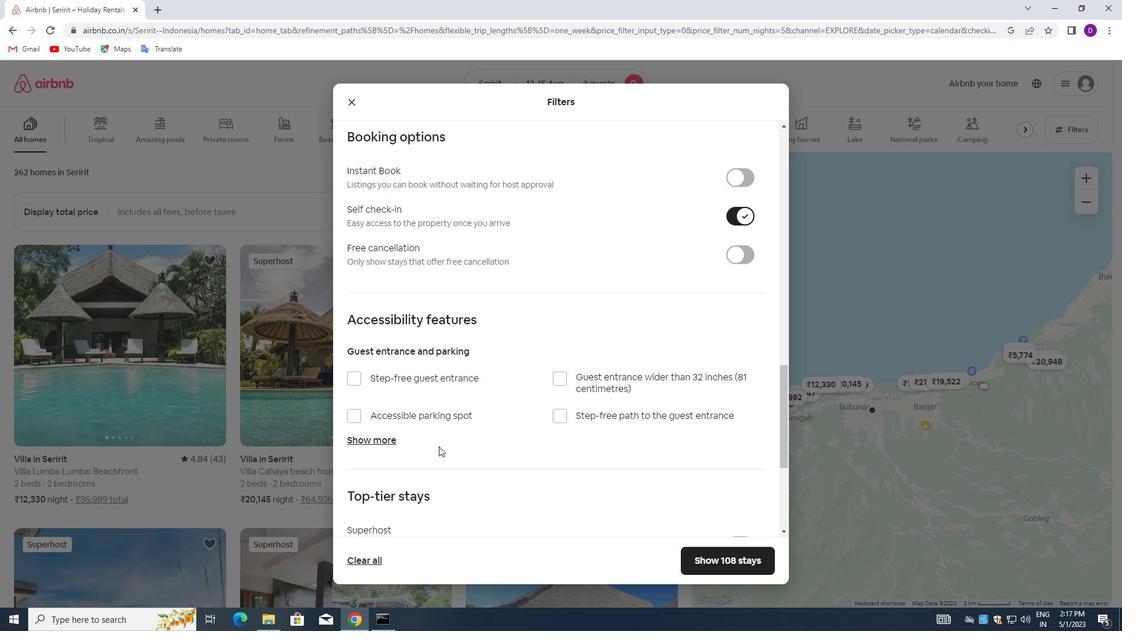 
Action: Mouse moved to (441, 426)
Screenshot: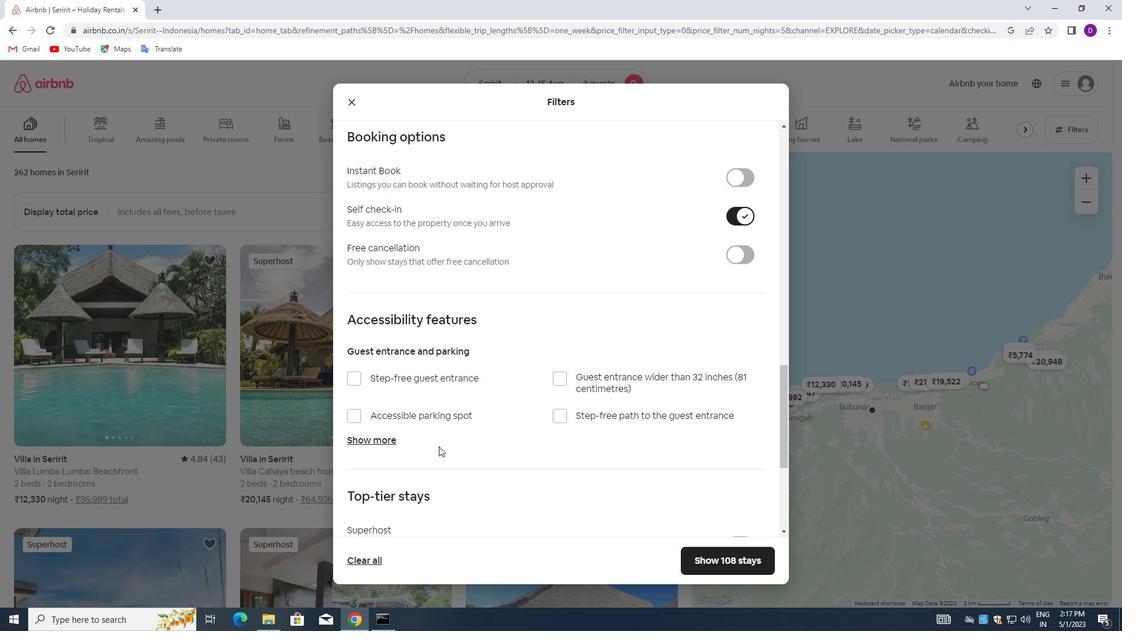 
Action: Mouse scrolled (441, 426) with delta (0, 0)
Screenshot: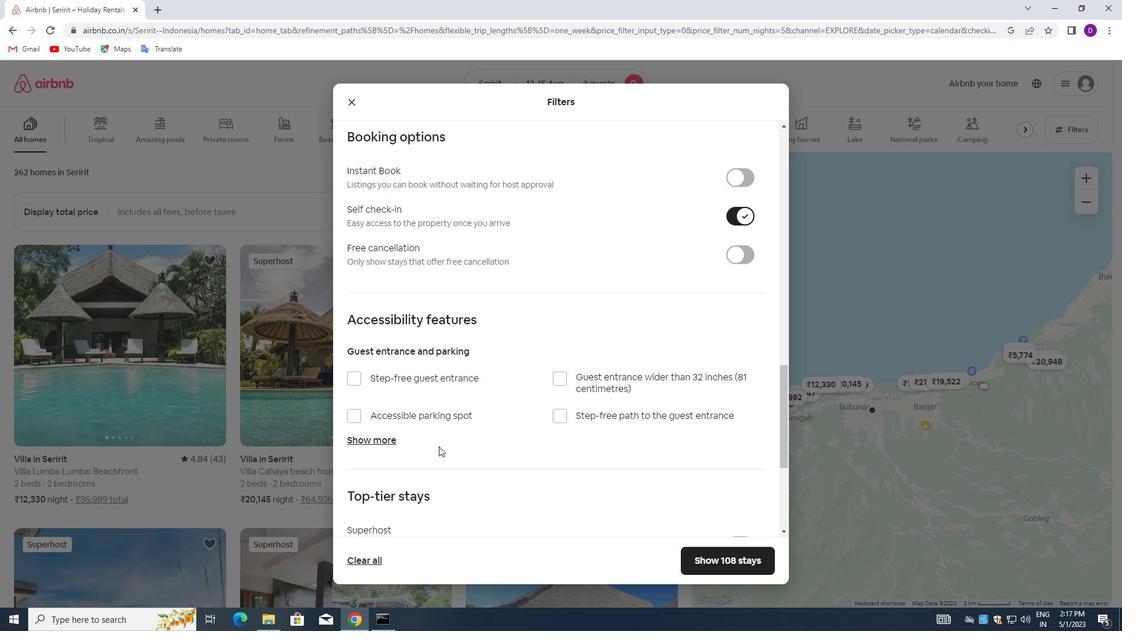 
Action: Mouse moved to (447, 405)
Screenshot: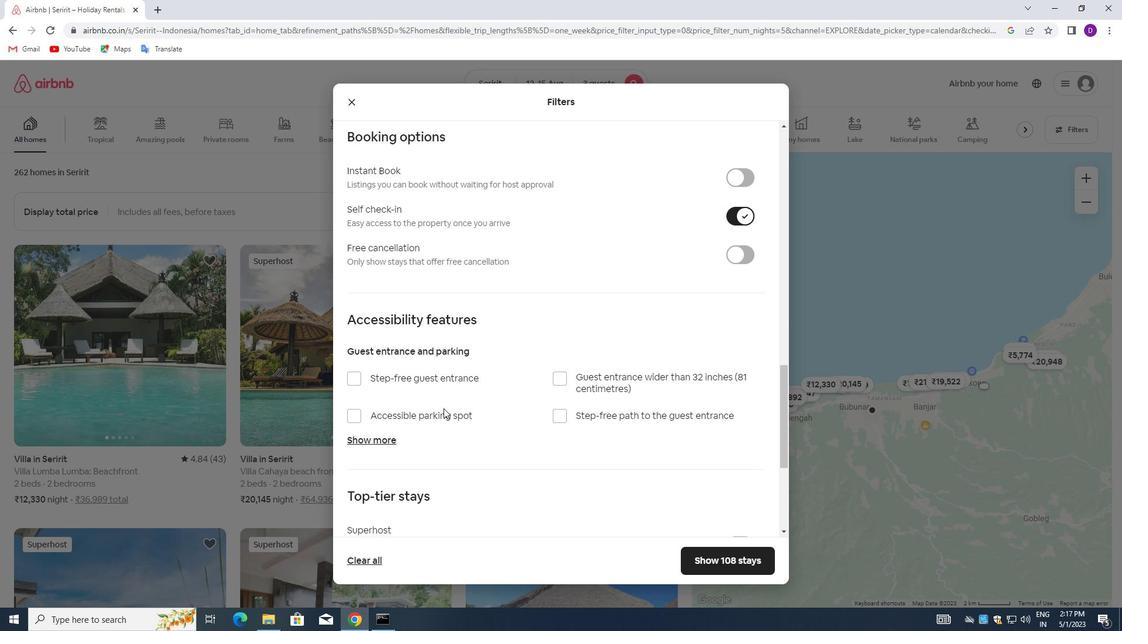 
Action: Mouse scrolled (447, 406) with delta (0, 0)
Screenshot: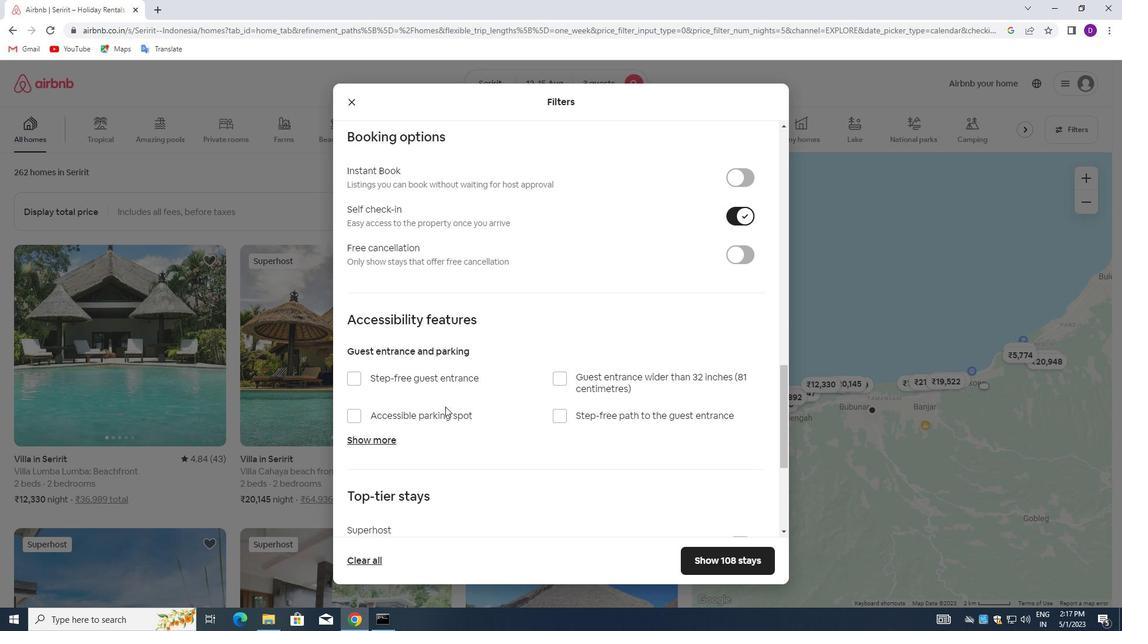 
Action: Mouse scrolled (447, 406) with delta (0, 0)
Screenshot: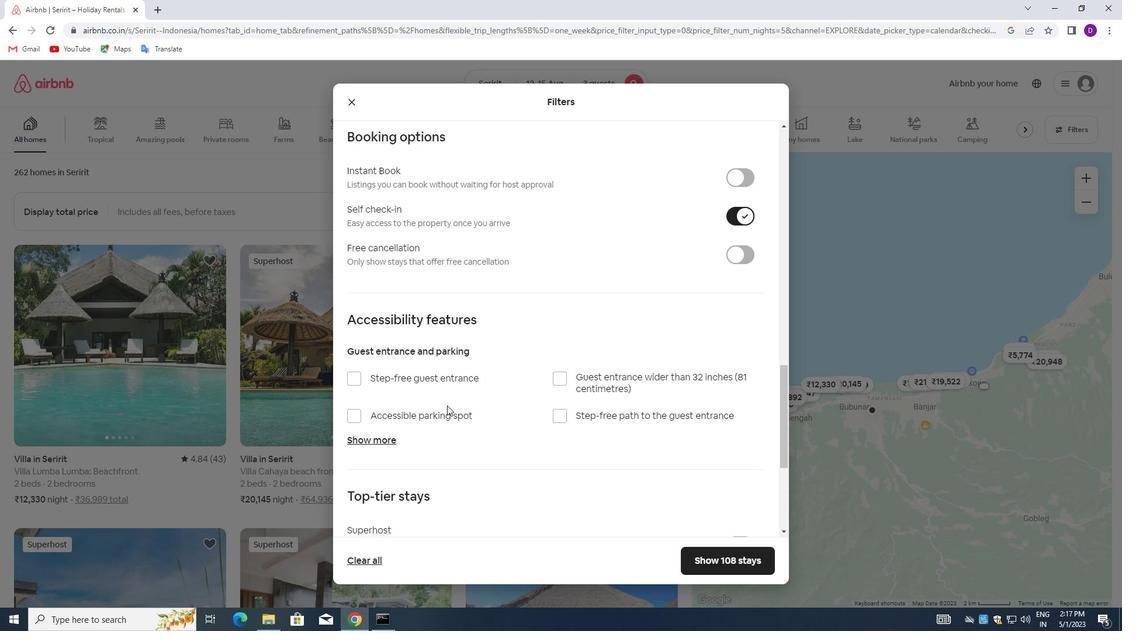 
Action: Mouse scrolled (447, 405) with delta (0, 0)
Screenshot: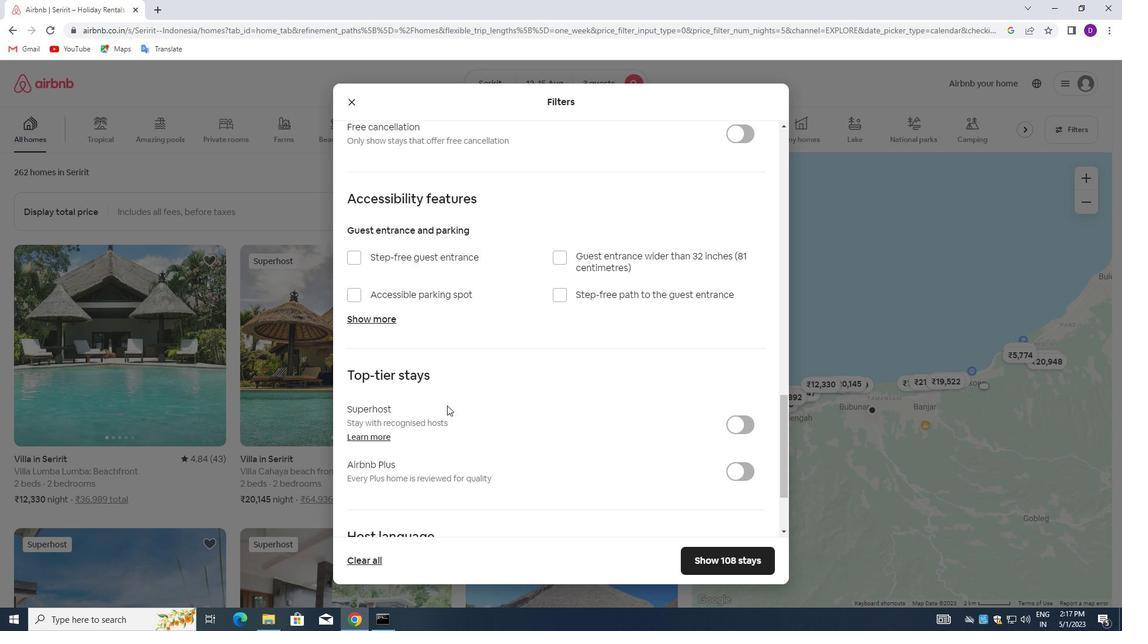 
Action: Mouse scrolled (447, 405) with delta (0, 0)
Screenshot: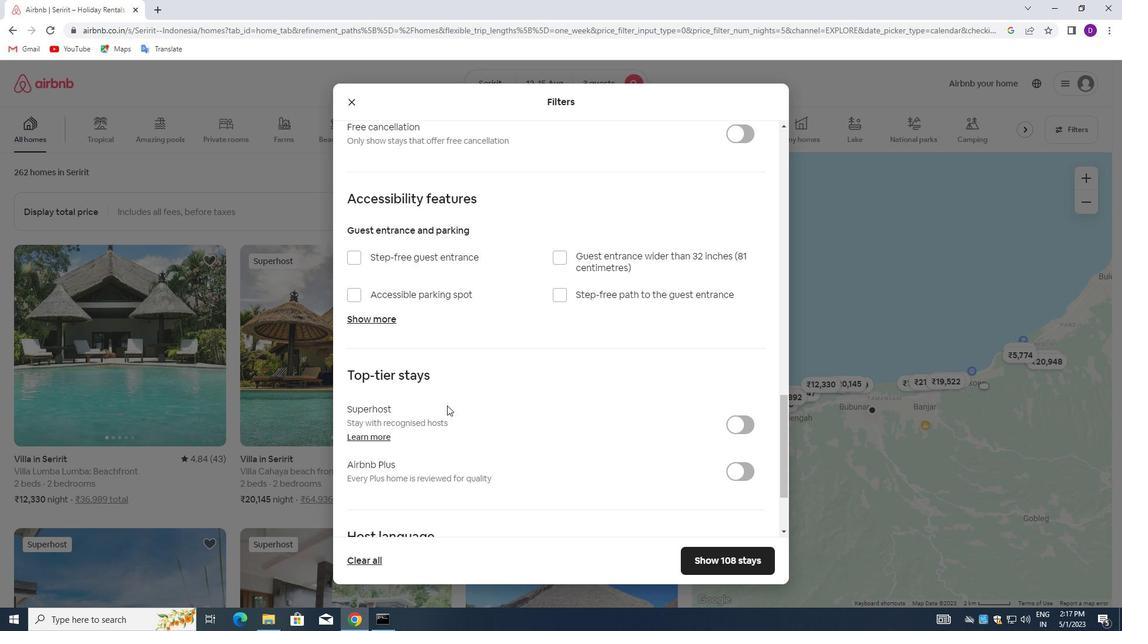 
Action: Mouse scrolled (447, 405) with delta (0, 0)
Screenshot: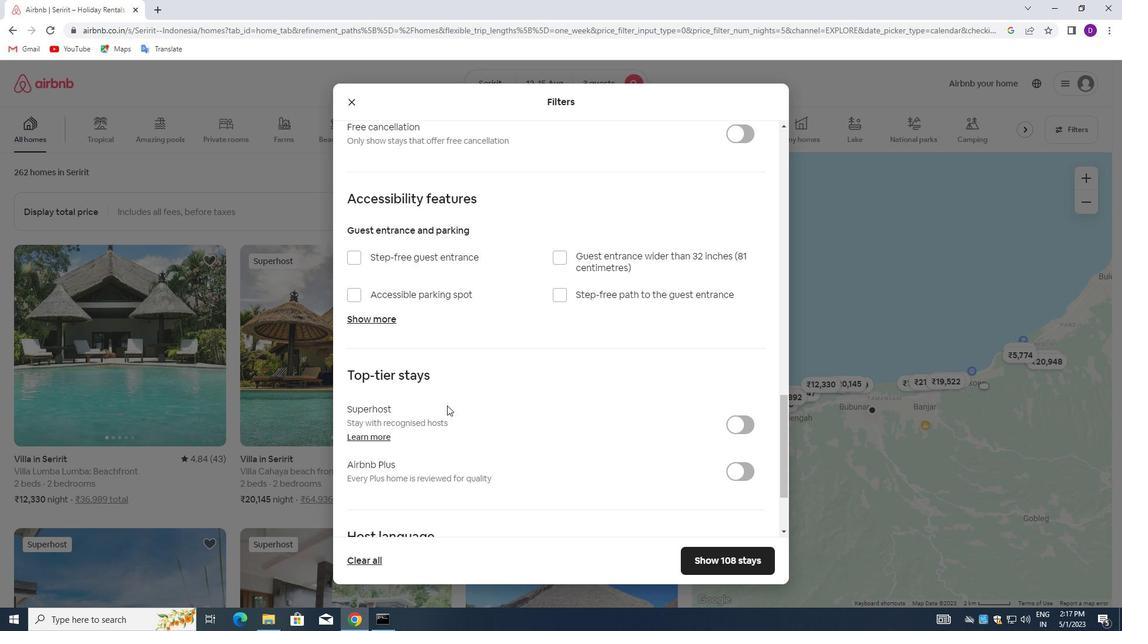 
Action: Mouse scrolled (447, 405) with delta (0, 0)
Screenshot: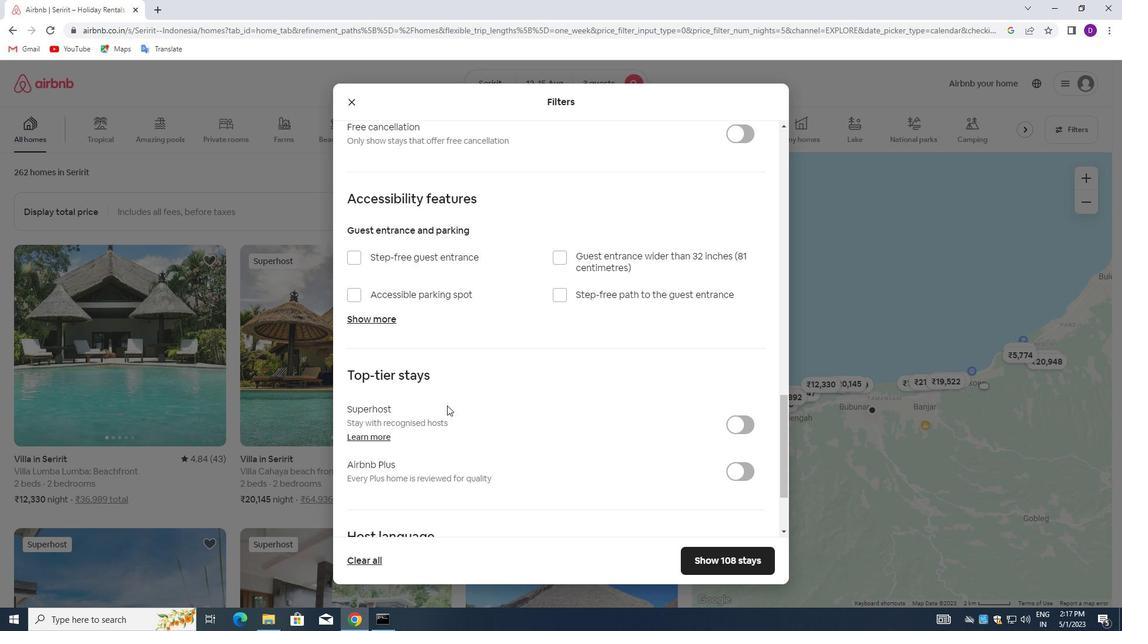 
Action: Mouse moved to (447, 405)
Screenshot: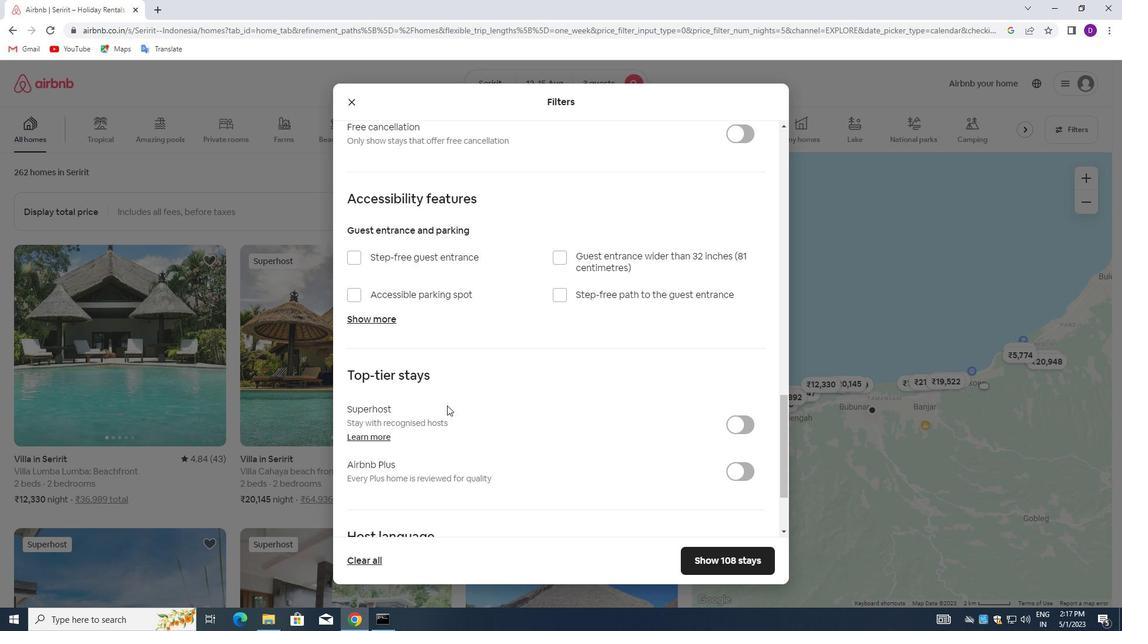 
Action: Mouse scrolled (447, 405) with delta (0, 0)
Screenshot: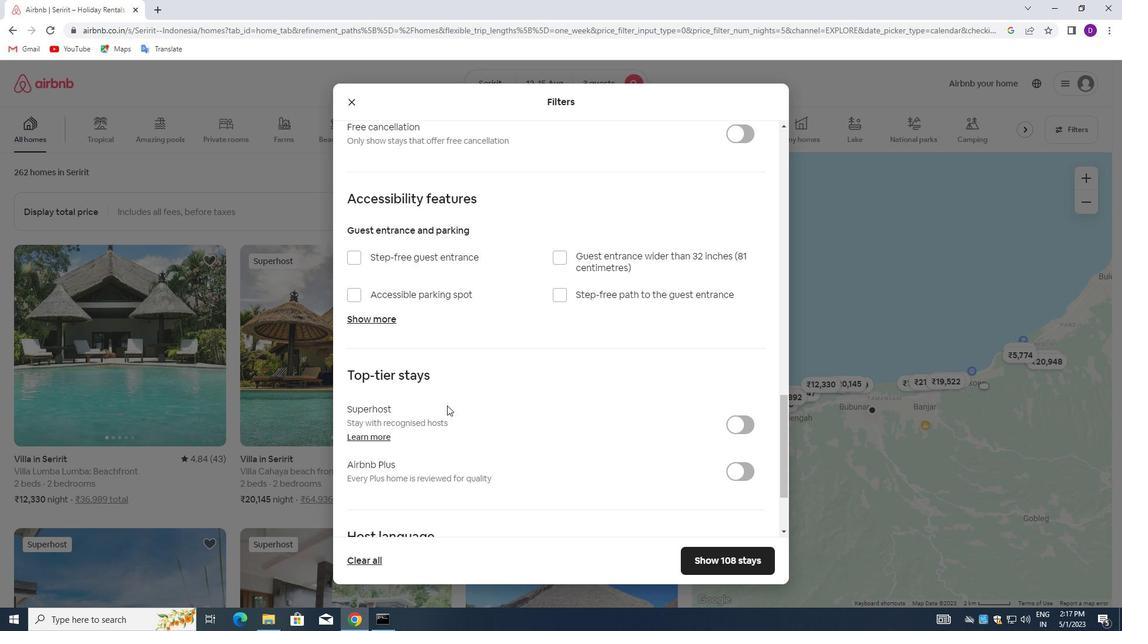 
Action: Mouse moved to (447, 405)
Screenshot: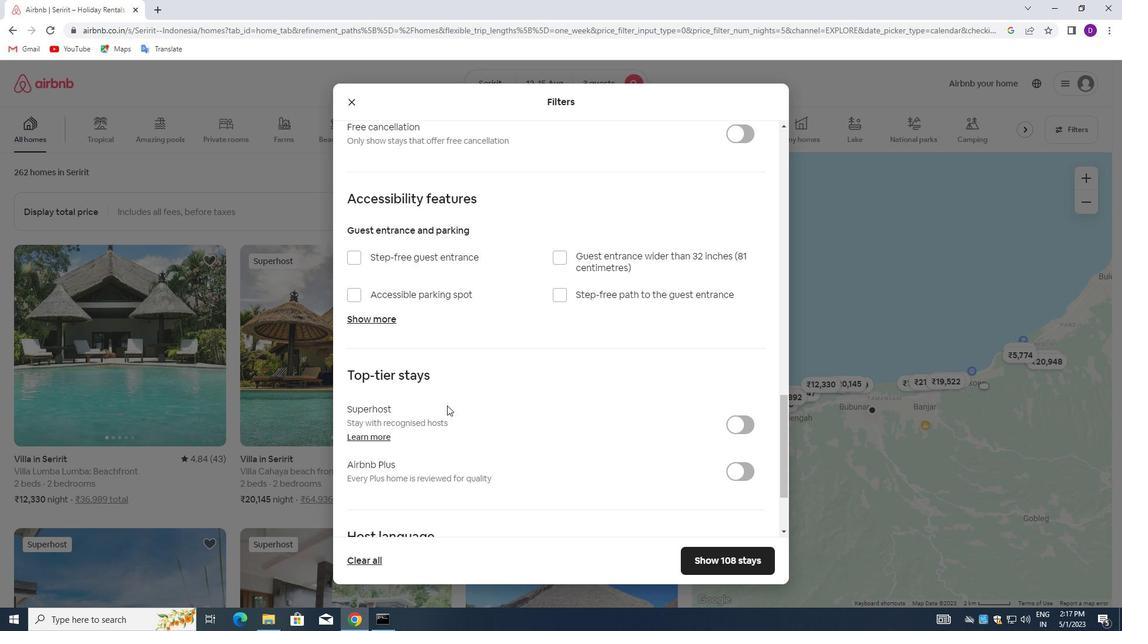 
Action: Mouse scrolled (447, 405) with delta (0, 0)
Screenshot: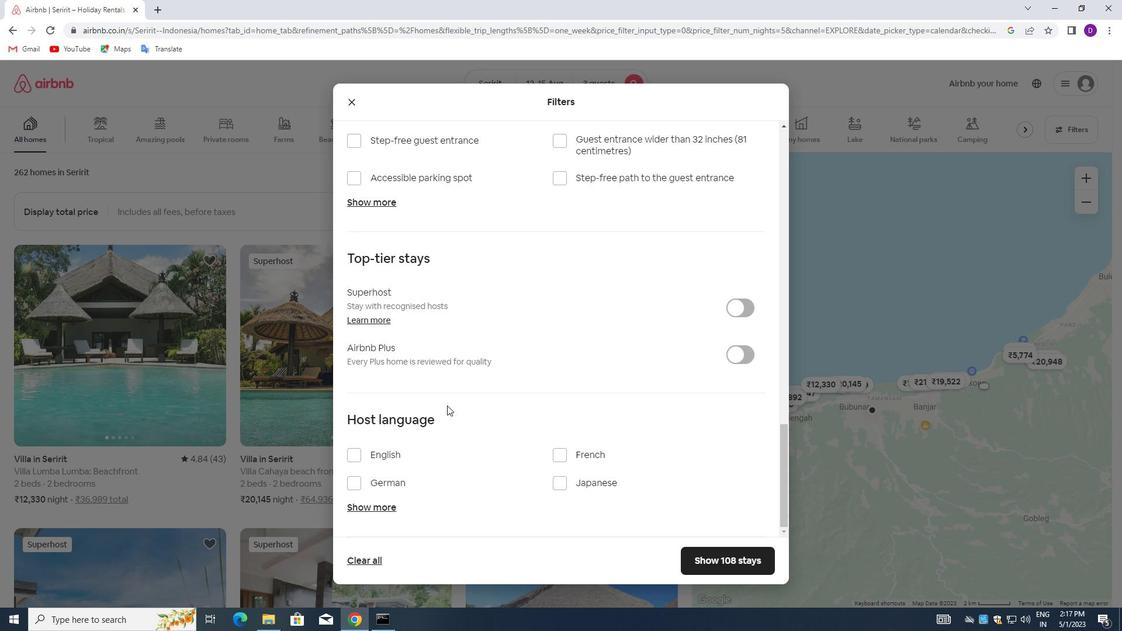 
Action: Mouse moved to (447, 406)
Screenshot: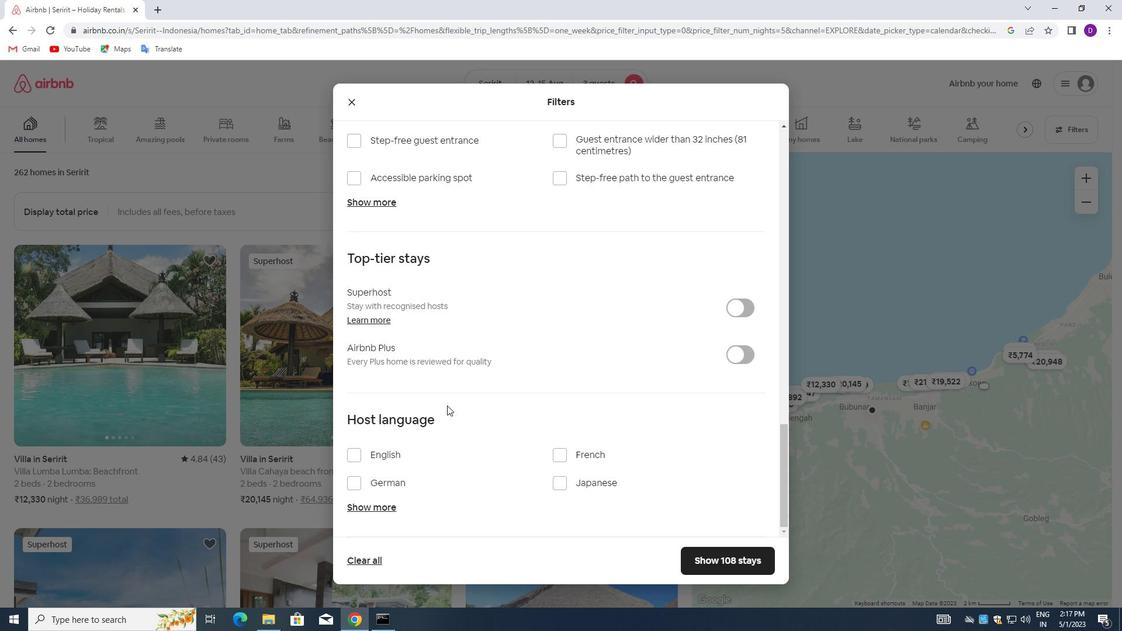 
Action: Mouse scrolled (447, 405) with delta (0, 0)
Screenshot: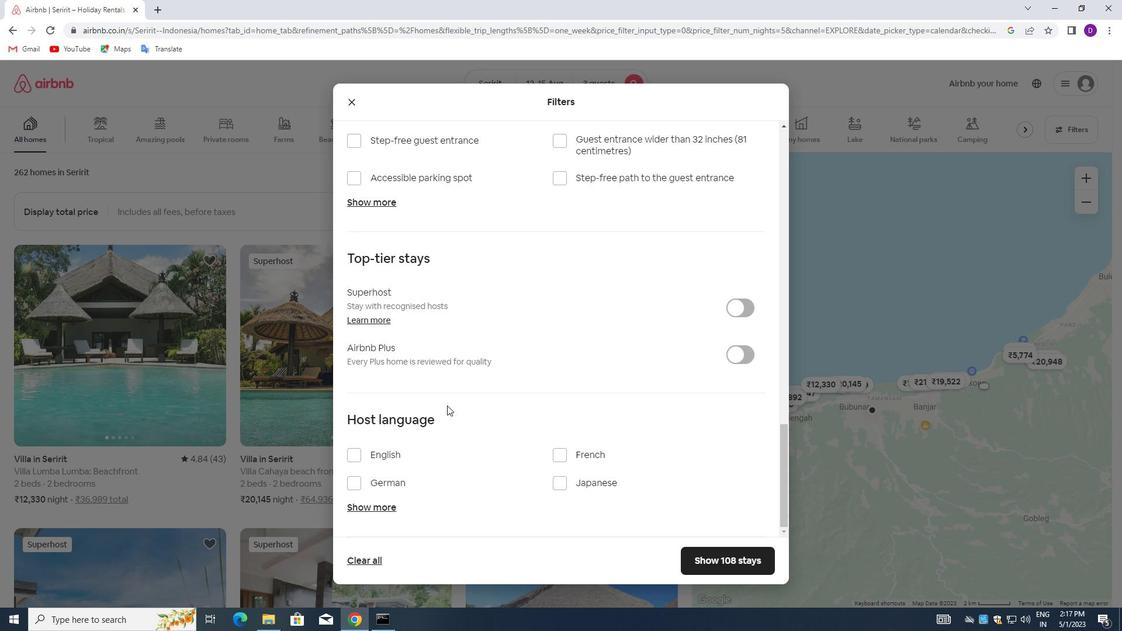 
Action: Mouse moved to (447, 407)
Screenshot: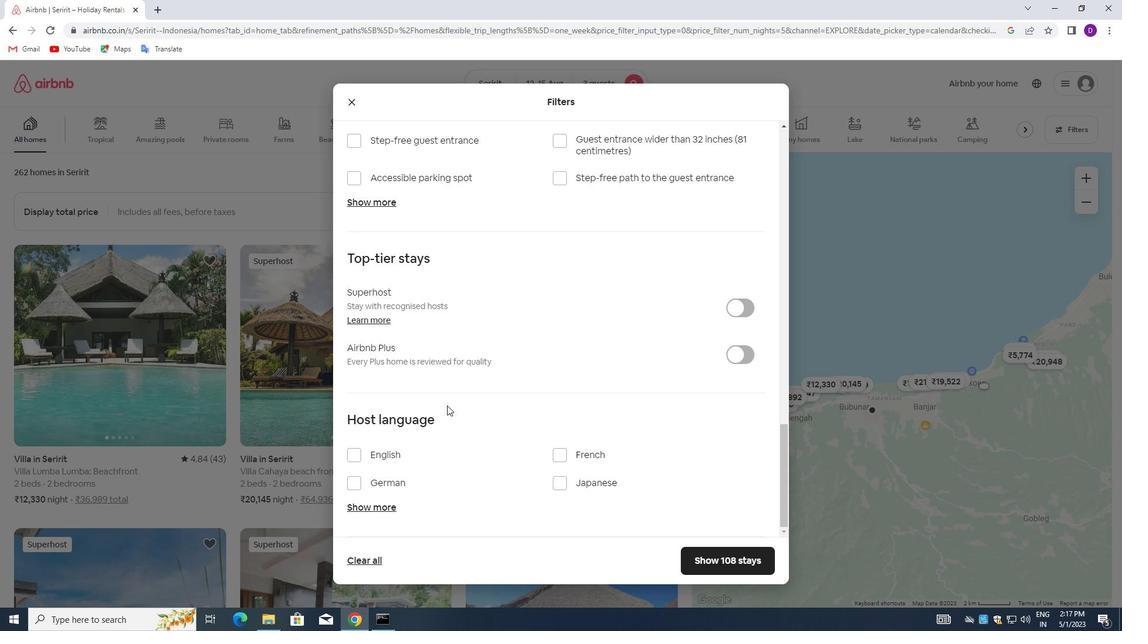 
Action: Mouse scrolled (447, 407) with delta (0, 0)
Screenshot: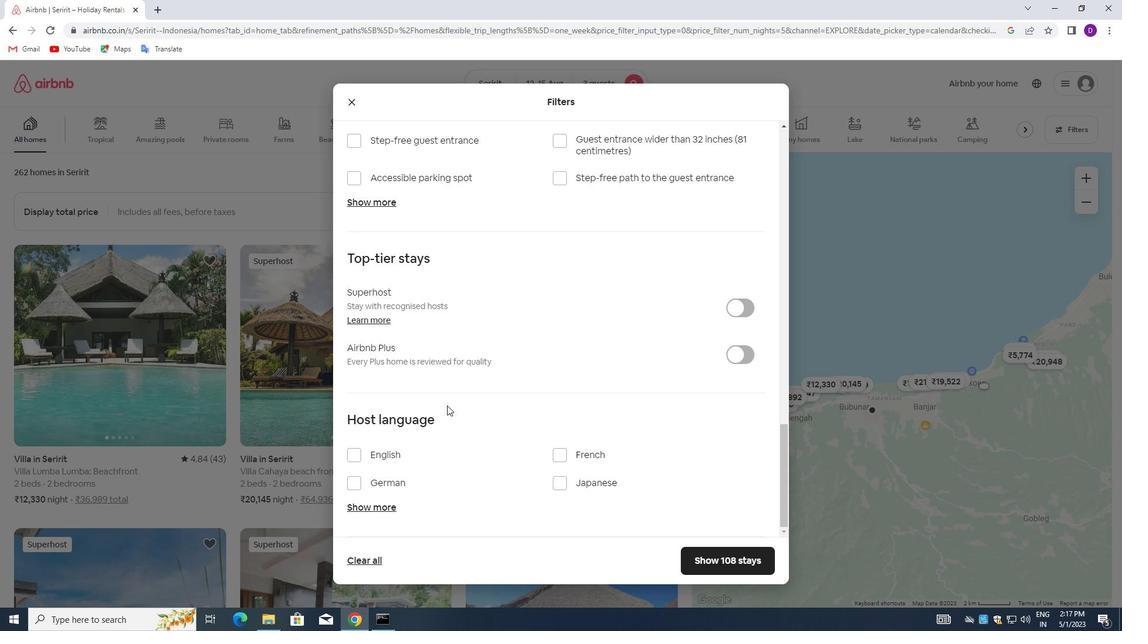 
Action: Mouse moved to (447, 409)
Screenshot: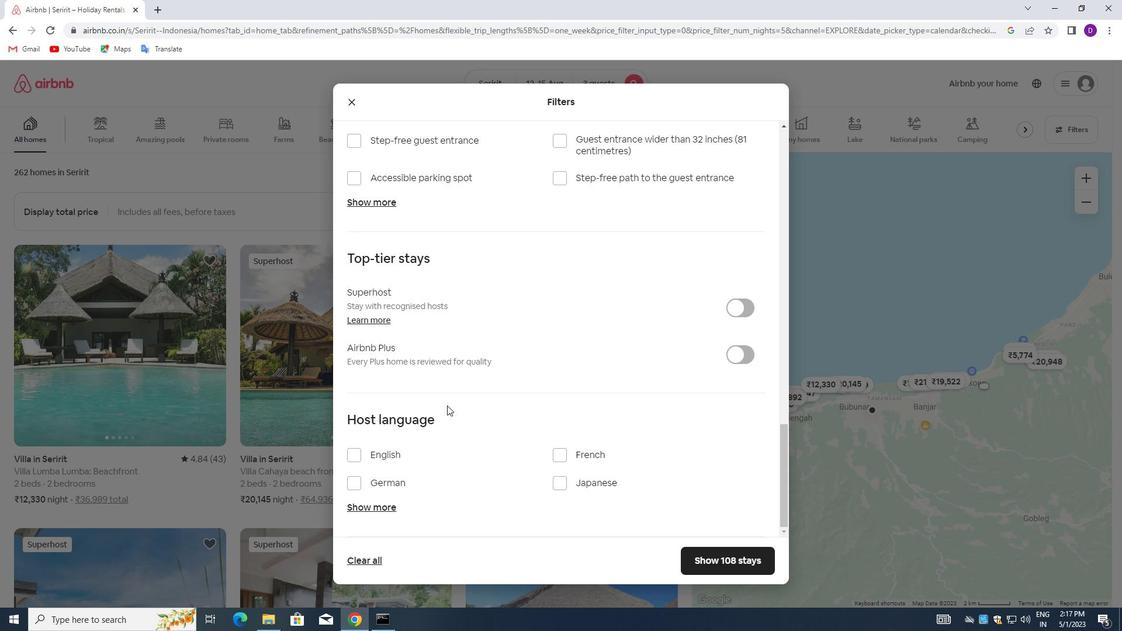 
Action: Mouse scrolled (447, 408) with delta (0, 0)
Screenshot: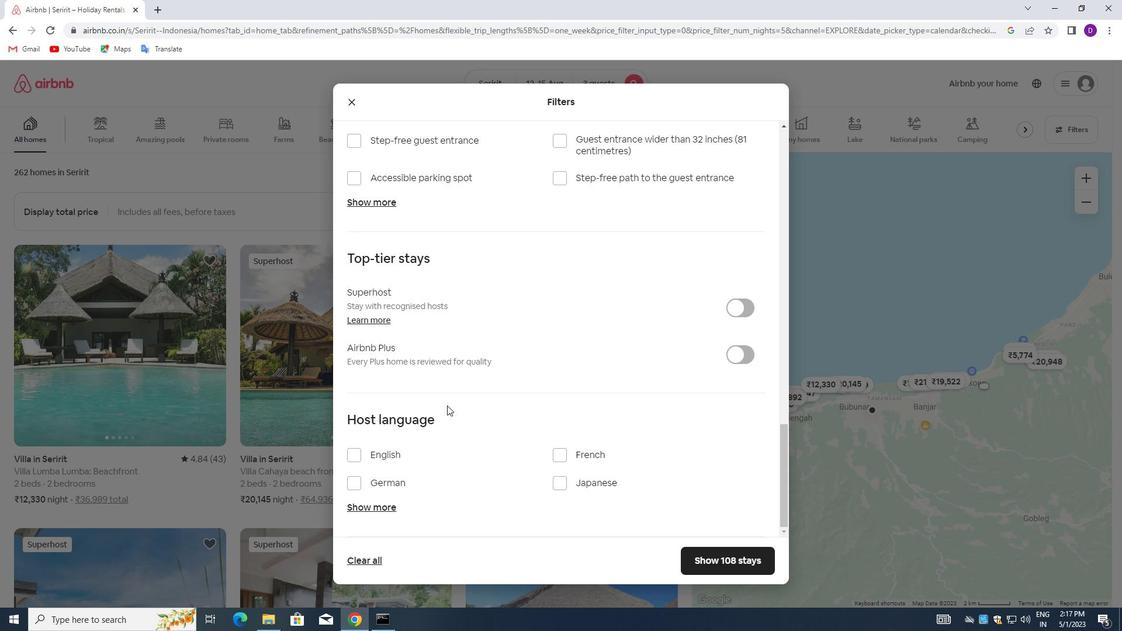 
Action: Mouse moved to (447, 412)
Screenshot: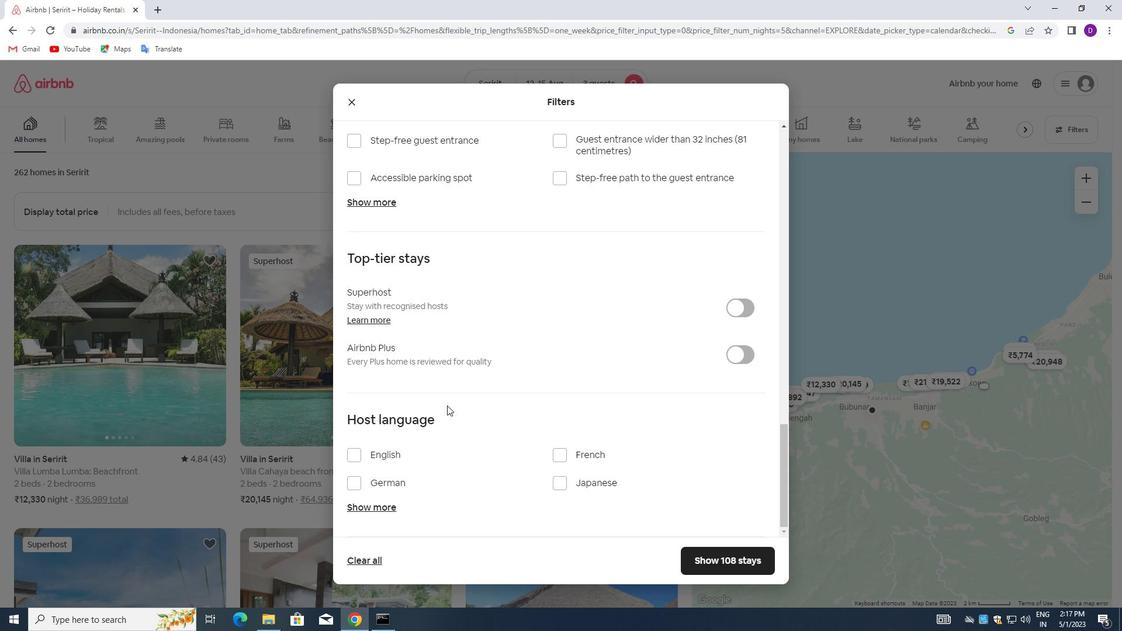 
Action: Mouse scrolled (447, 411) with delta (0, 0)
Screenshot: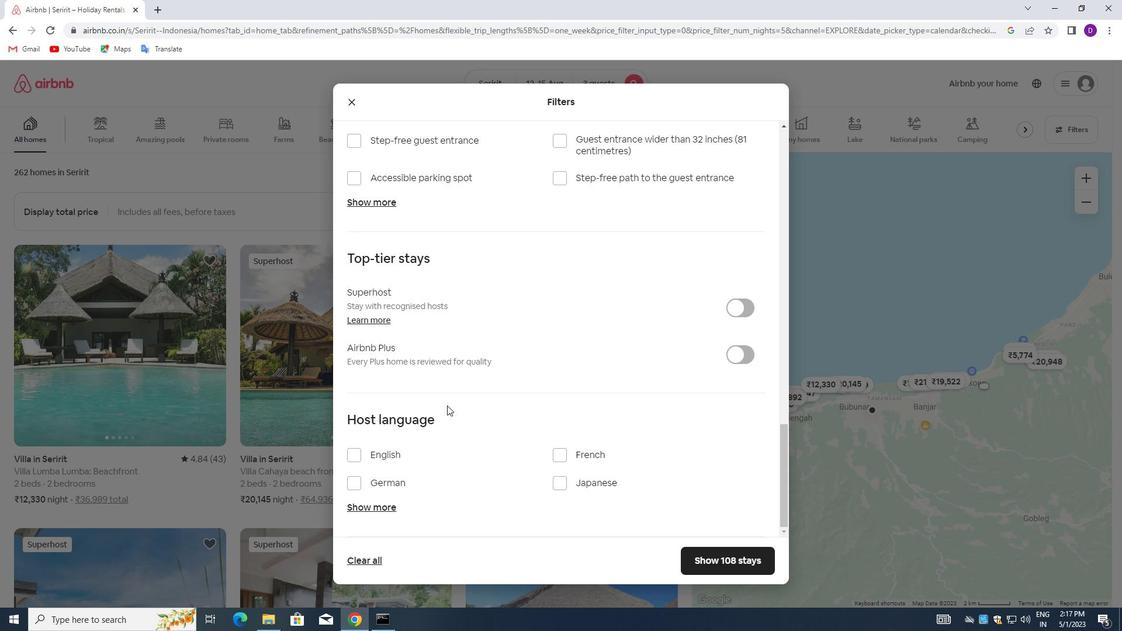 
Action: Mouse moved to (354, 456)
Screenshot: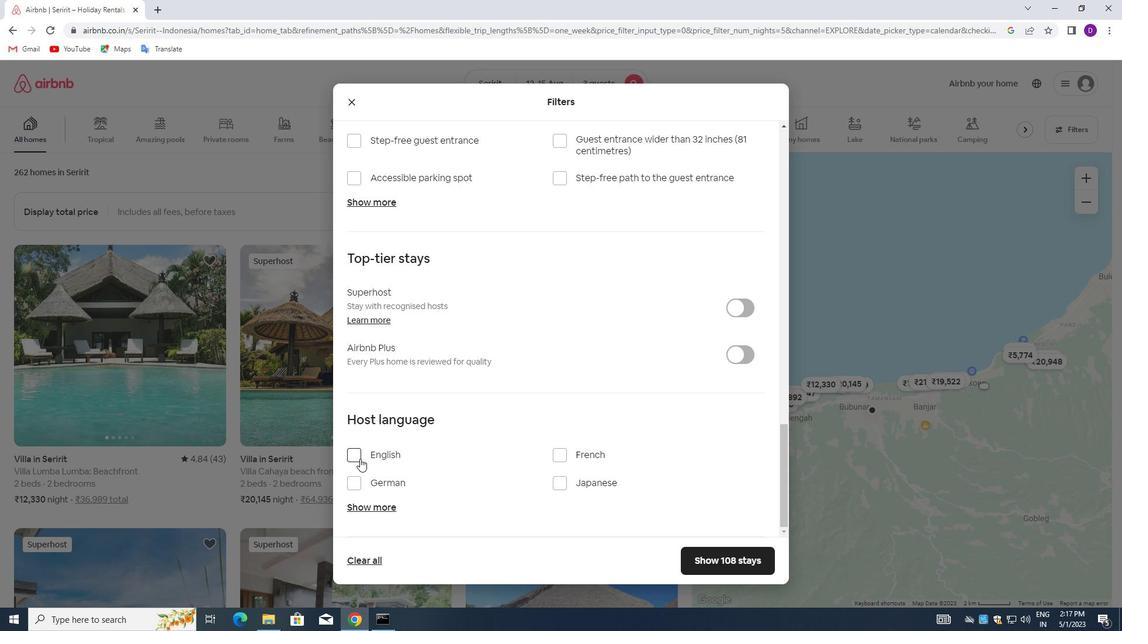 
Action: Mouse pressed left at (354, 456)
Screenshot: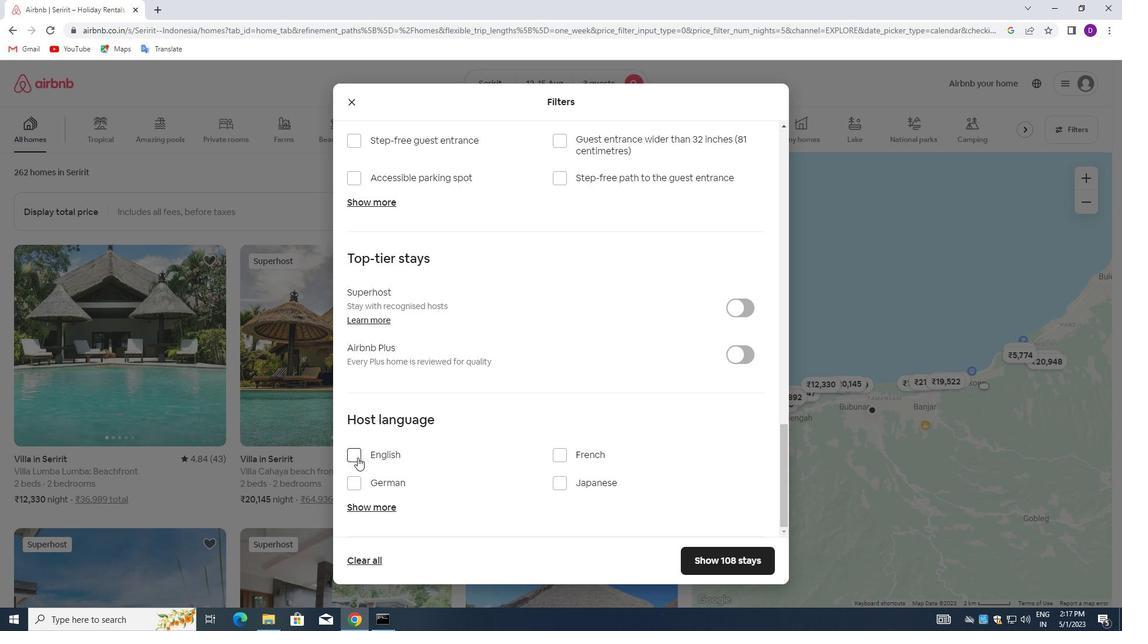 
Action: Mouse moved to (696, 565)
Screenshot: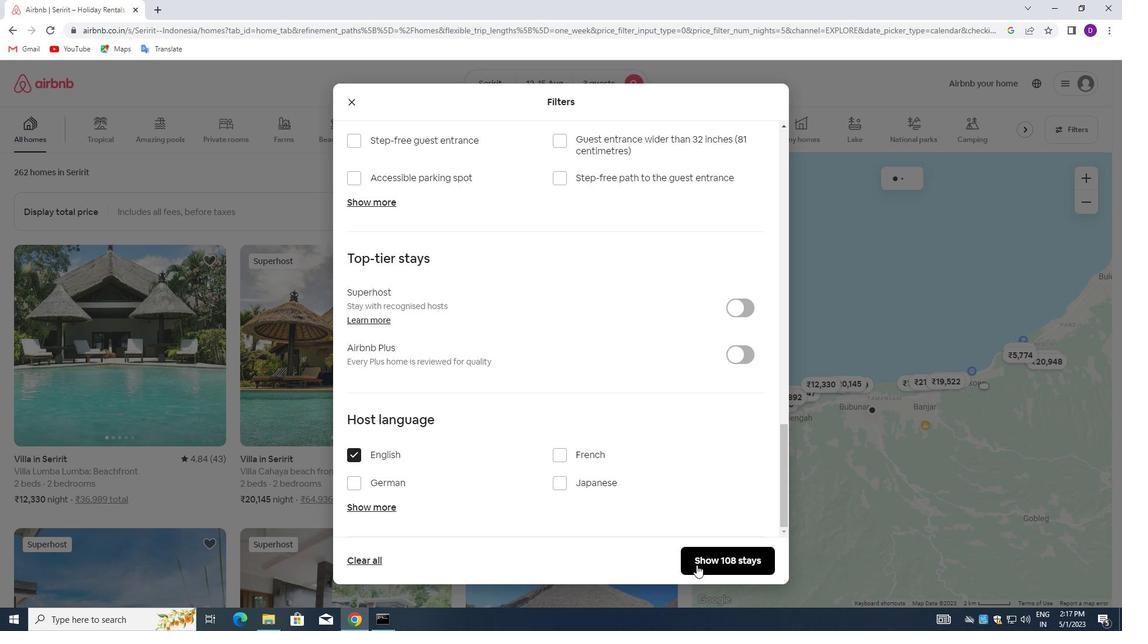 
Action: Mouse pressed left at (696, 565)
Screenshot: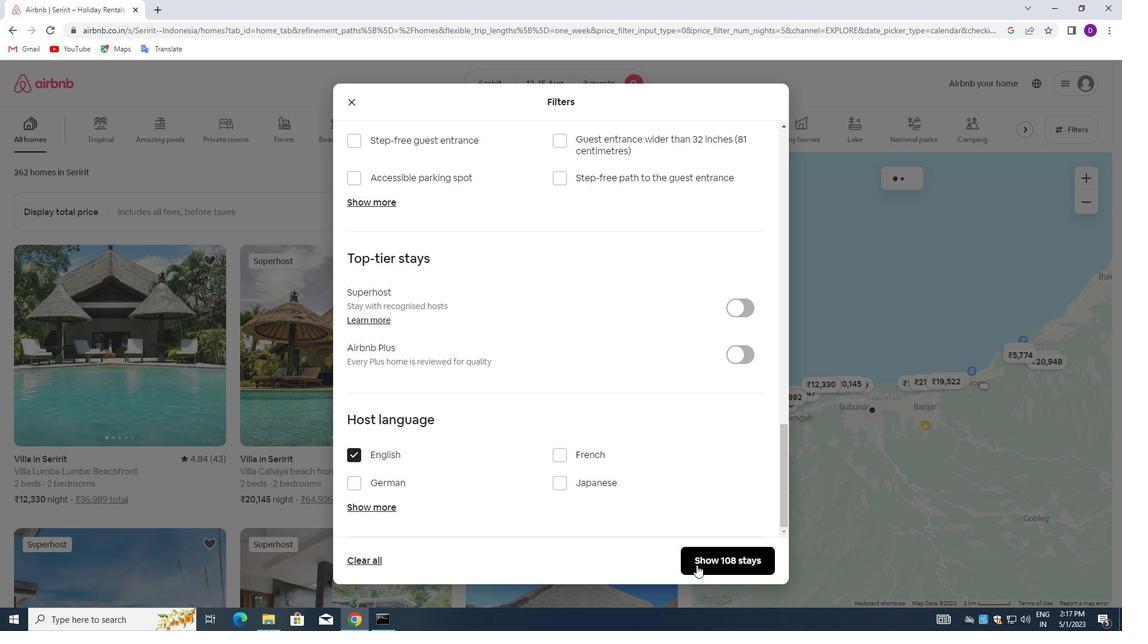 
Action: Mouse moved to (588, 486)
Screenshot: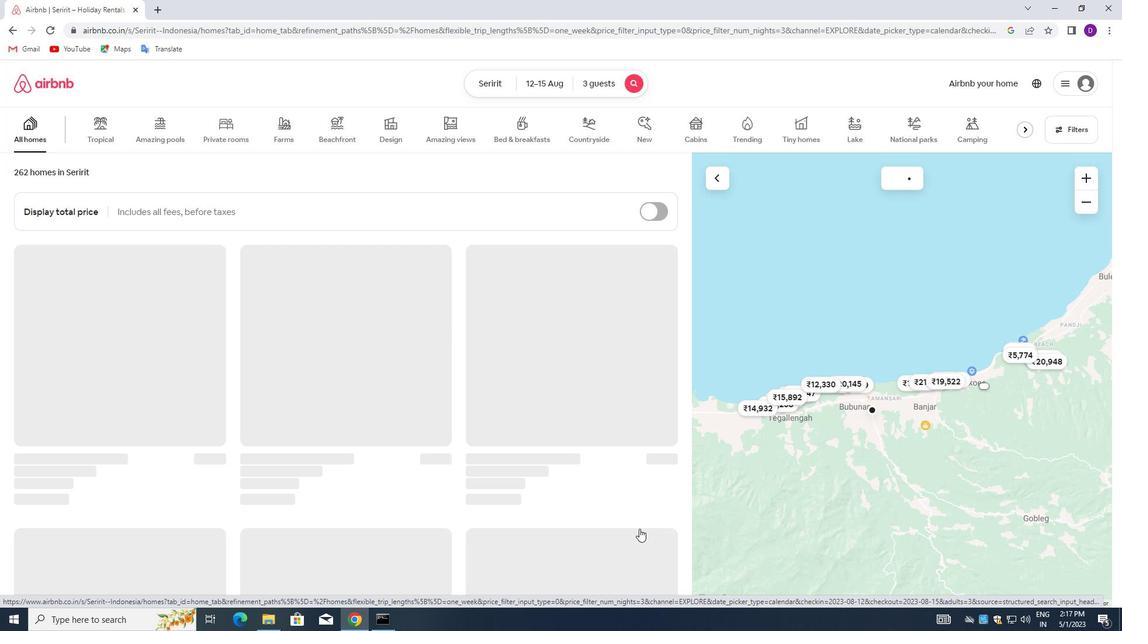 
